 Task: Look for space in Salina, United States from 24th August, 2023 to 10th September, 2023 for 8 adults in price range Rs.12000 to Rs.15000. Place can be entire place or shared room with 4 bedrooms having 8 beds and 4 bathrooms. Property type can be house, flat, guest house. Amenities needed are: wifi, TV, free parkinig on premises, gym, breakfast. Booking option can be shelf check-in. Required host language is English.
Action: Mouse moved to (522, 140)
Screenshot: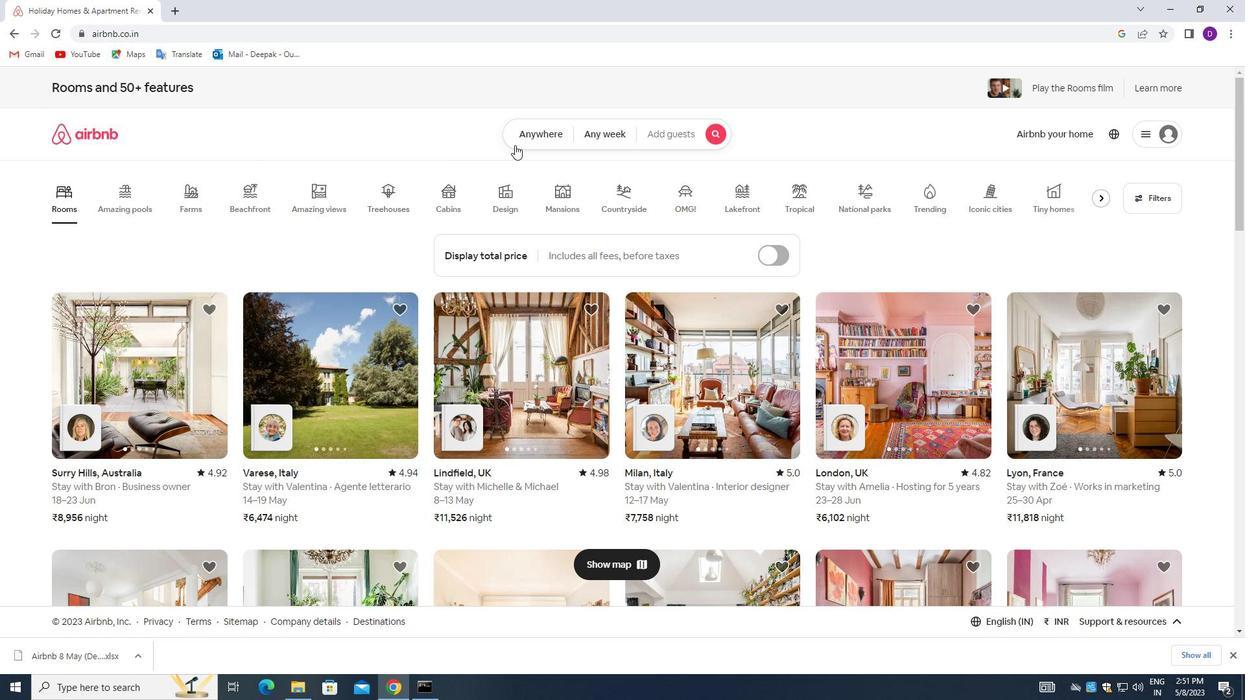 
Action: Mouse pressed left at (522, 140)
Screenshot: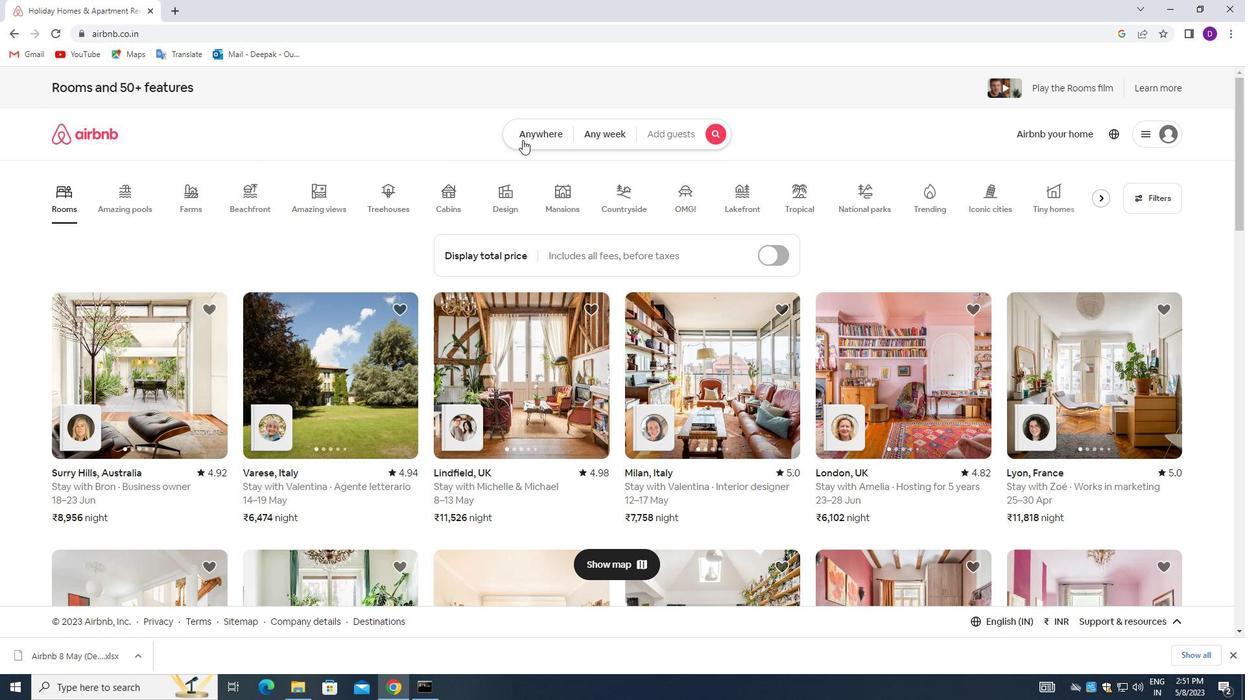 
Action: Mouse moved to (461, 182)
Screenshot: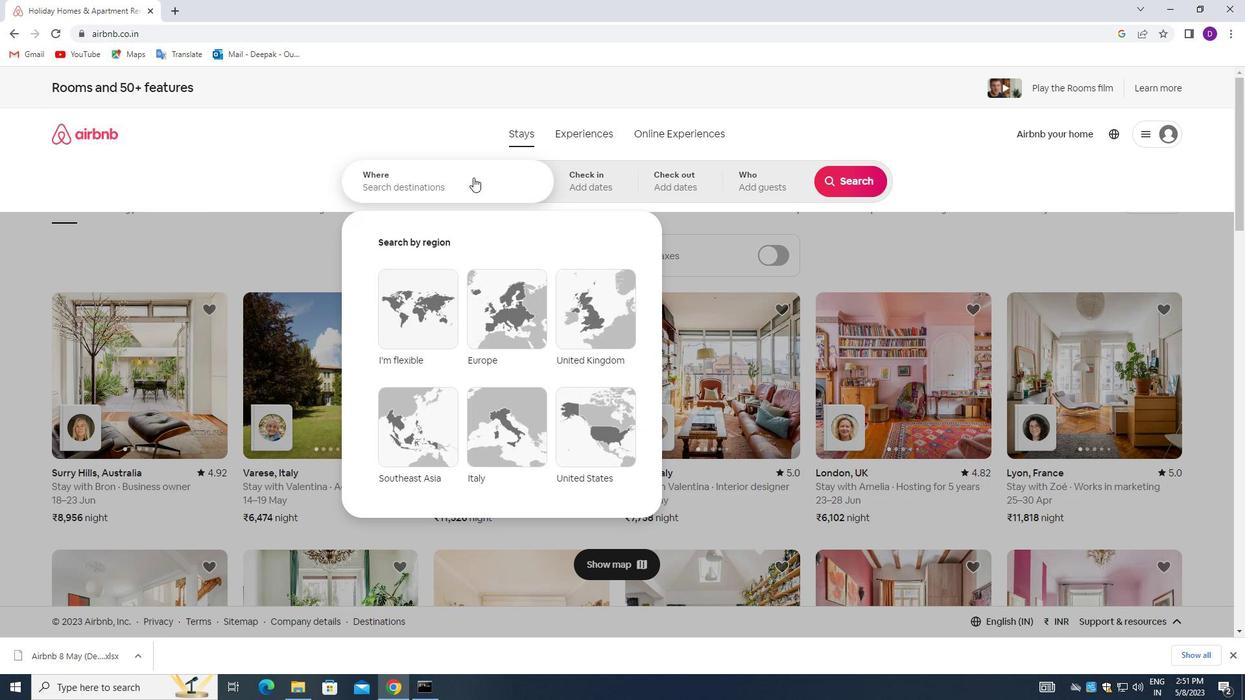 
Action: Mouse pressed left at (461, 182)
Screenshot: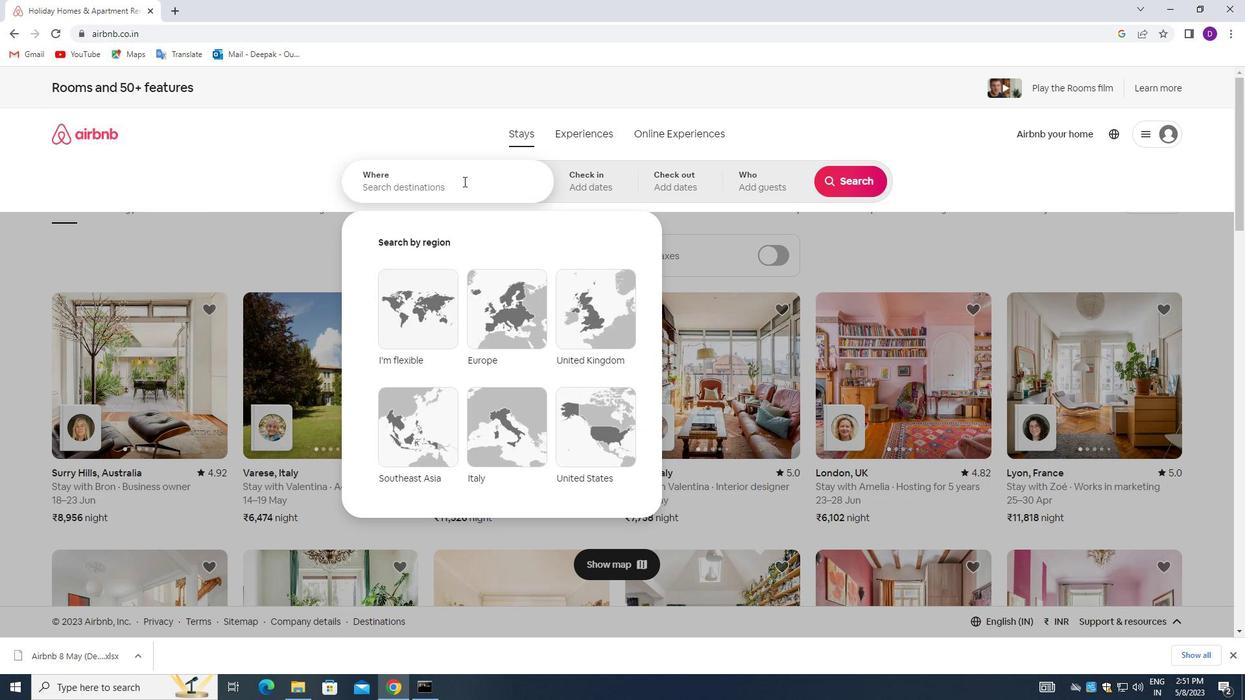 
Action: Mouse moved to (263, 260)
Screenshot: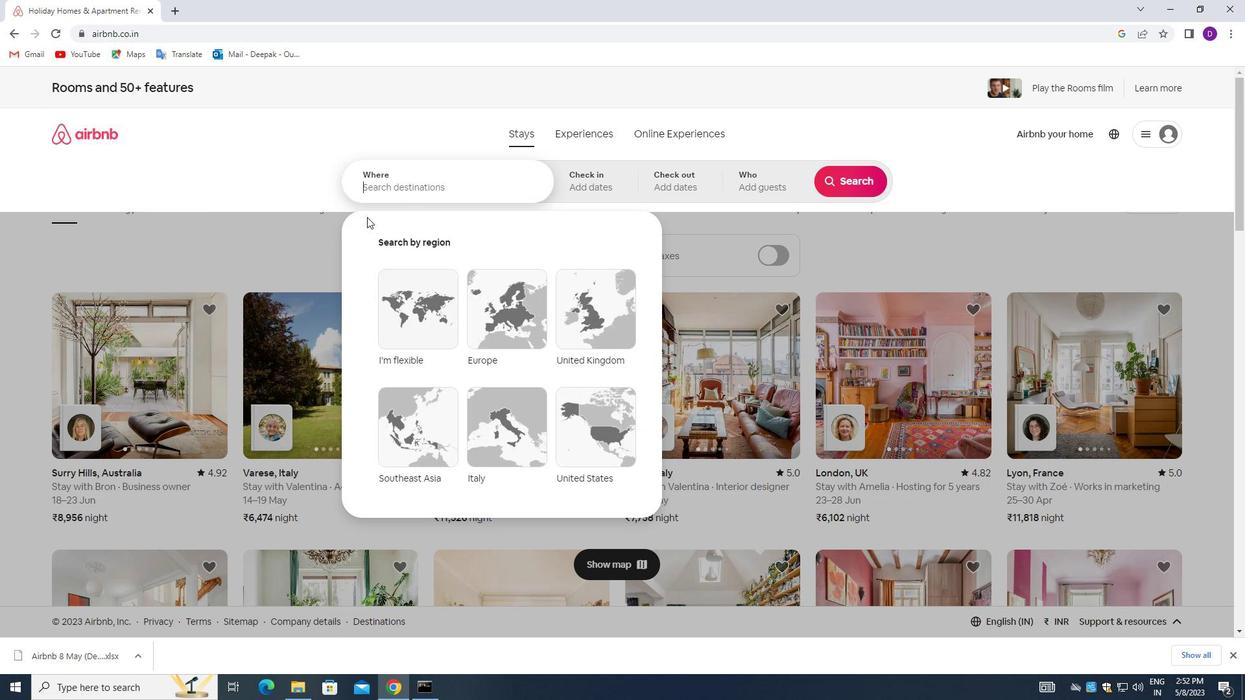 
Action: Key pressed <Key.shift_r>Salina,<Key.space><Key.shift>UNITED<Key.space><Key.shift_r>STATES<Key.enter>
Screenshot: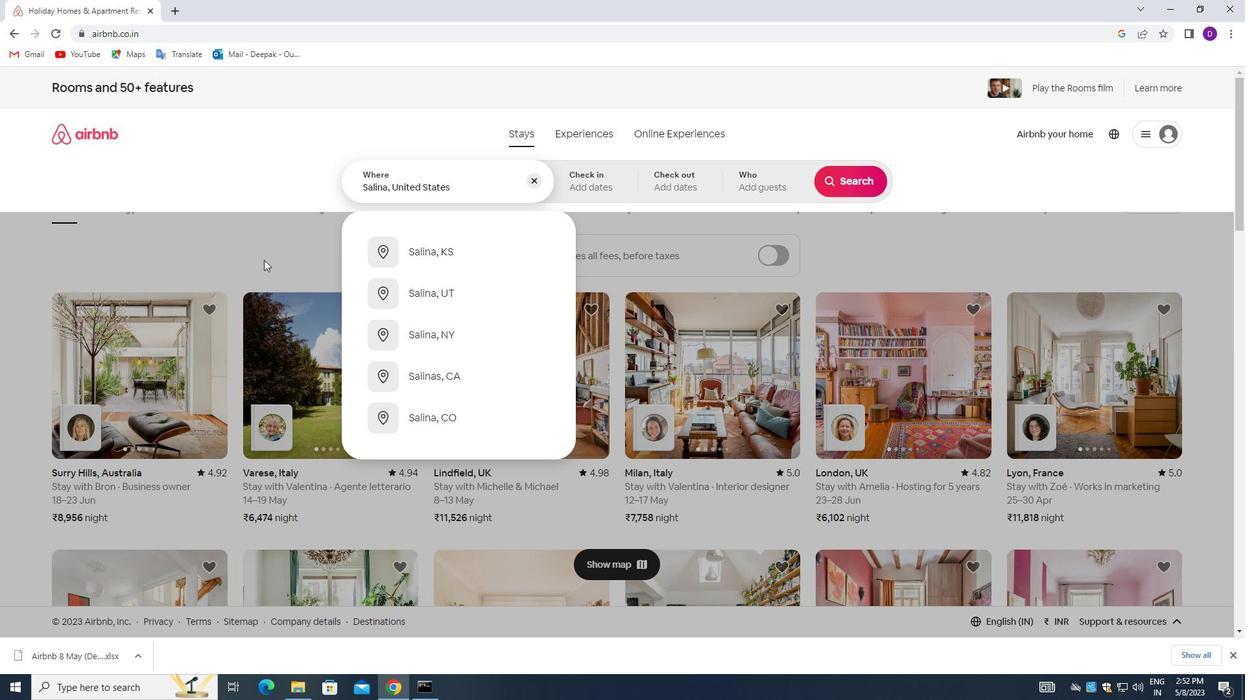 
Action: Mouse moved to (847, 283)
Screenshot: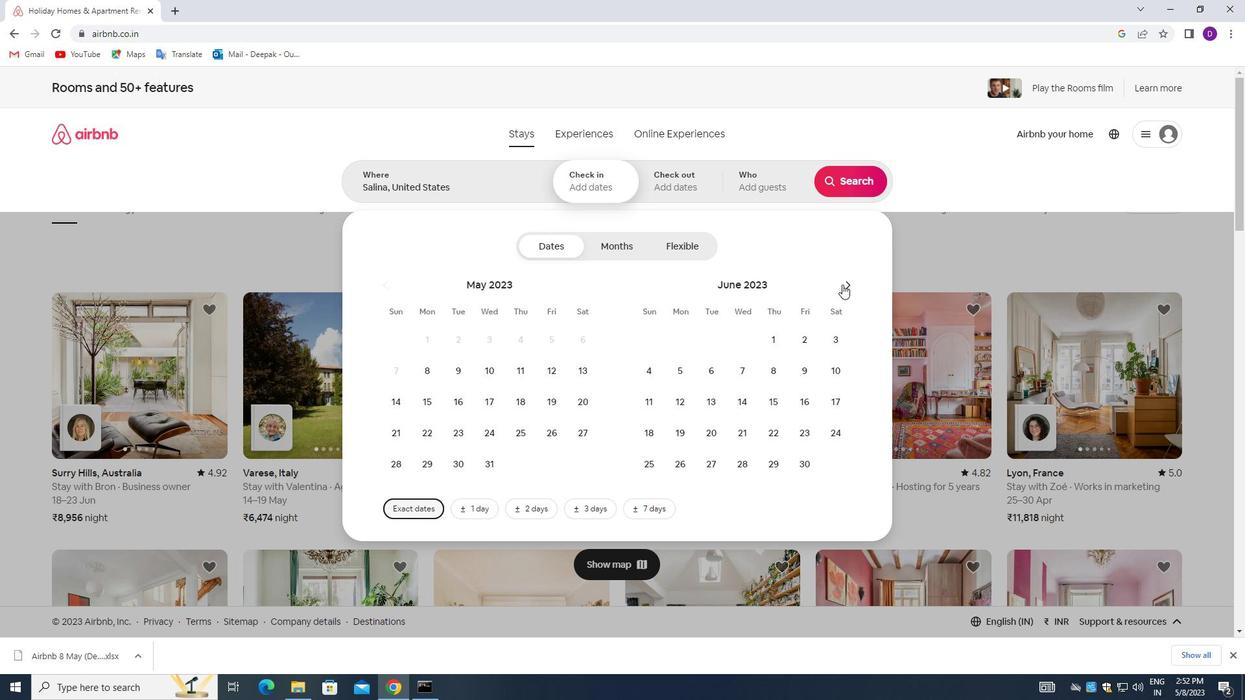 
Action: Mouse pressed left at (847, 283)
Screenshot: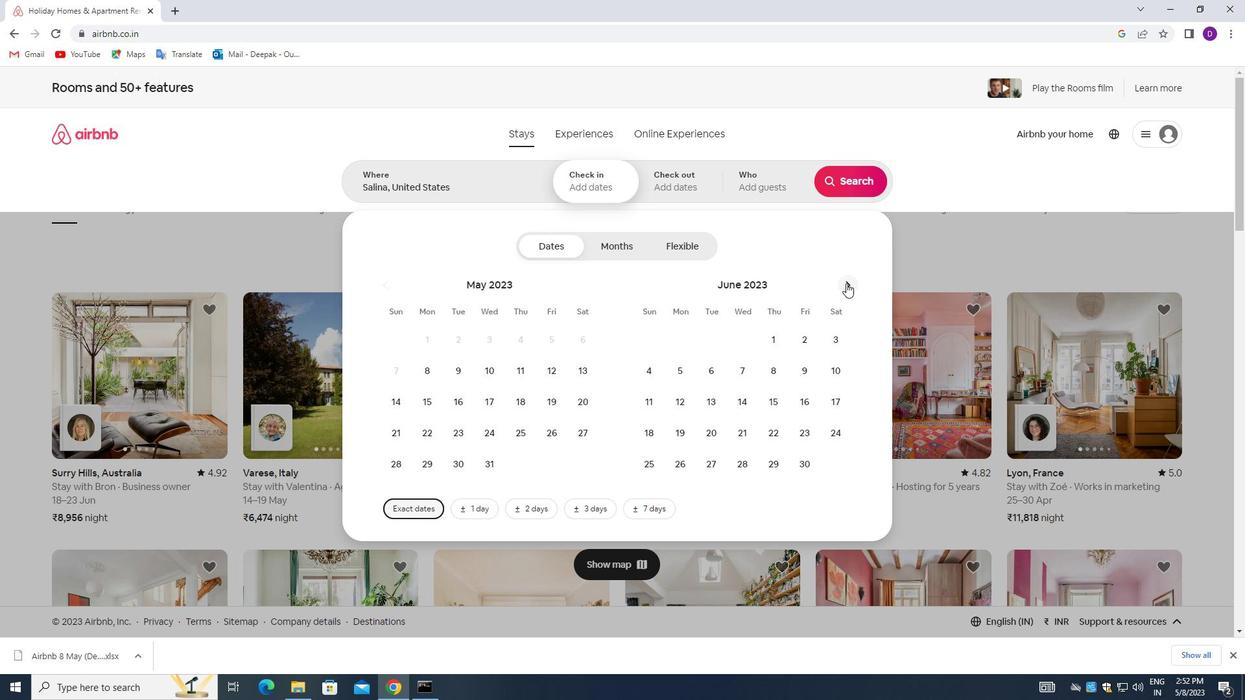 
Action: Mouse pressed left at (847, 283)
Screenshot: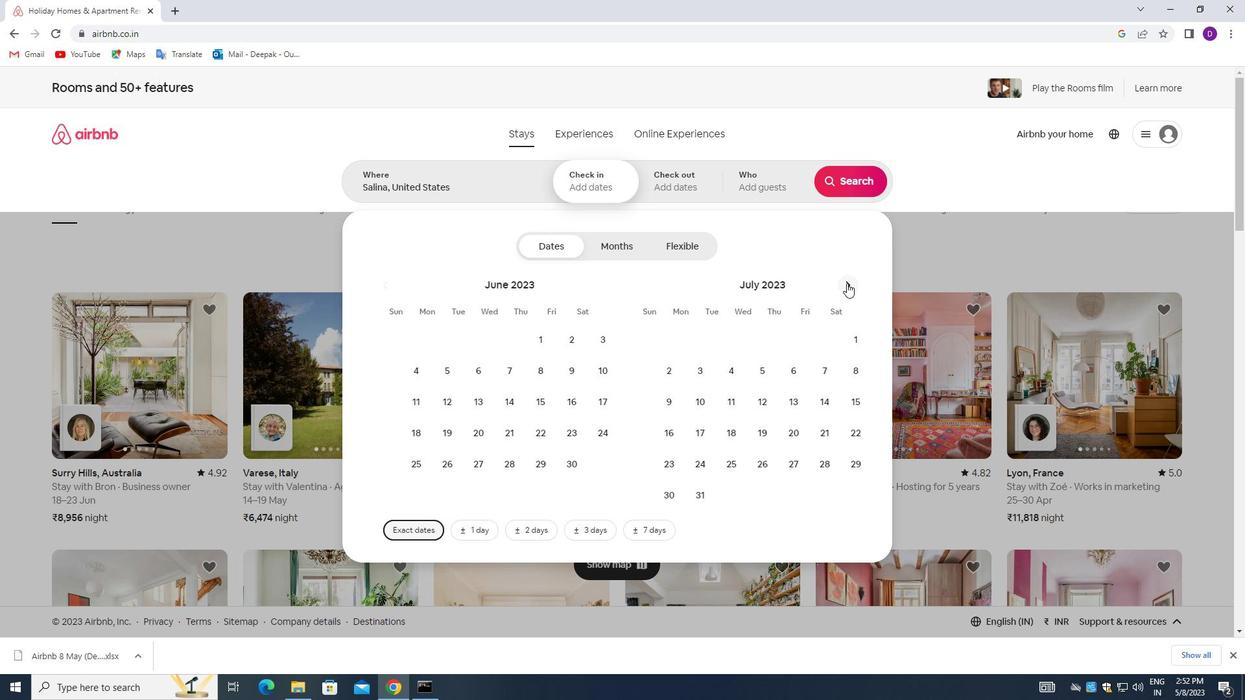 
Action: Mouse pressed left at (847, 283)
Screenshot: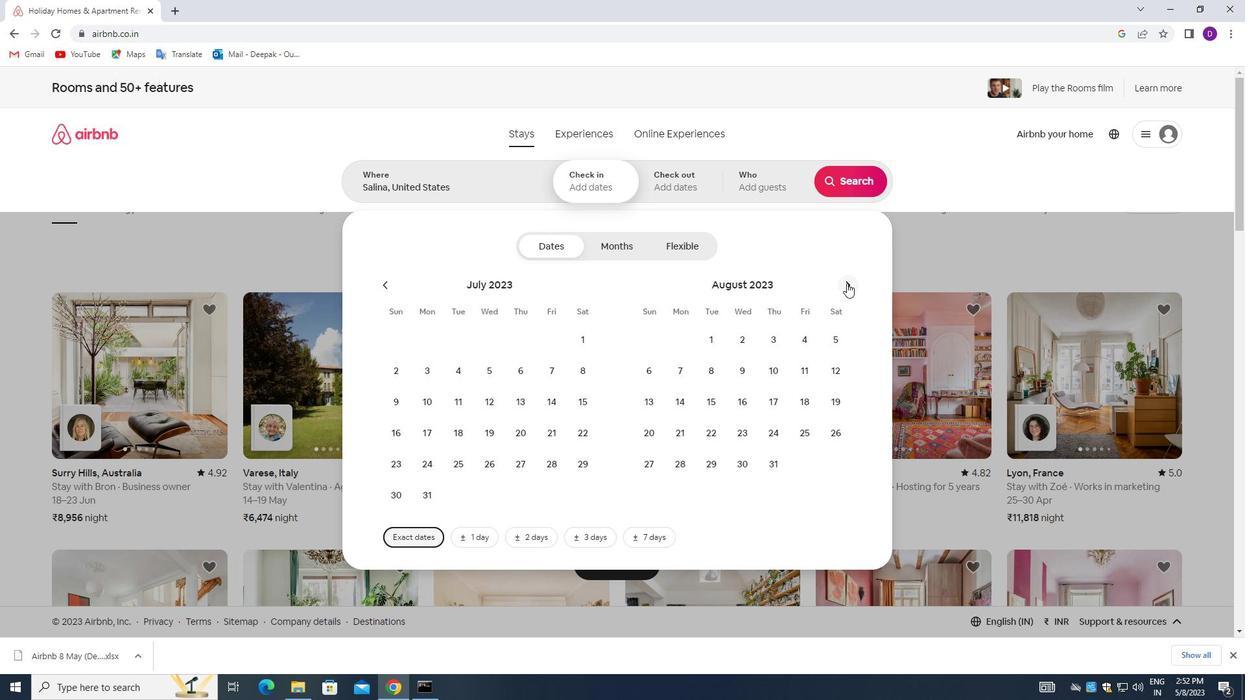 
Action: Mouse moved to (646, 461)
Screenshot: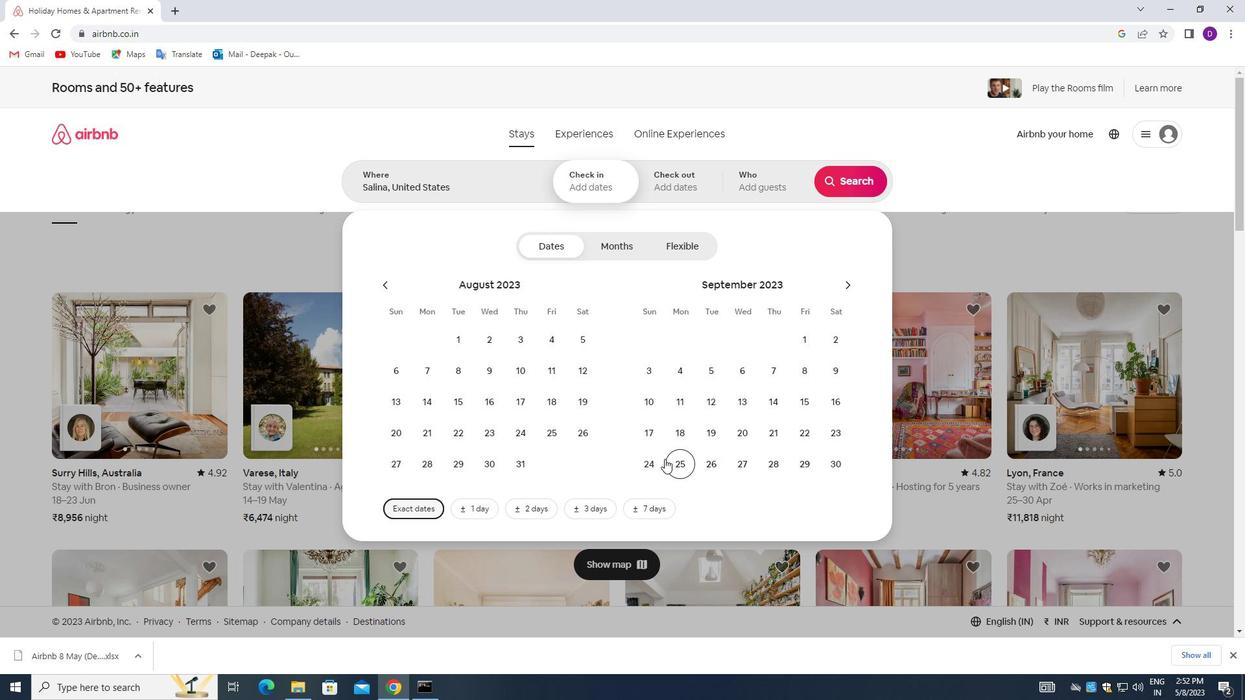 
Action: Mouse pressed left at (646, 461)
Screenshot: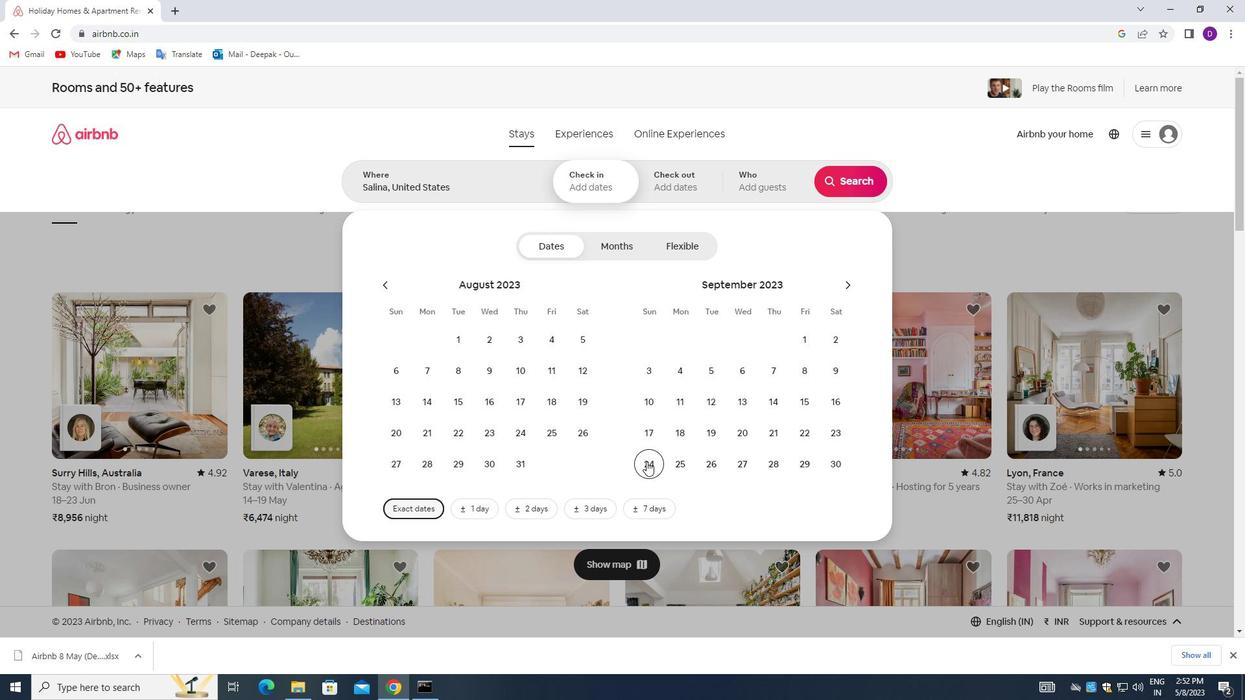 
Action: Mouse moved to (585, 184)
Screenshot: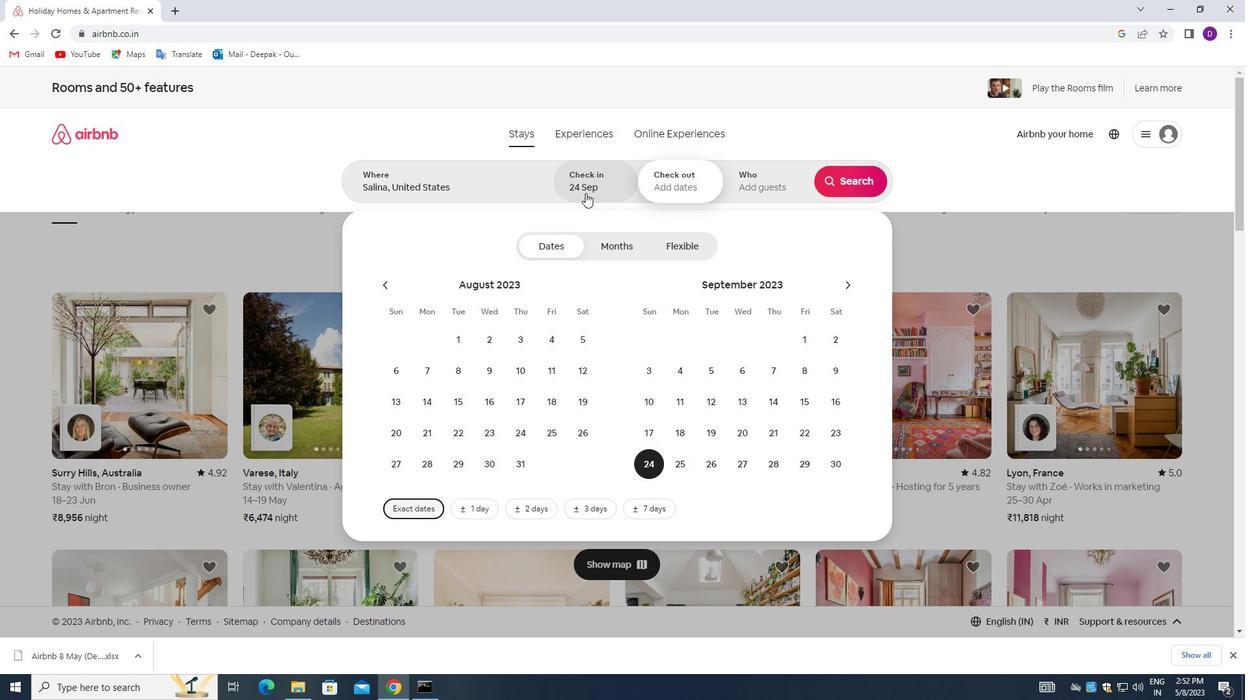 
Action: Mouse pressed left at (585, 184)
Screenshot: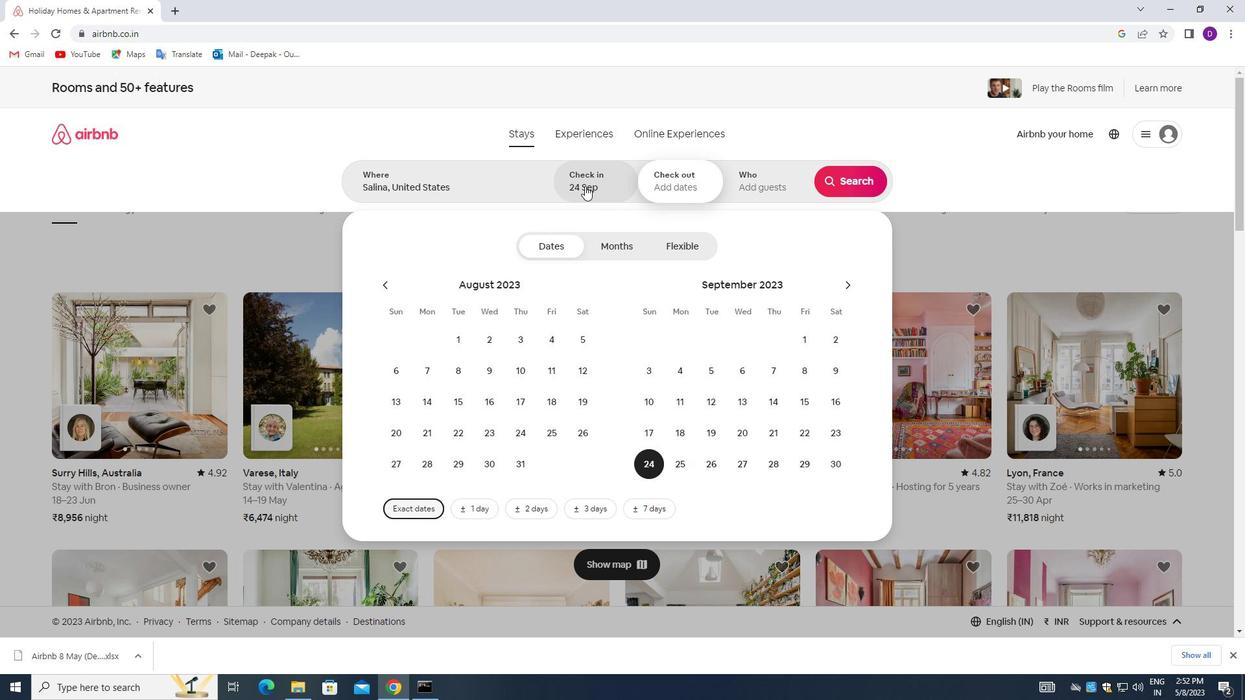 
Action: Mouse moved to (521, 378)
Screenshot: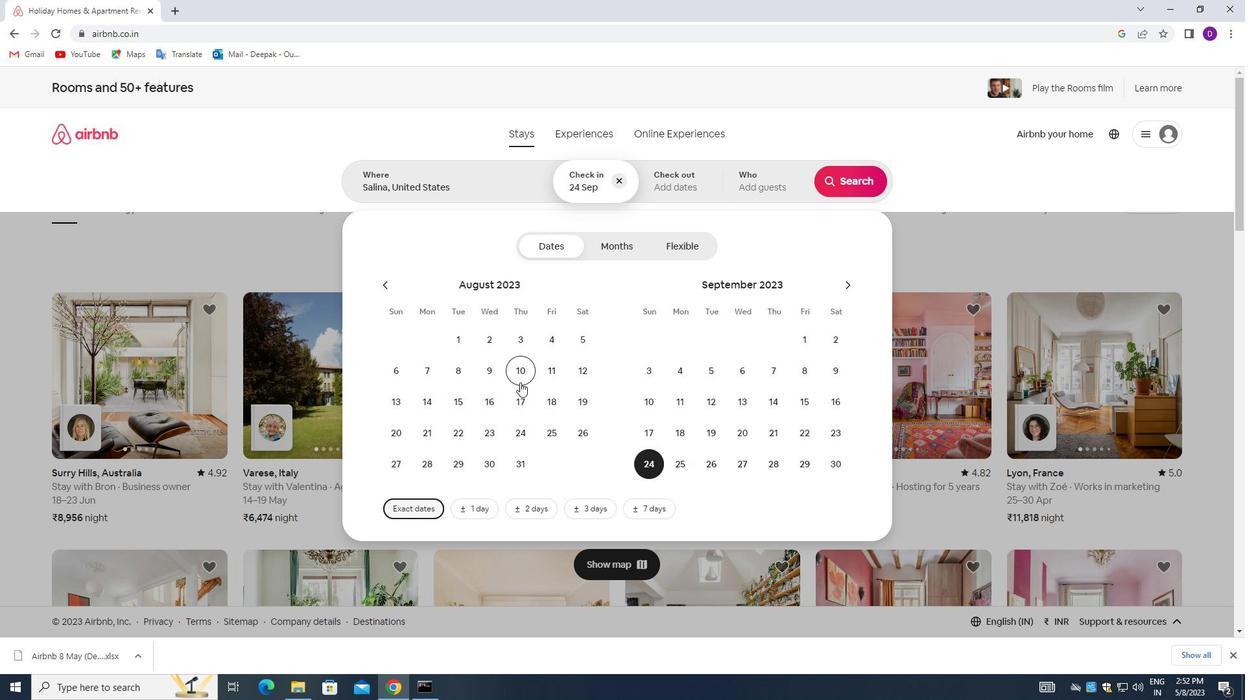 
Action: Mouse pressed left at (521, 378)
Screenshot: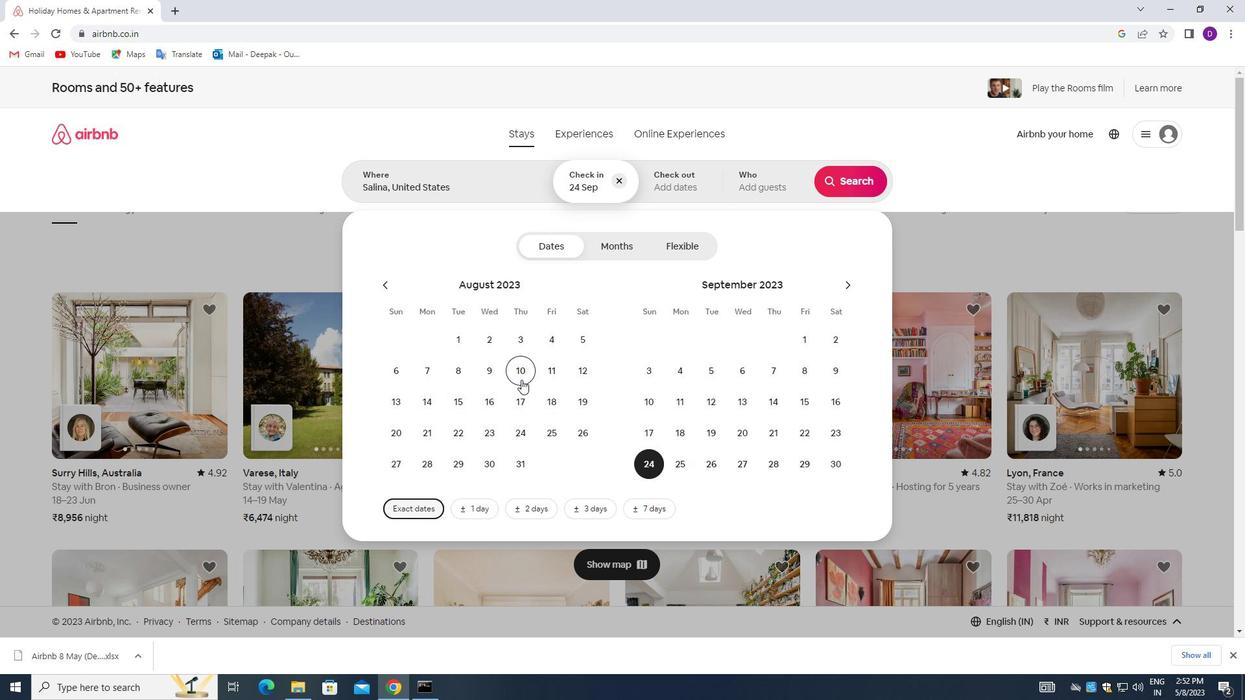 
Action: Mouse moved to (529, 433)
Screenshot: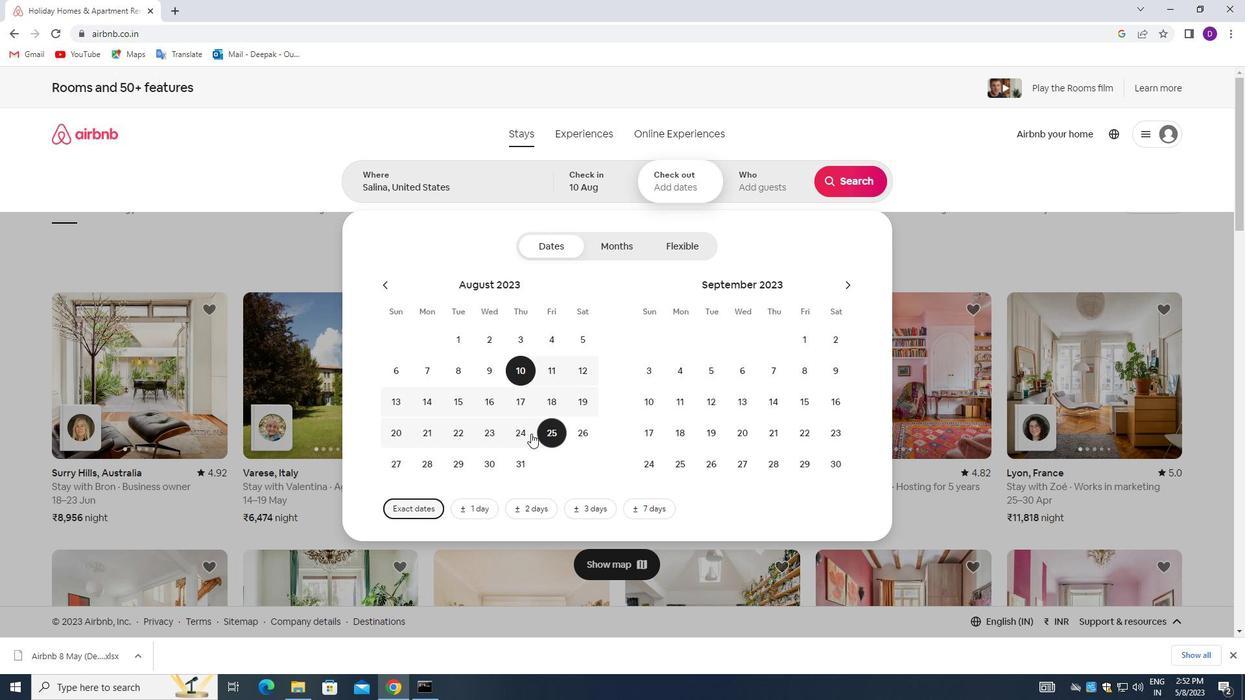 
Action: Mouse pressed left at (529, 433)
Screenshot: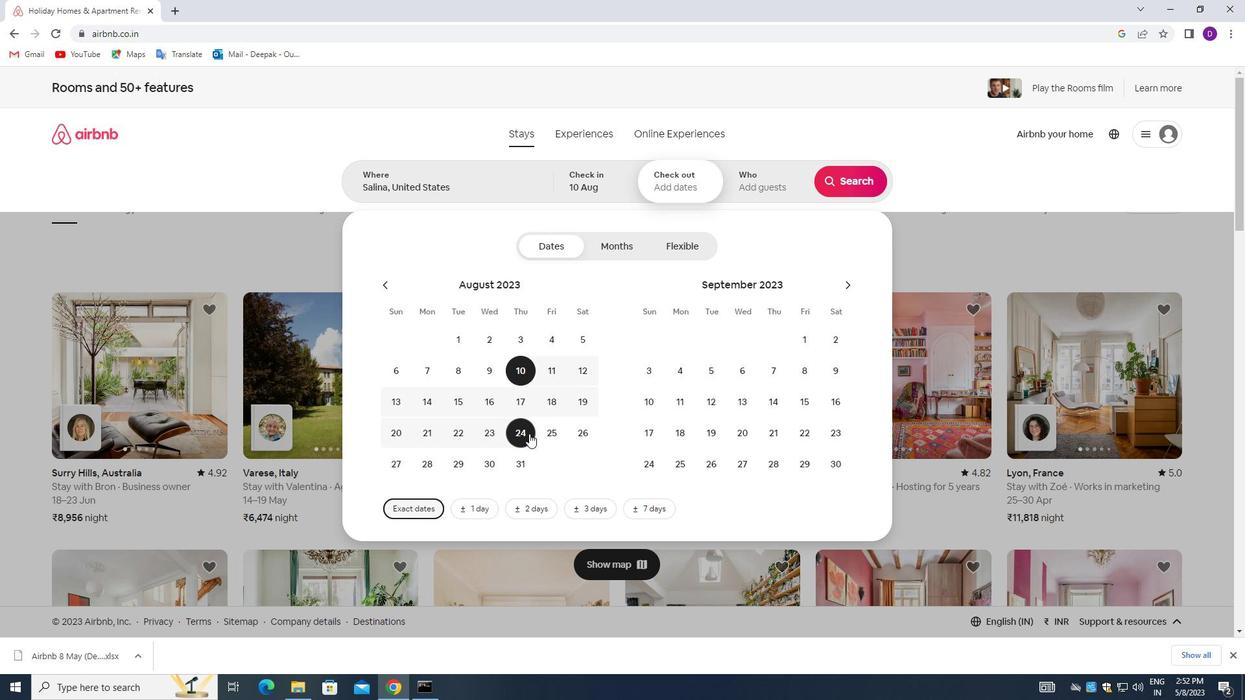 
Action: Mouse moved to (526, 370)
Screenshot: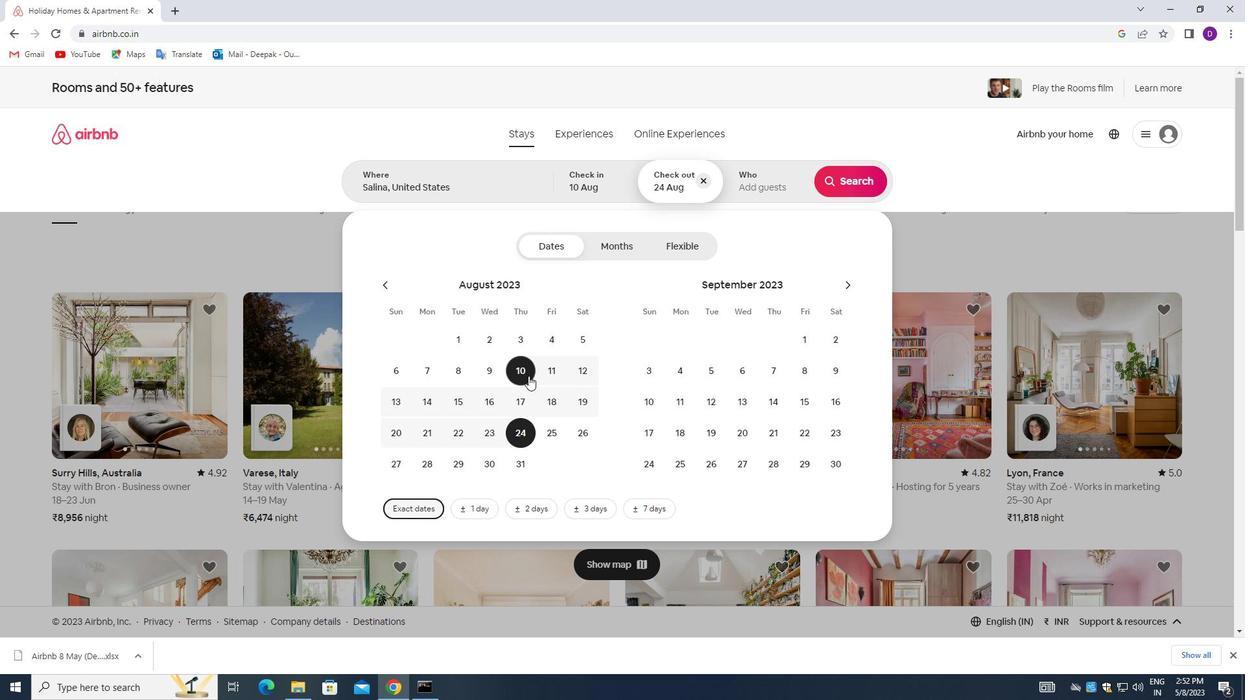 
Action: Mouse pressed left at (526, 370)
Screenshot: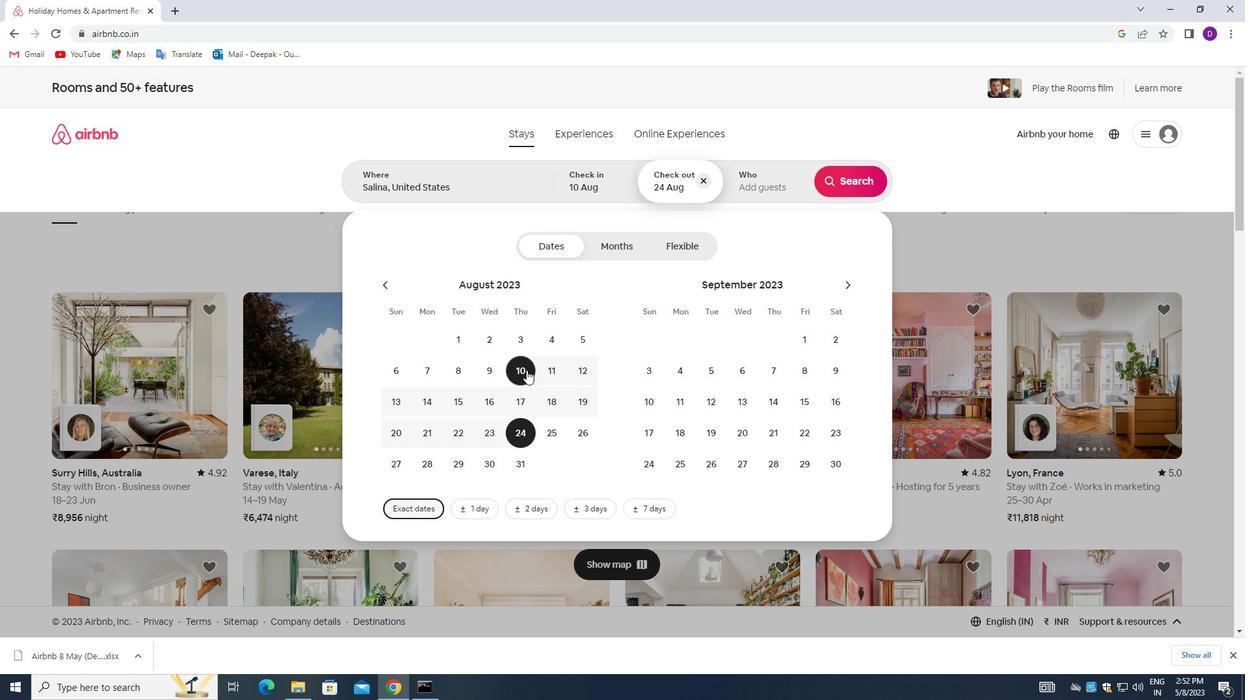 
Action: Mouse moved to (598, 185)
Screenshot: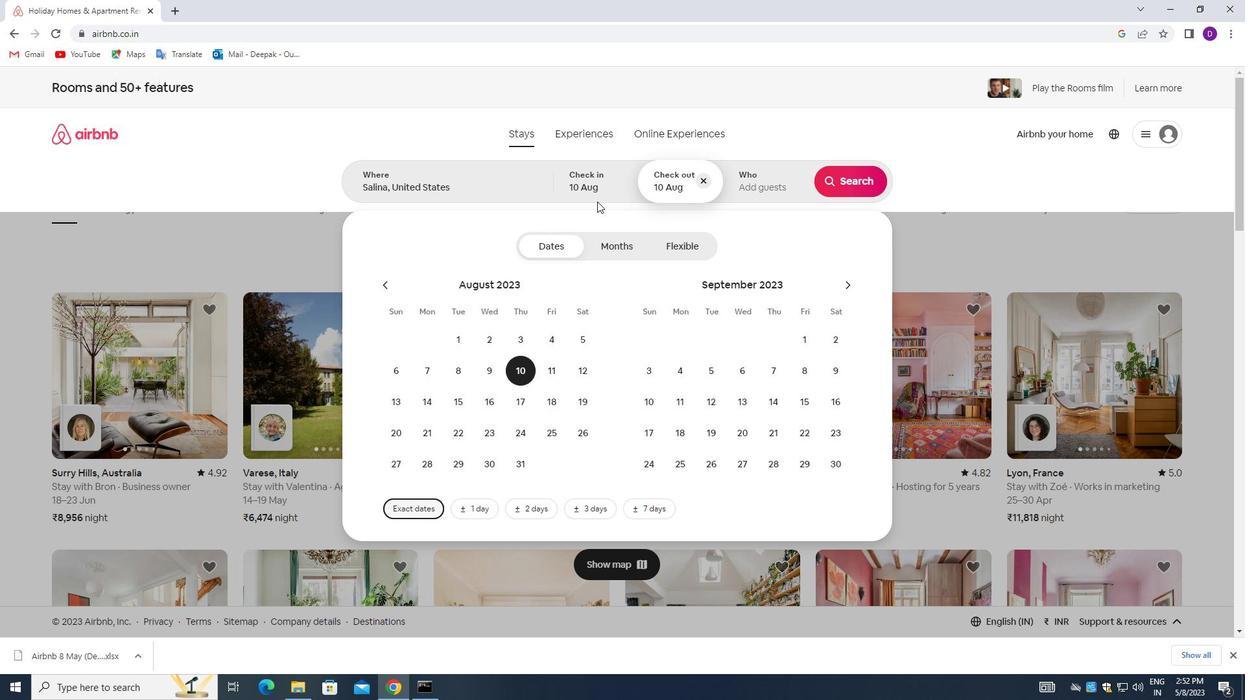 
Action: Mouse pressed left at (598, 185)
Screenshot: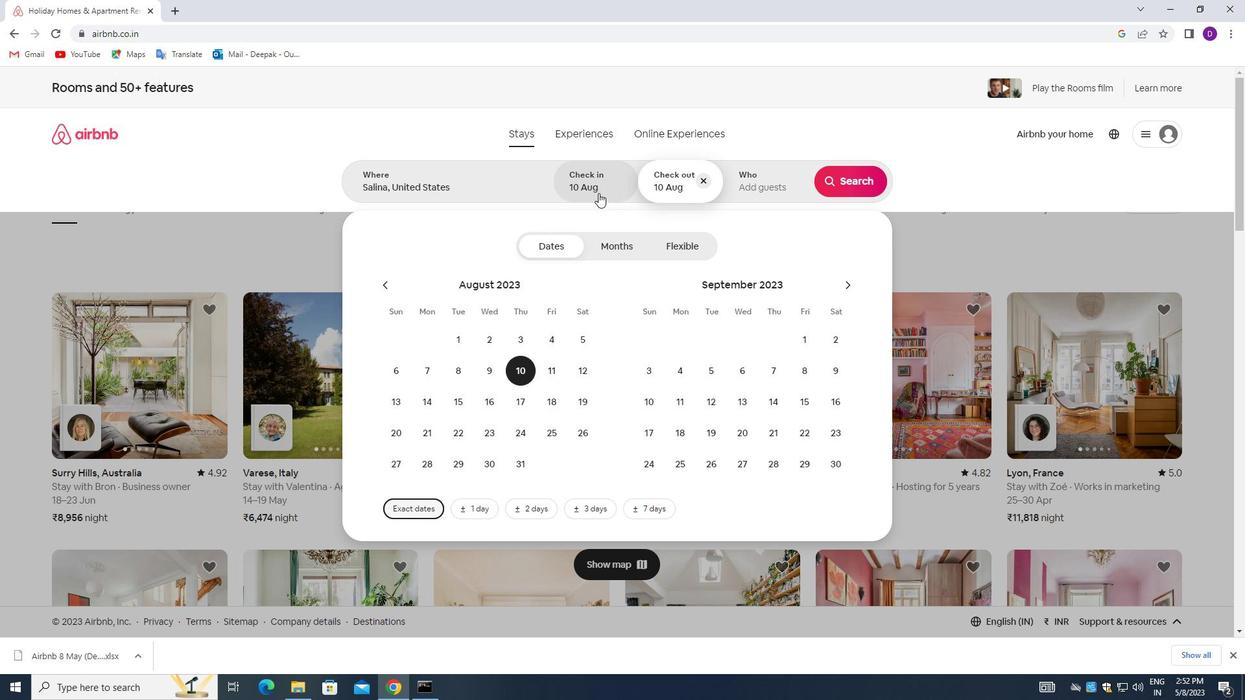 
Action: Mouse moved to (523, 430)
Screenshot: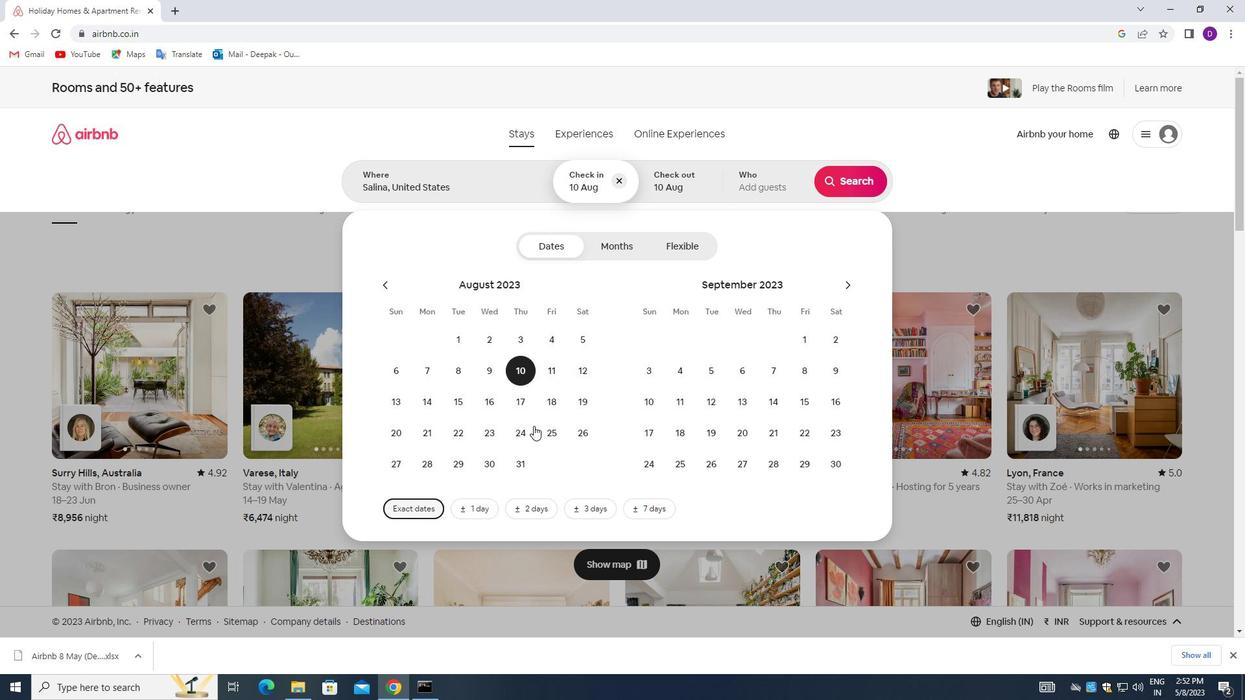 
Action: Mouse pressed left at (523, 430)
Screenshot: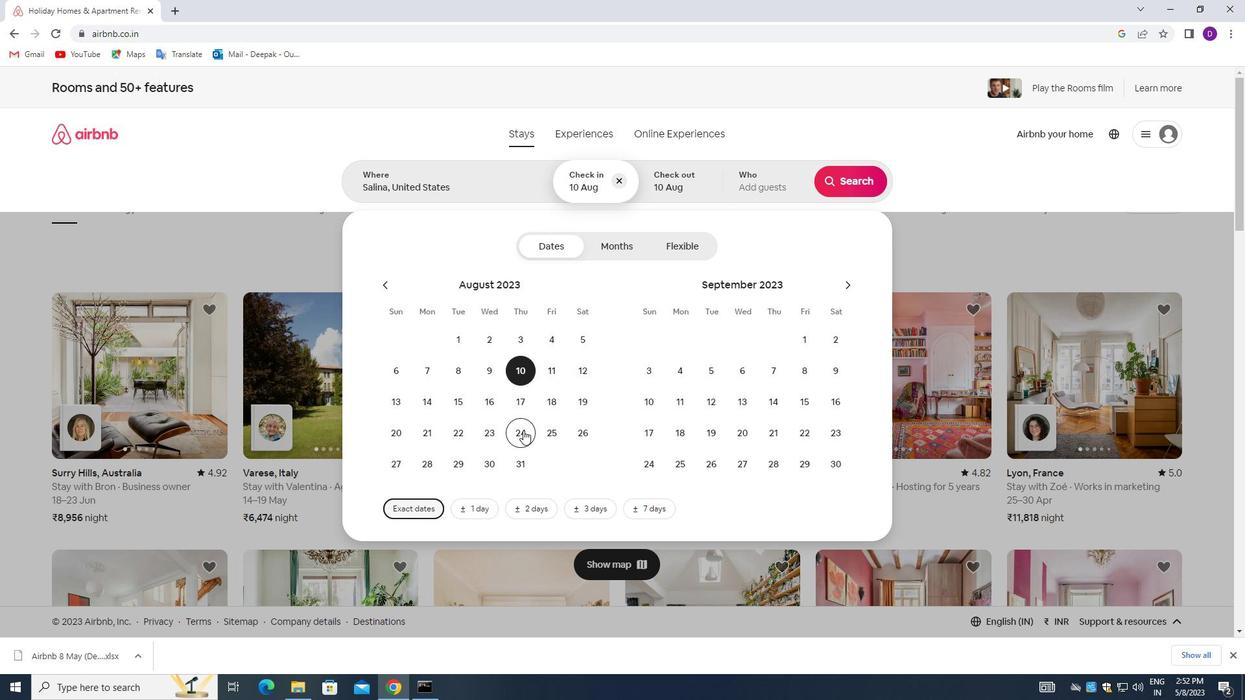 
Action: Mouse moved to (652, 404)
Screenshot: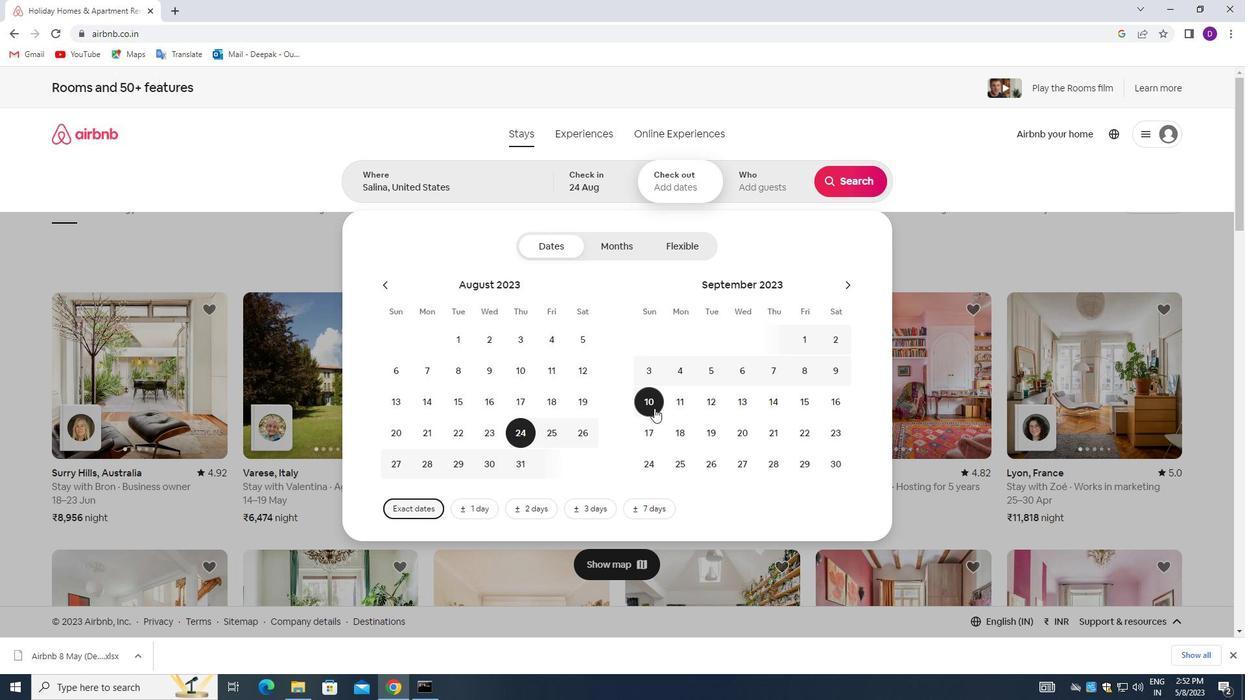 
Action: Mouse pressed left at (652, 404)
Screenshot: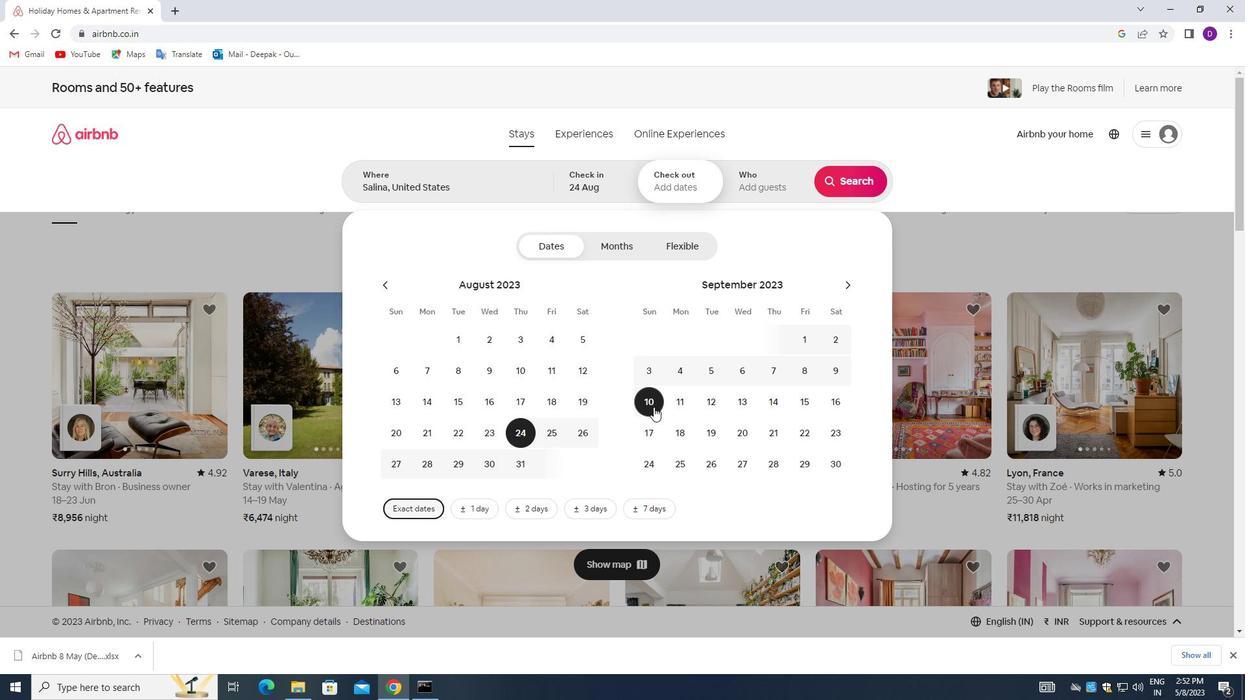
Action: Mouse moved to (756, 179)
Screenshot: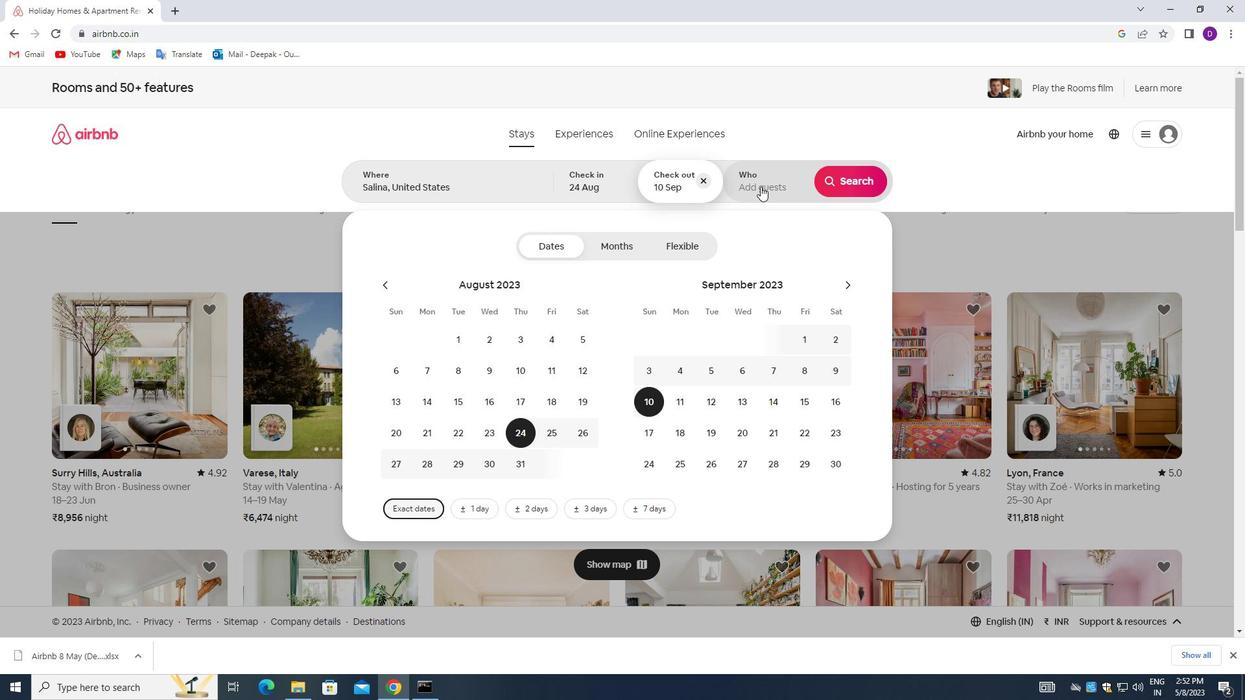 
Action: Mouse pressed left at (756, 179)
Screenshot: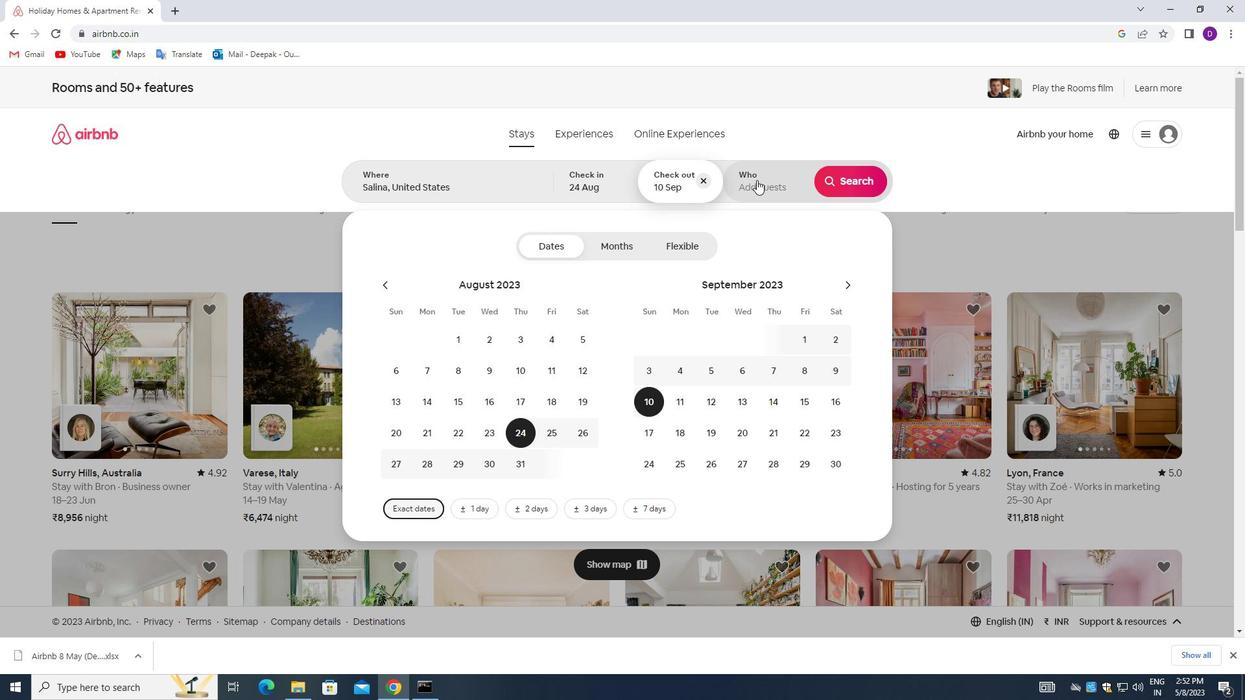 
Action: Mouse moved to (856, 249)
Screenshot: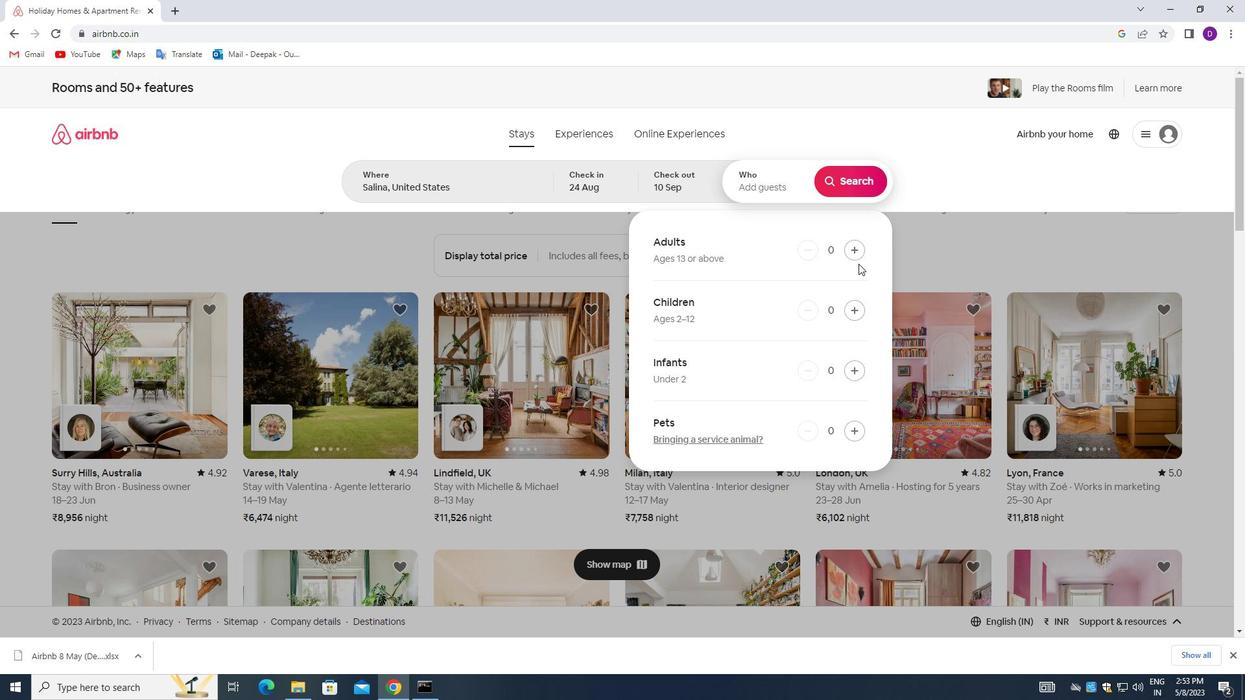 
Action: Mouse pressed left at (856, 249)
Screenshot: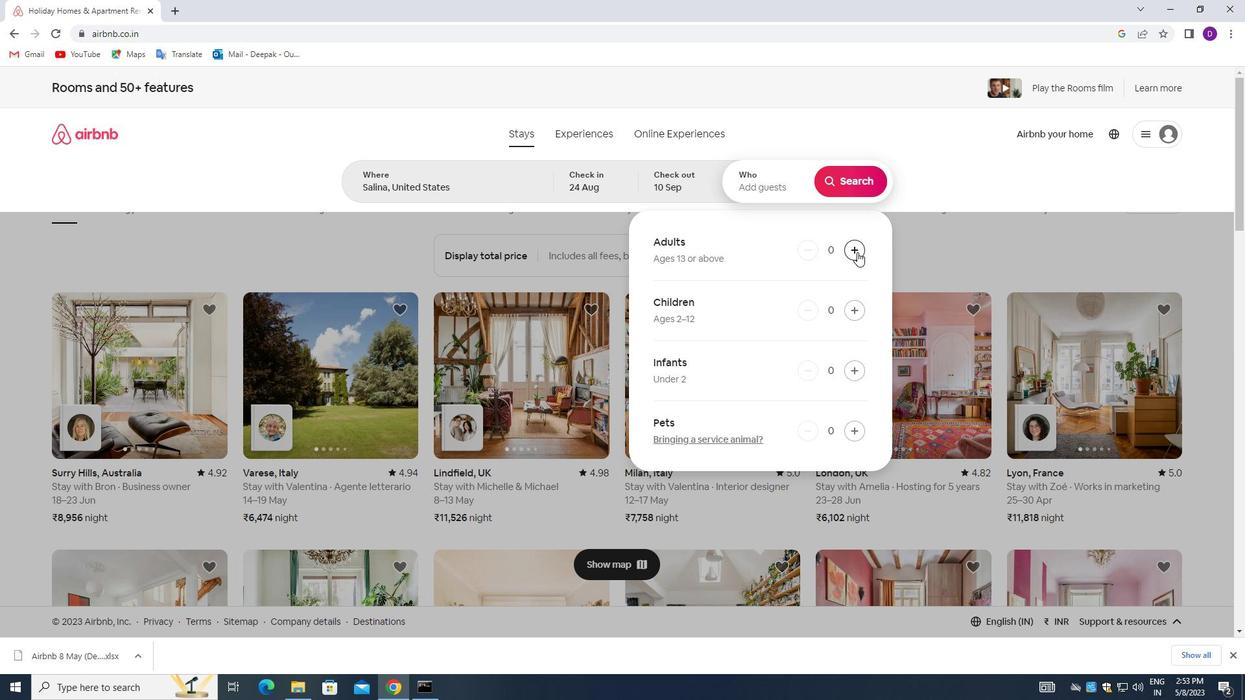 
Action: Mouse pressed left at (856, 249)
Screenshot: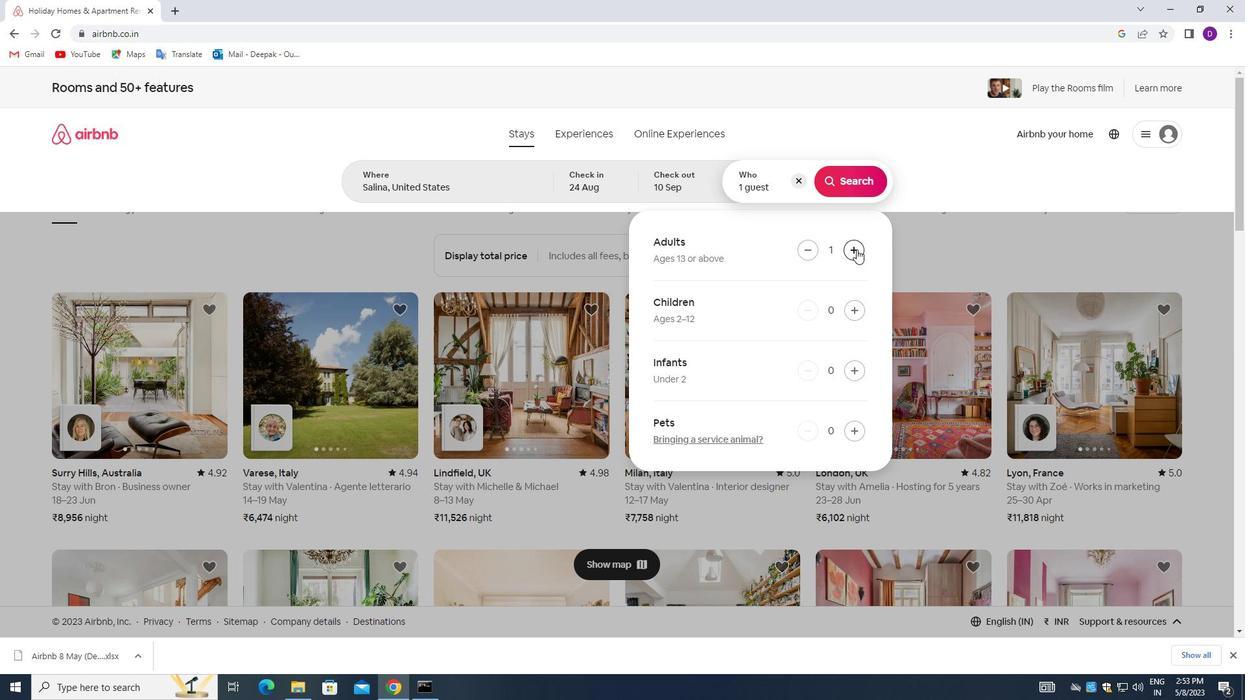 
Action: Mouse pressed left at (856, 249)
Screenshot: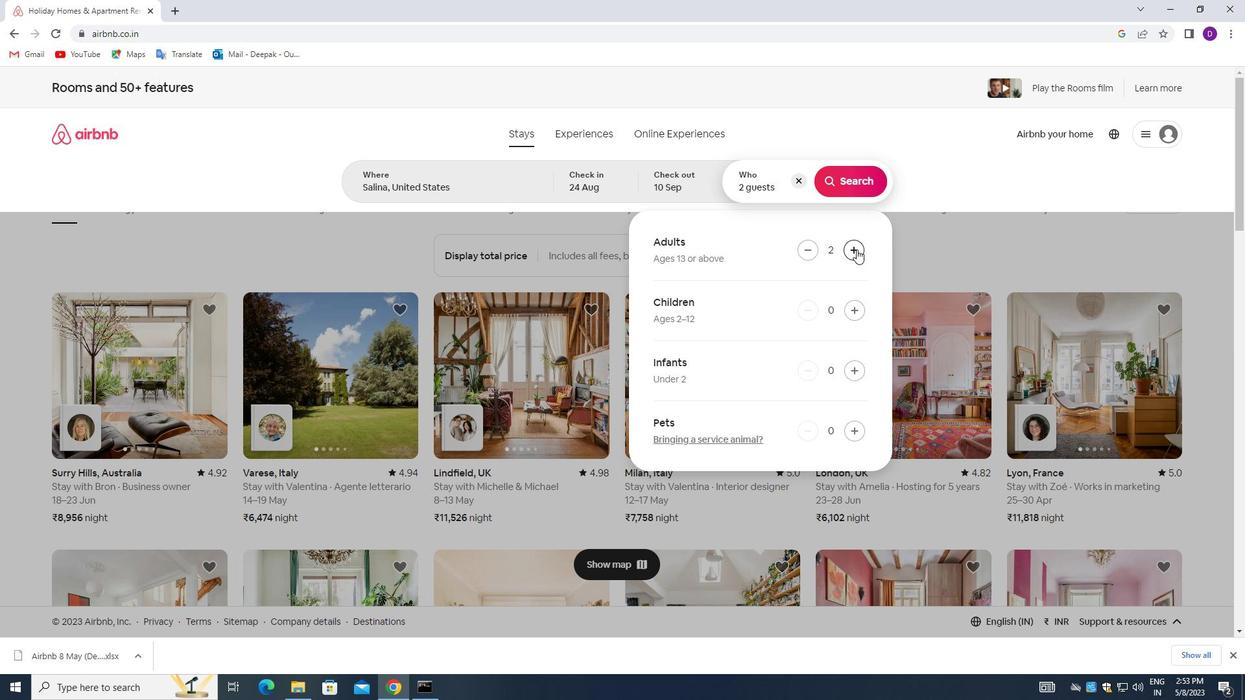 
Action: Mouse pressed left at (856, 249)
Screenshot: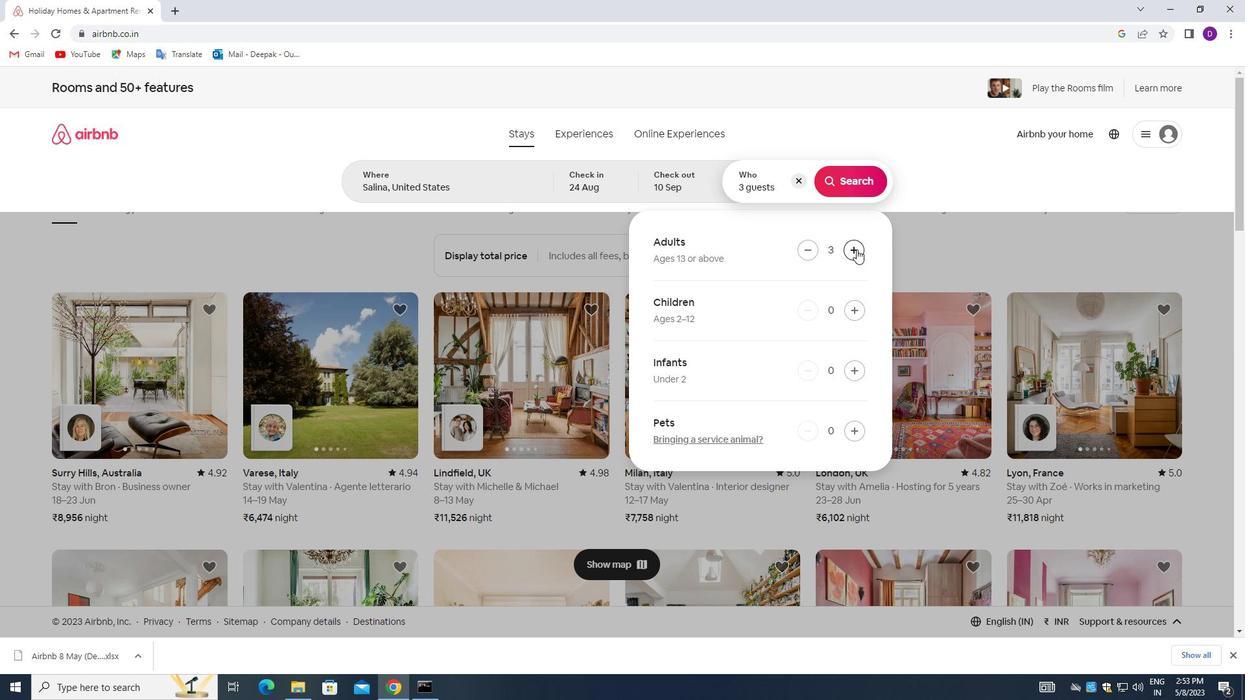 
Action: Mouse pressed left at (856, 249)
Screenshot: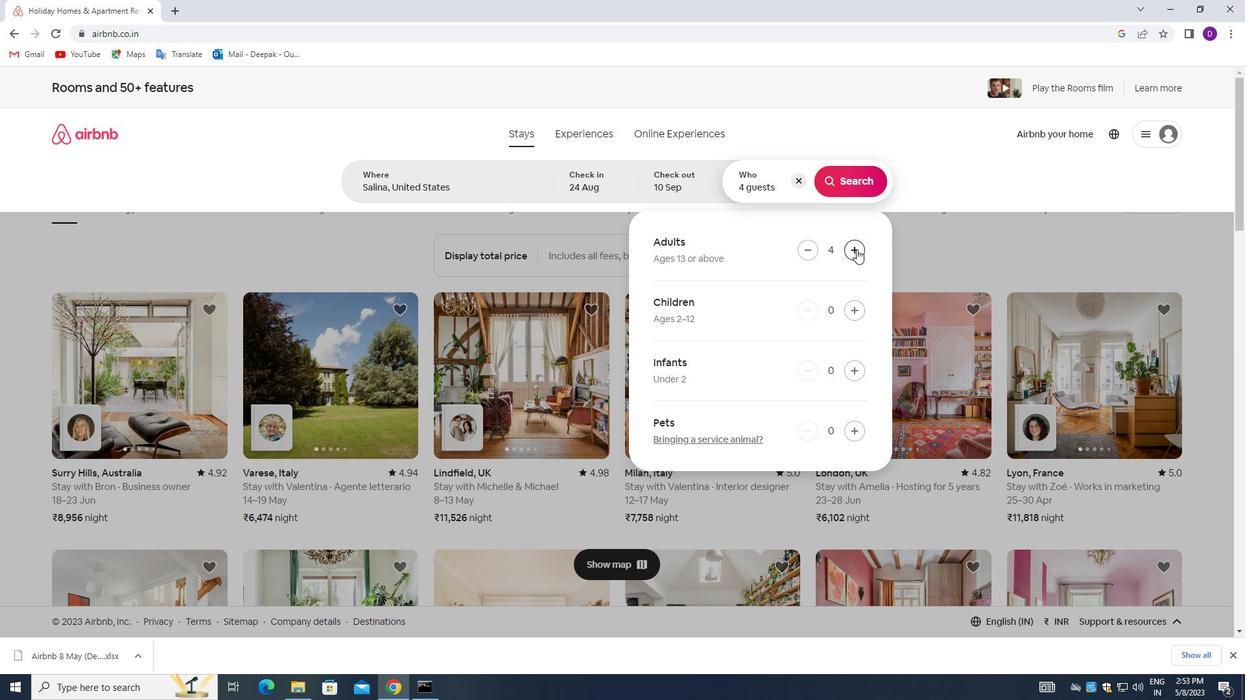
Action: Mouse pressed left at (856, 249)
Screenshot: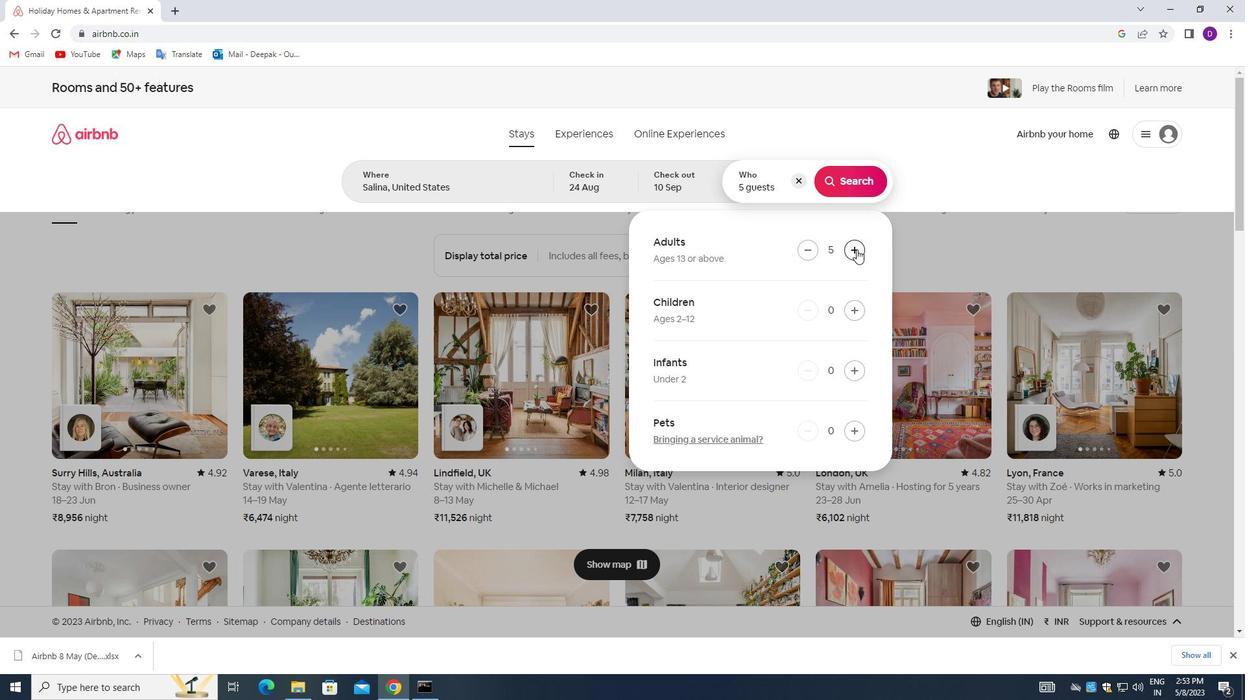 
Action: Mouse pressed left at (856, 249)
Screenshot: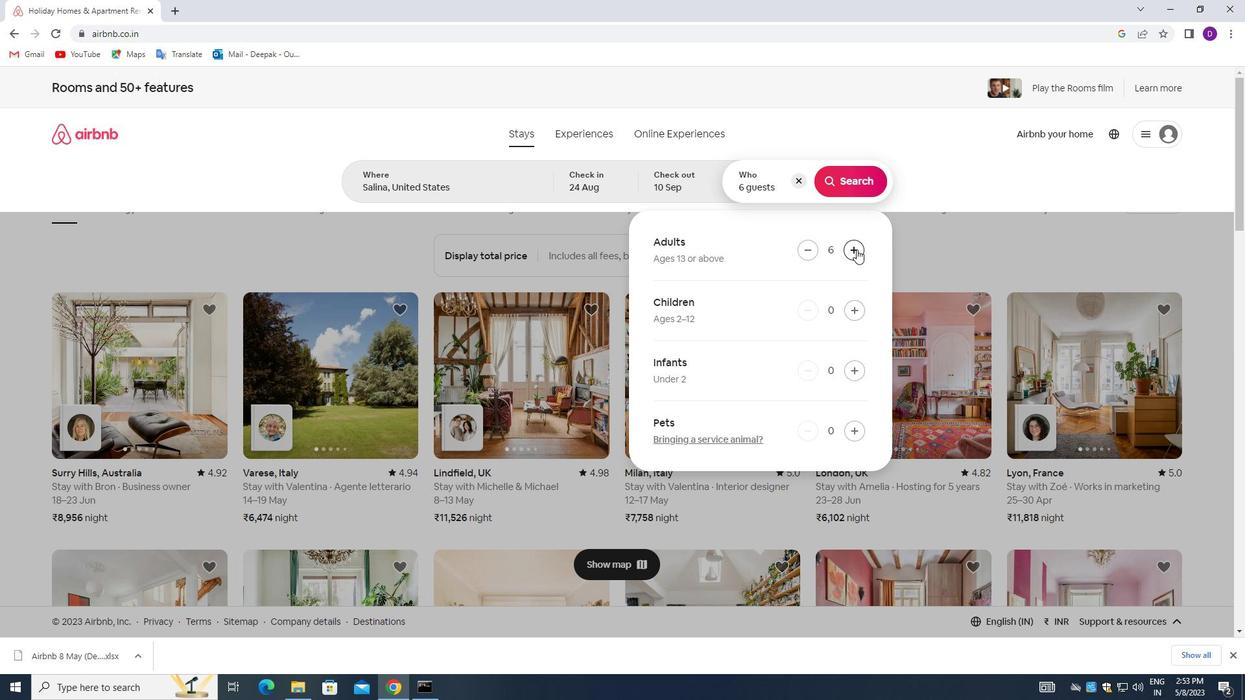 
Action: Mouse pressed left at (856, 249)
Screenshot: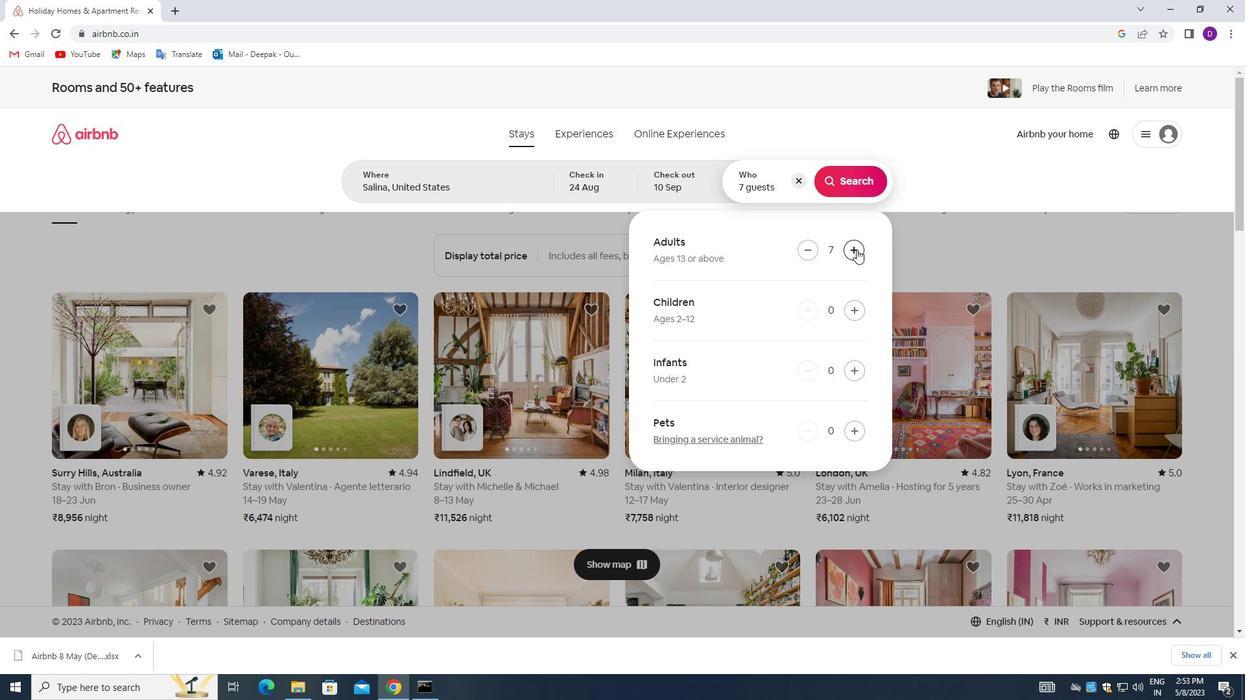 
Action: Mouse moved to (851, 182)
Screenshot: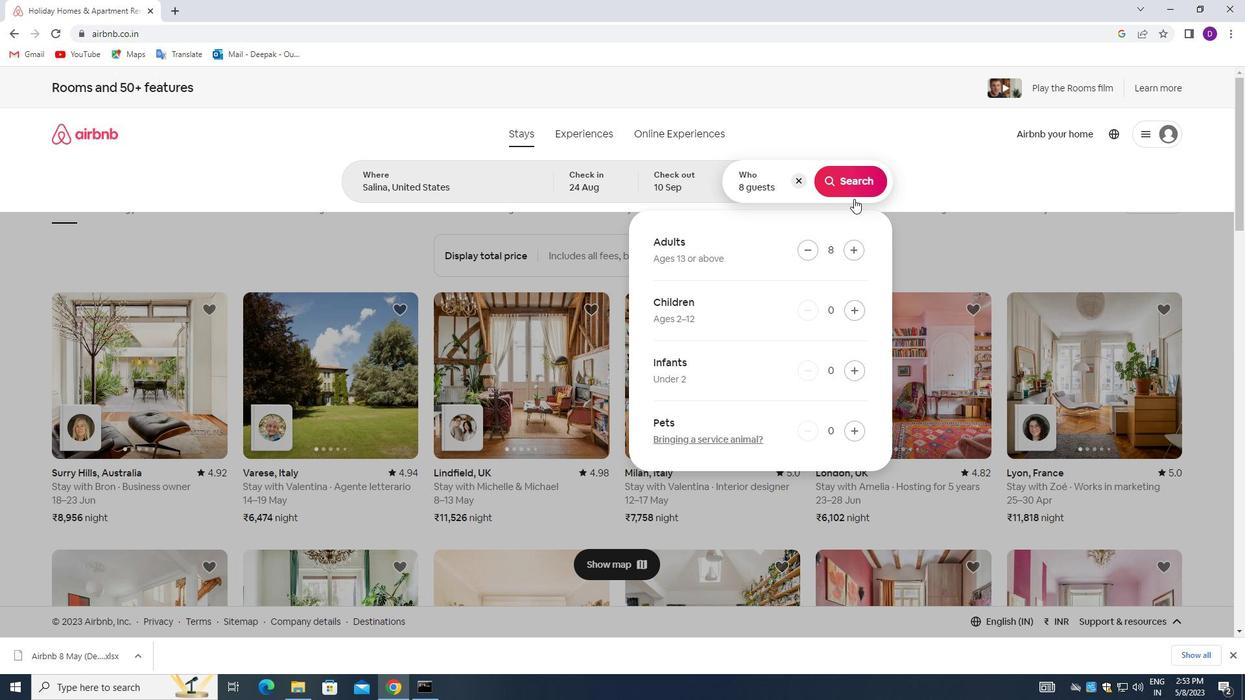 
Action: Mouse pressed left at (851, 182)
Screenshot: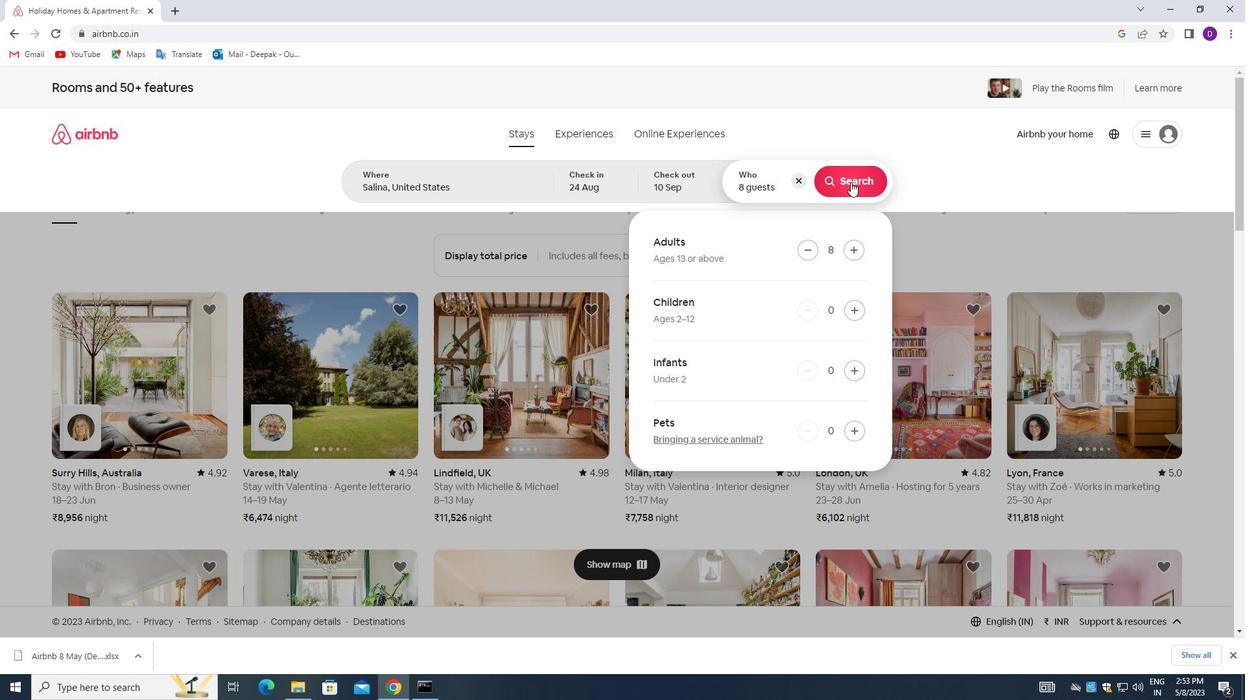 
Action: Mouse moved to (1176, 142)
Screenshot: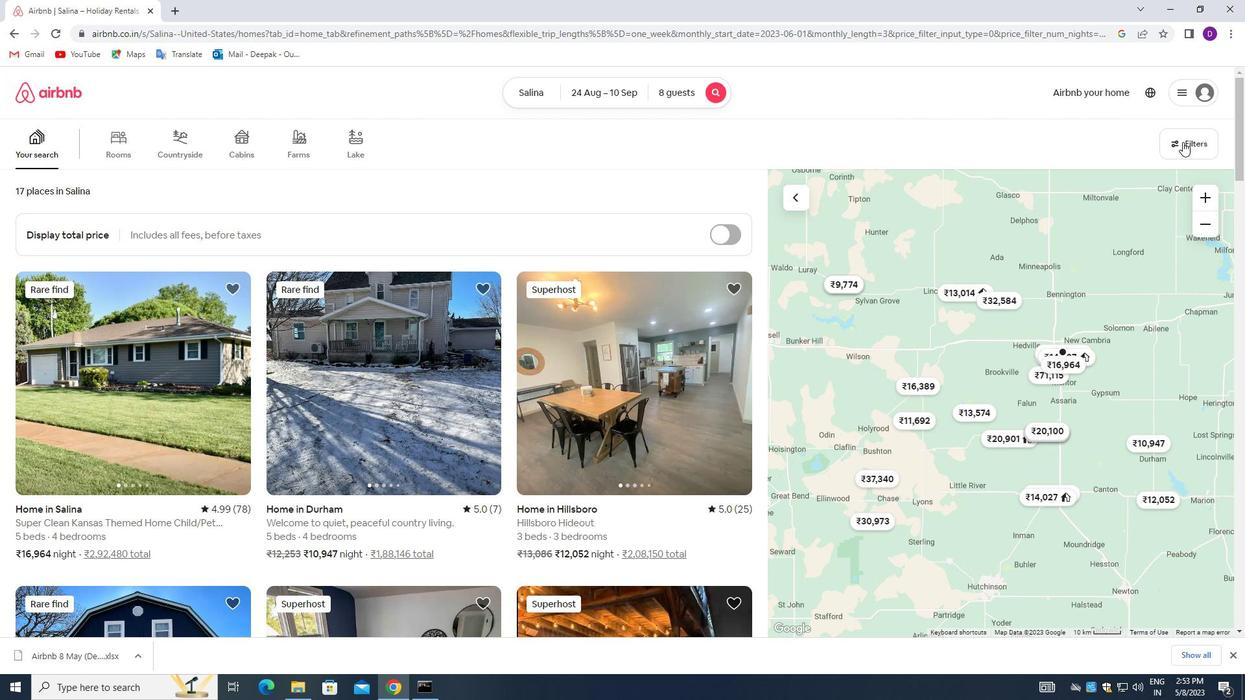 
Action: Mouse pressed left at (1176, 142)
Screenshot: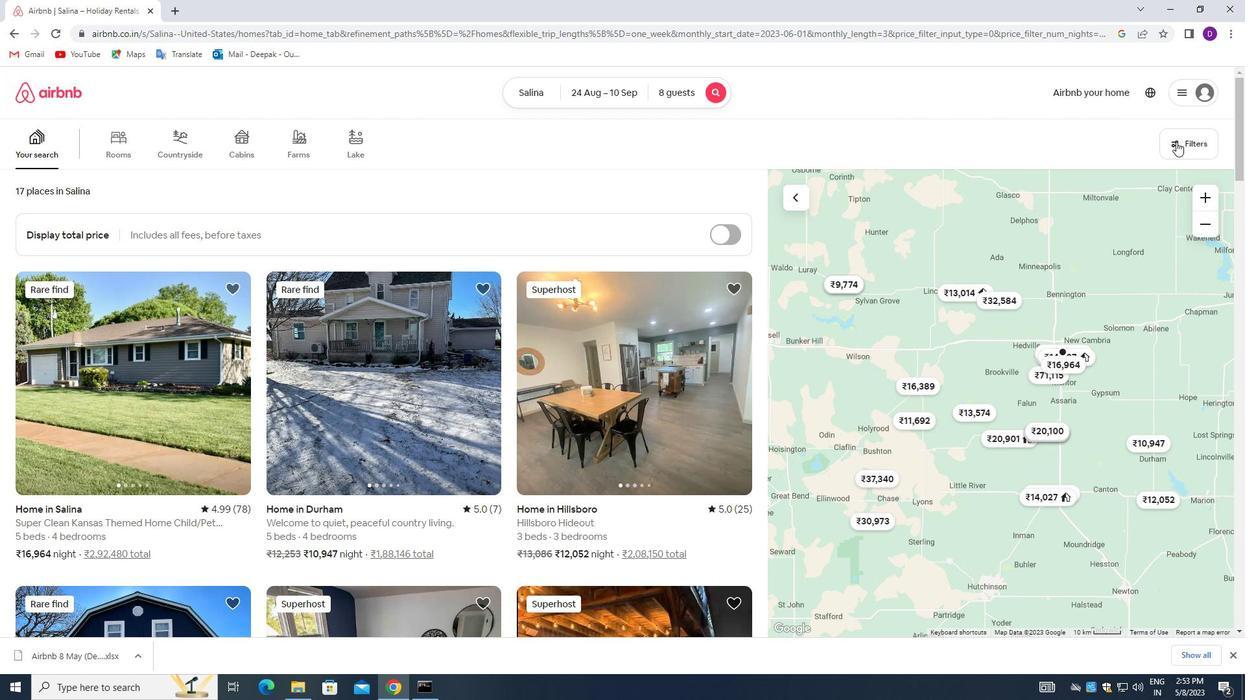 
Action: Mouse moved to (452, 467)
Screenshot: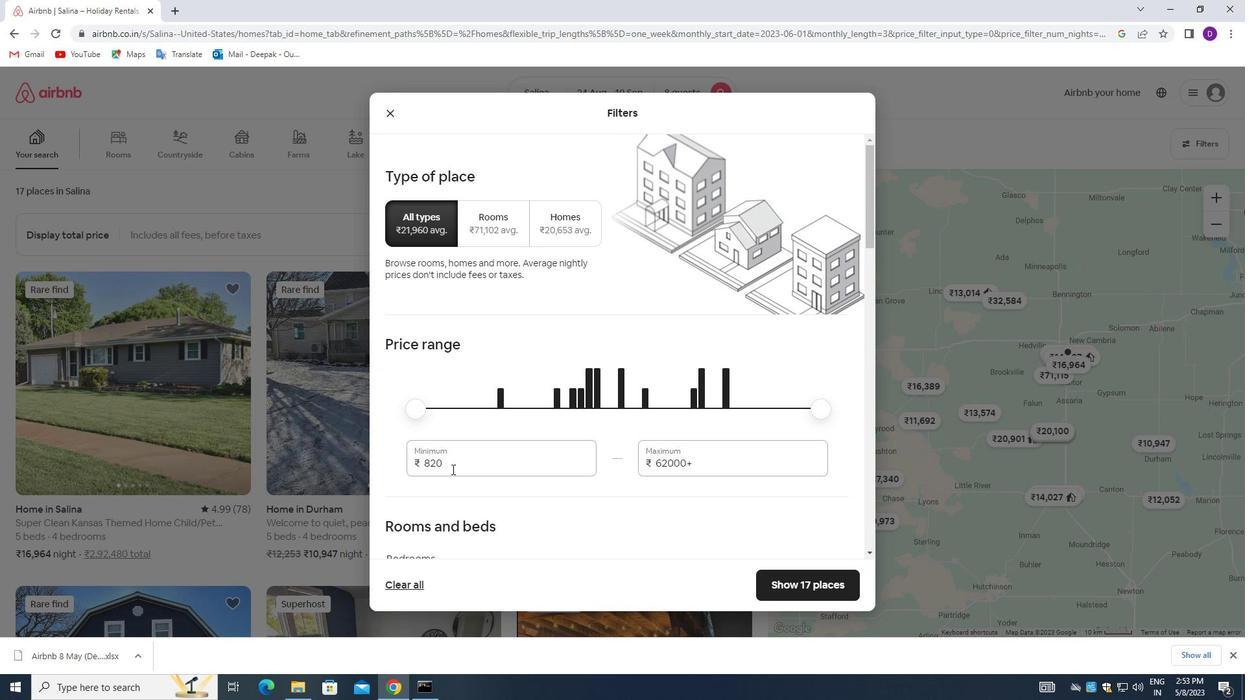 
Action: Mouse pressed left at (452, 467)
Screenshot: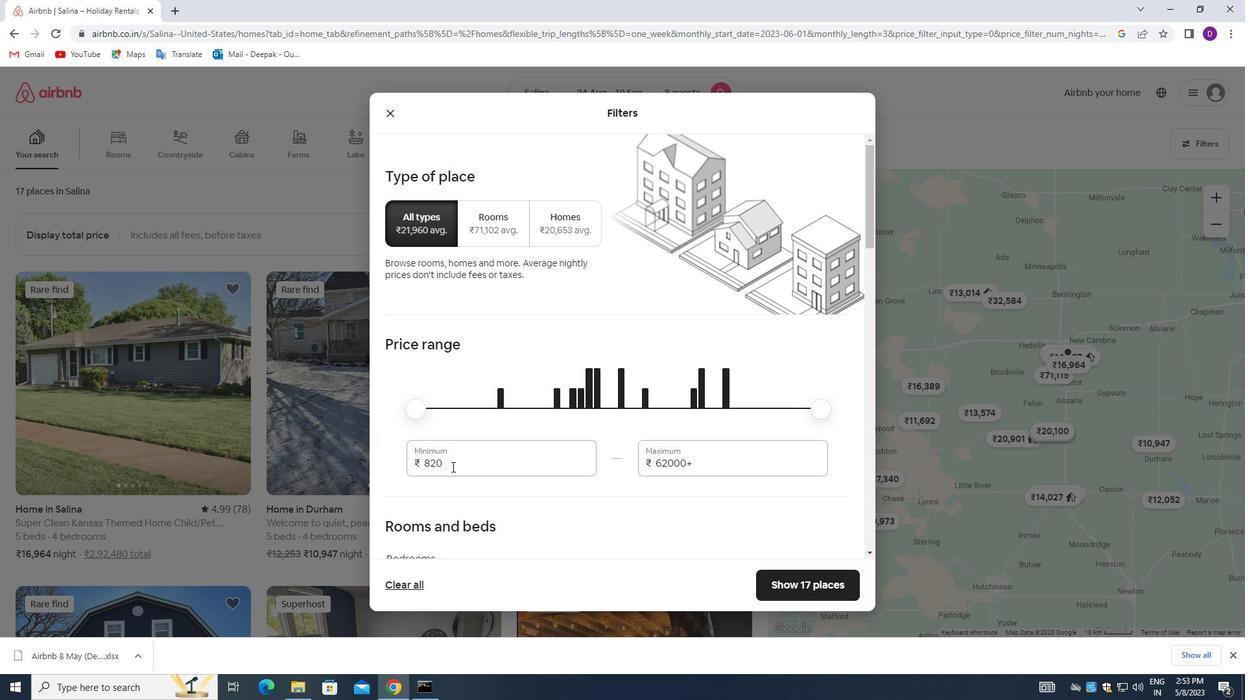 
Action: Mouse pressed left at (452, 467)
Screenshot: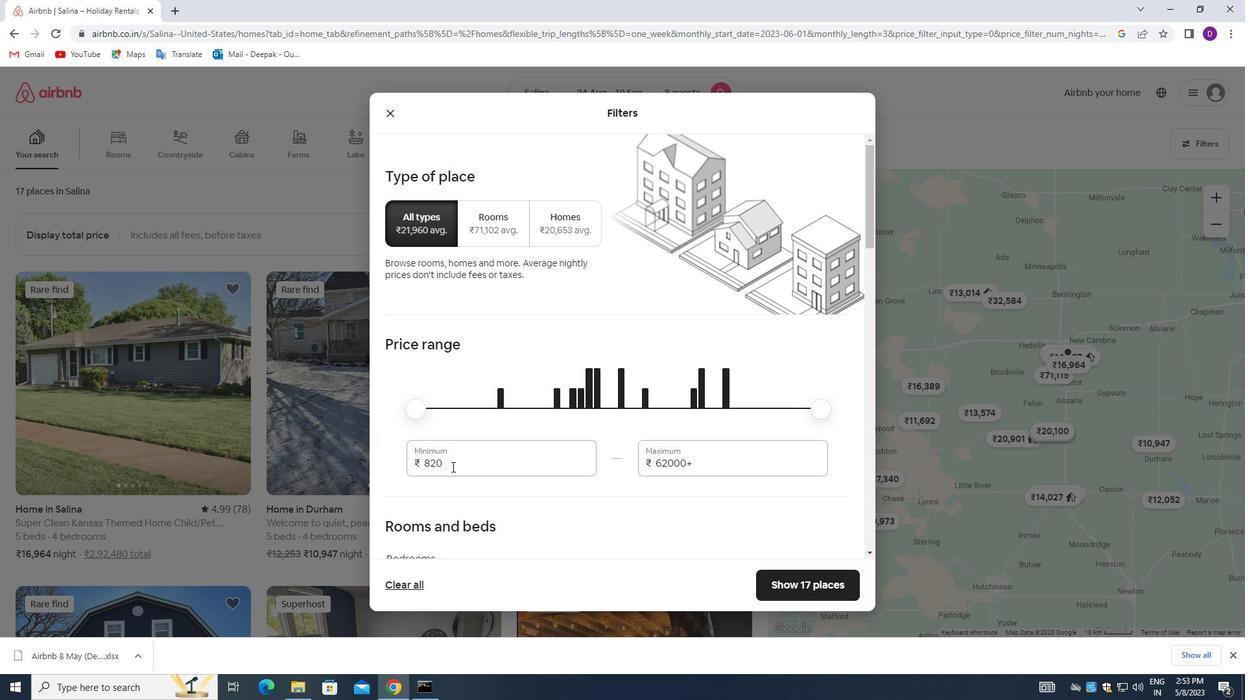 
Action: Mouse pressed left at (452, 467)
Screenshot: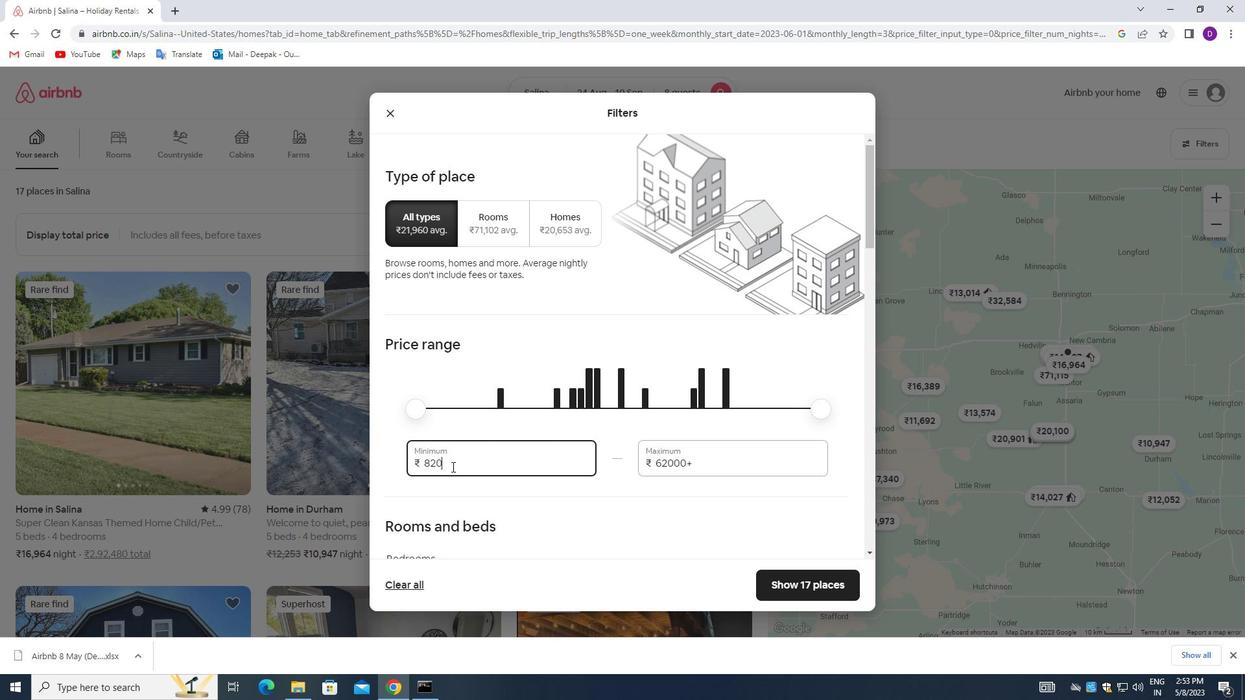 
Action: Key pressed 12000
Screenshot: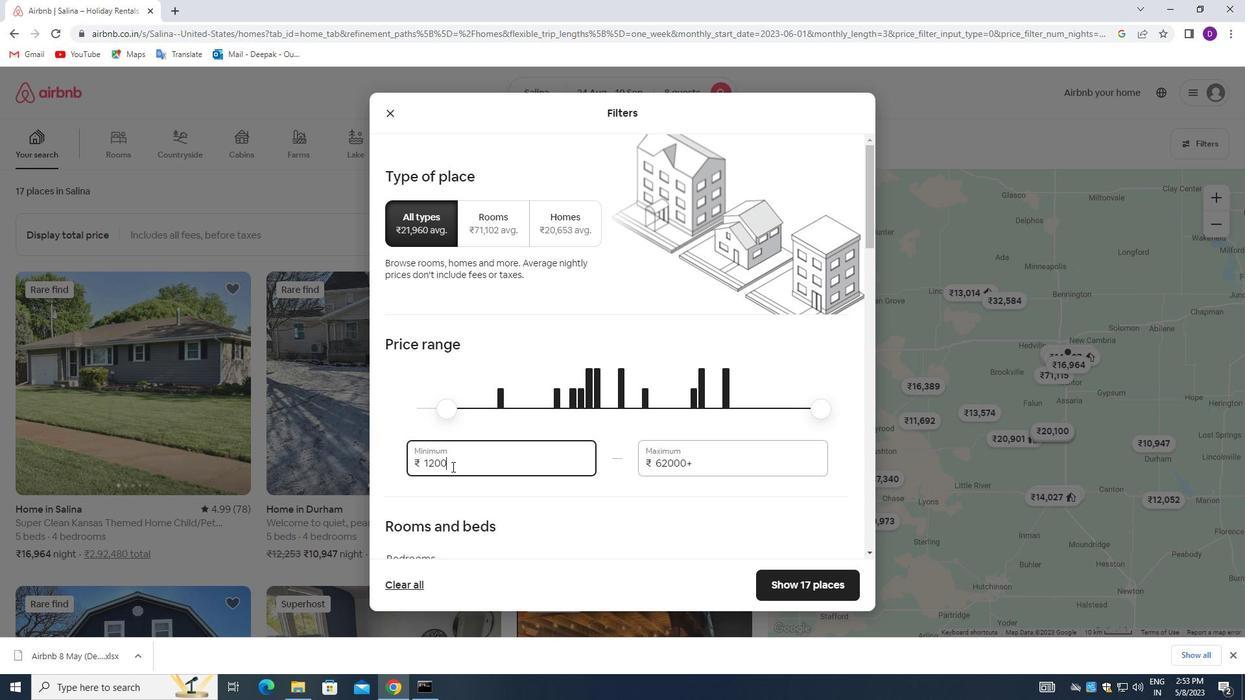 
Action: Mouse moved to (701, 461)
Screenshot: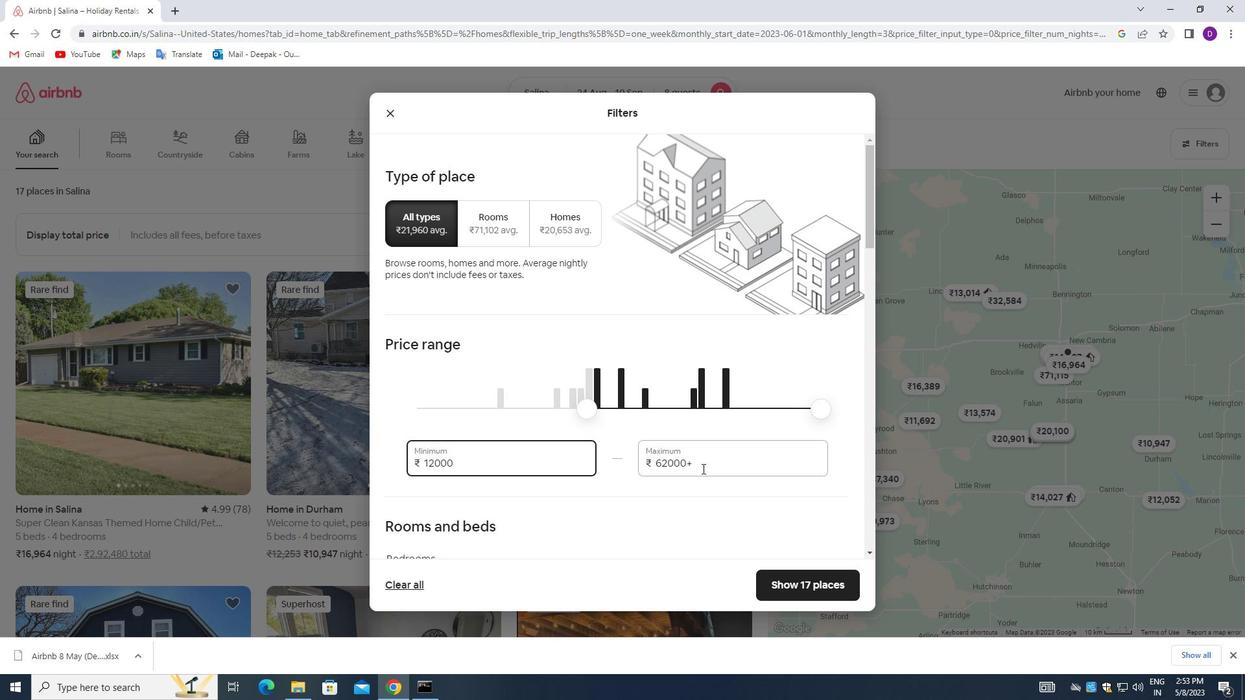 
Action: Mouse pressed left at (701, 461)
Screenshot: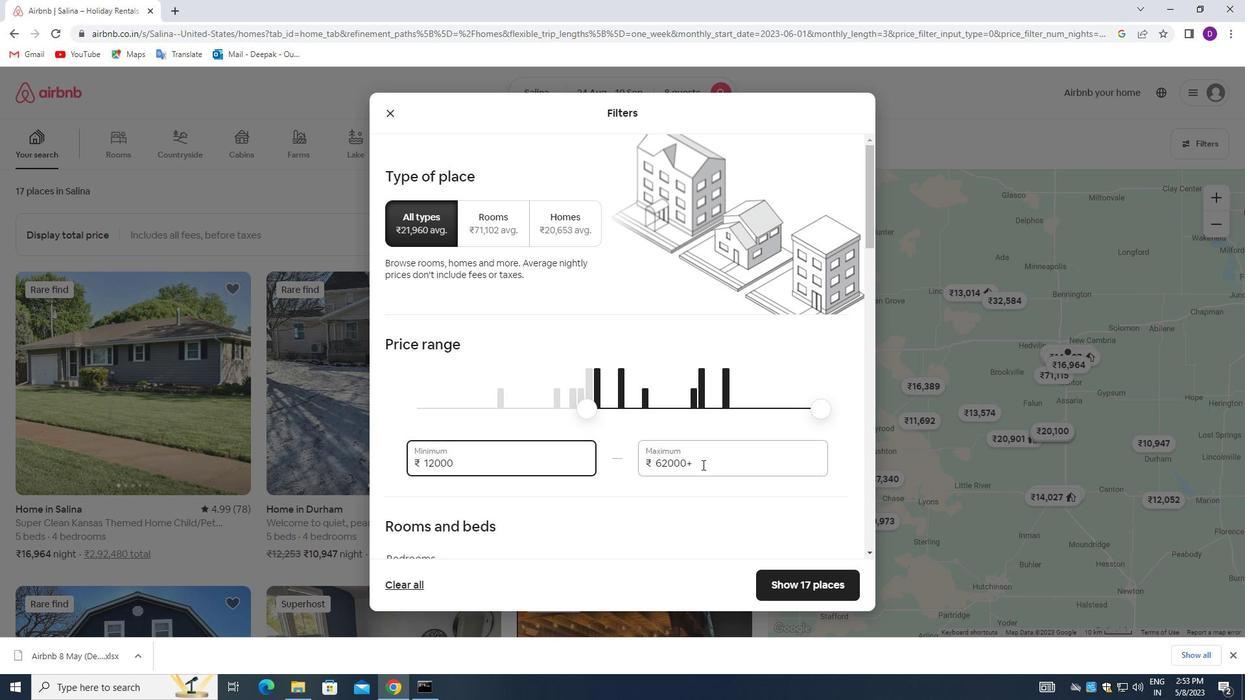 
Action: Mouse pressed left at (701, 461)
Screenshot: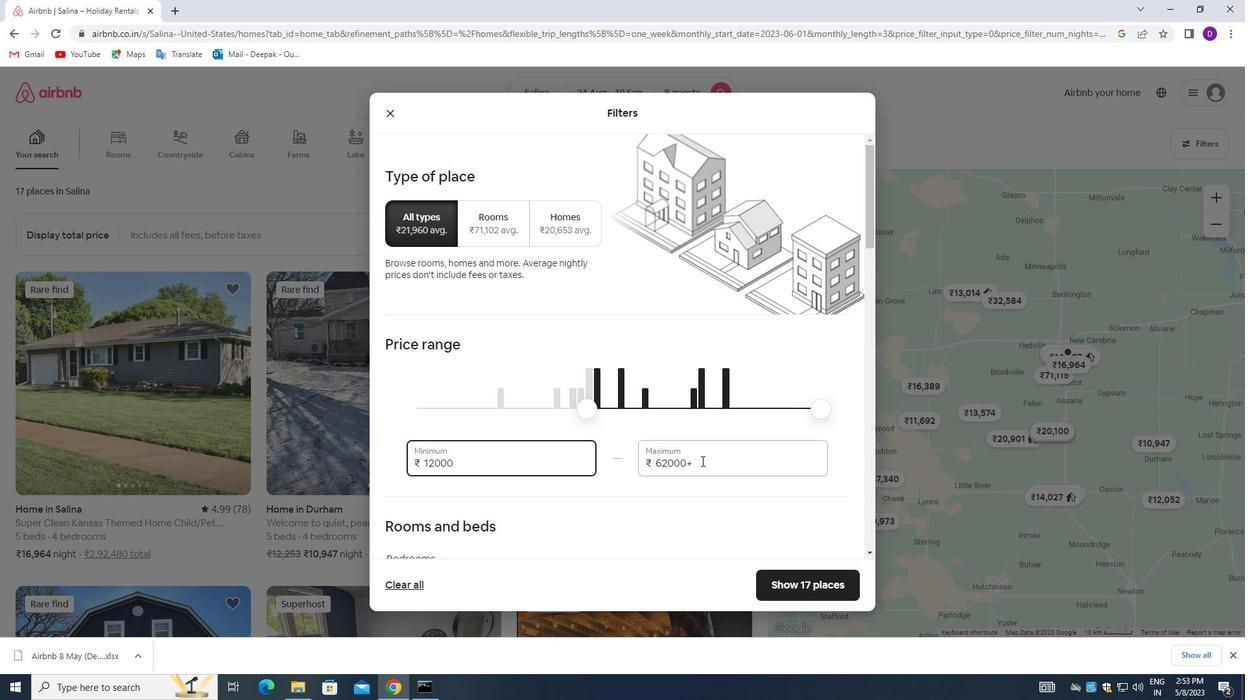 
Action: Mouse pressed left at (701, 461)
Screenshot: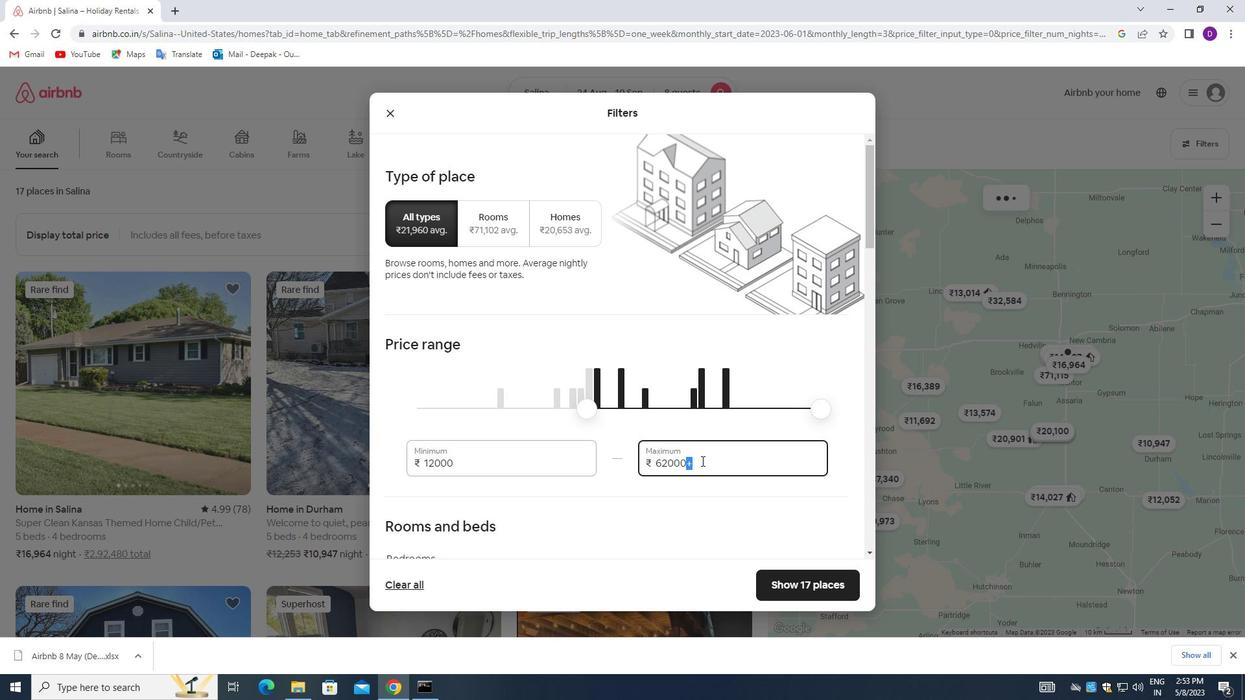 
Action: Mouse moved to (701, 460)
Screenshot: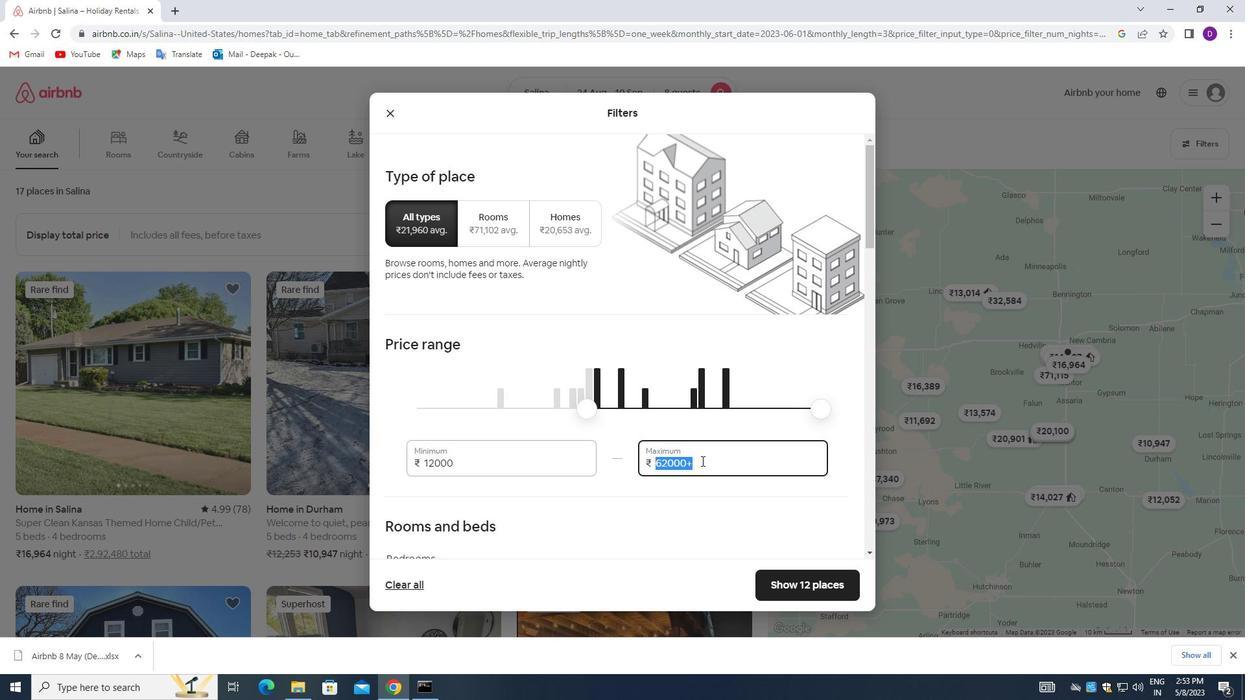 
Action: Key pressed 15000
Screenshot: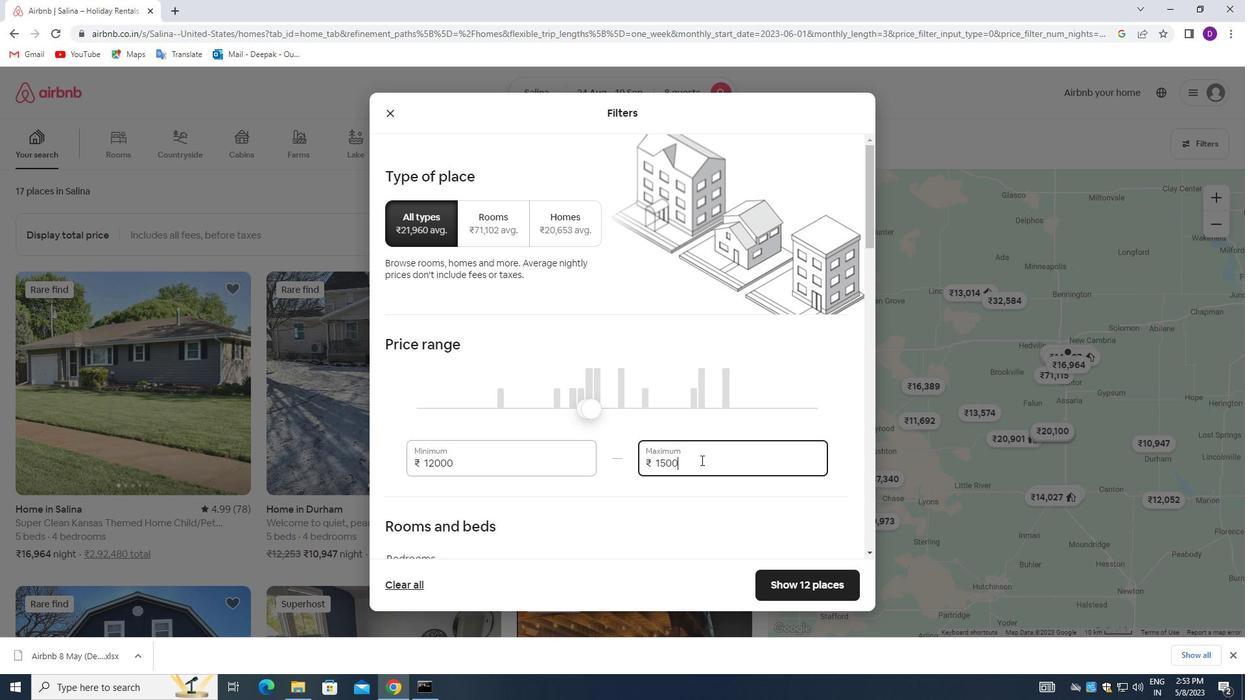 
Action: Mouse moved to (709, 455)
Screenshot: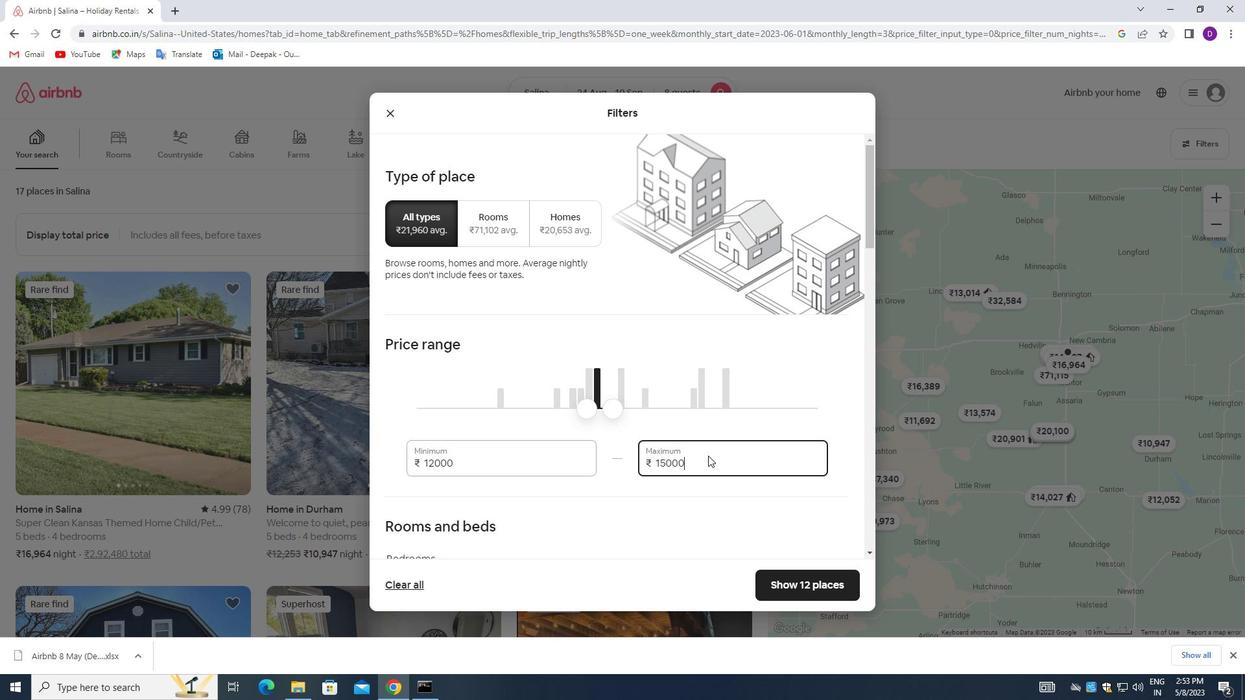 
Action: Mouse scrolled (709, 455) with delta (0, 0)
Screenshot: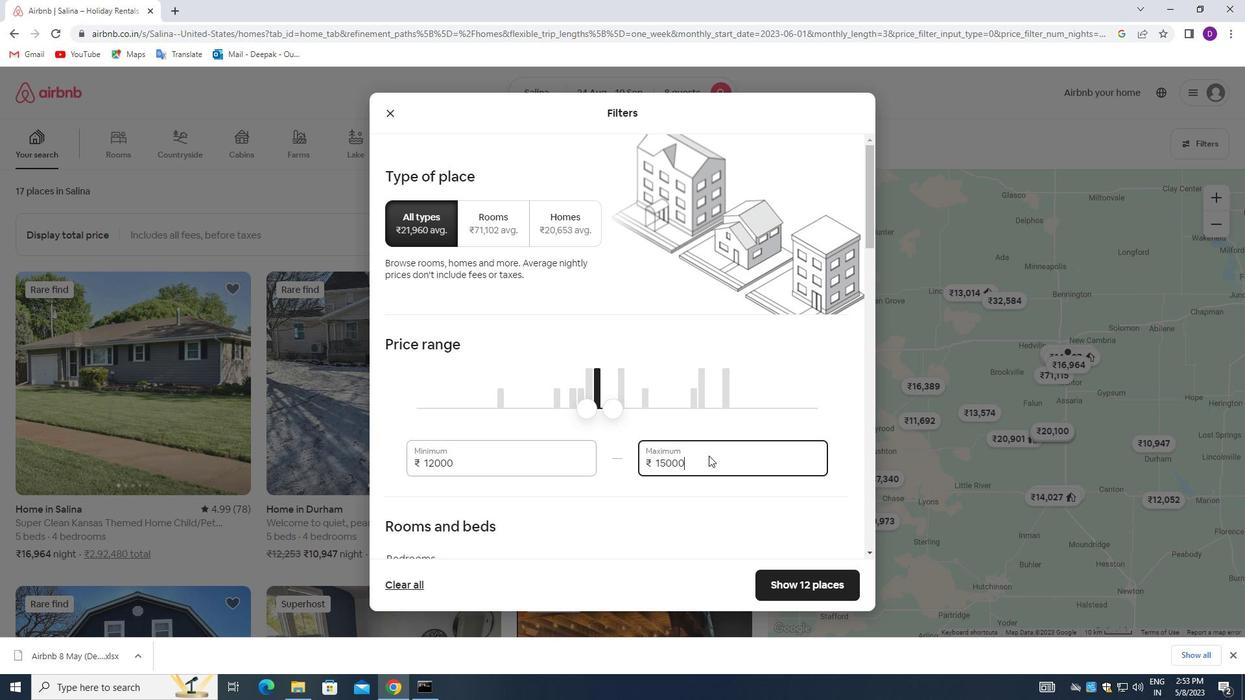 
Action: Mouse moved to (709, 456)
Screenshot: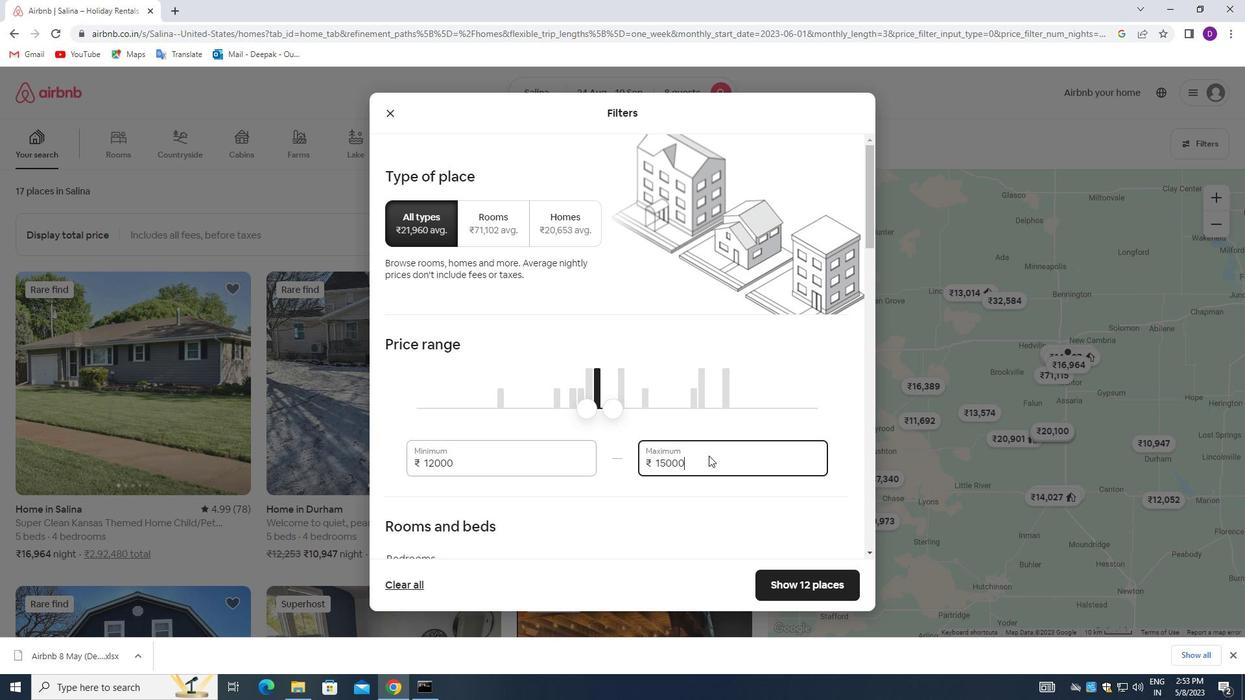 
Action: Mouse scrolled (709, 455) with delta (0, 0)
Screenshot: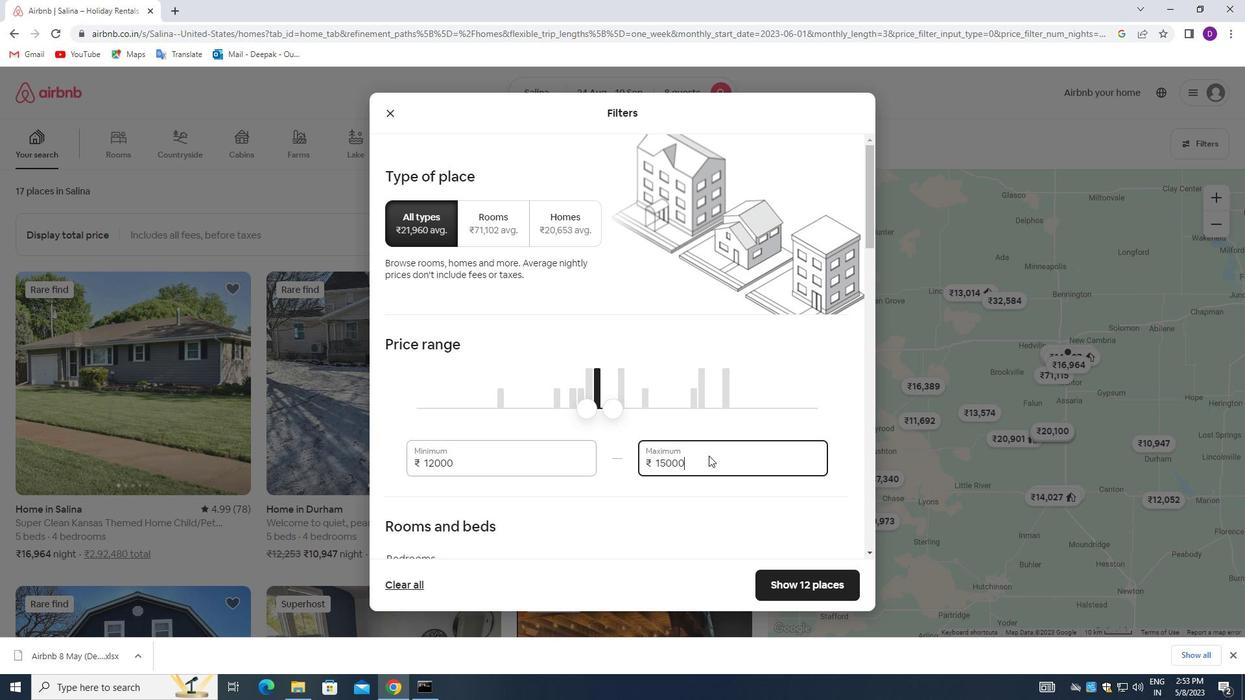 
Action: Mouse scrolled (709, 455) with delta (0, 0)
Screenshot: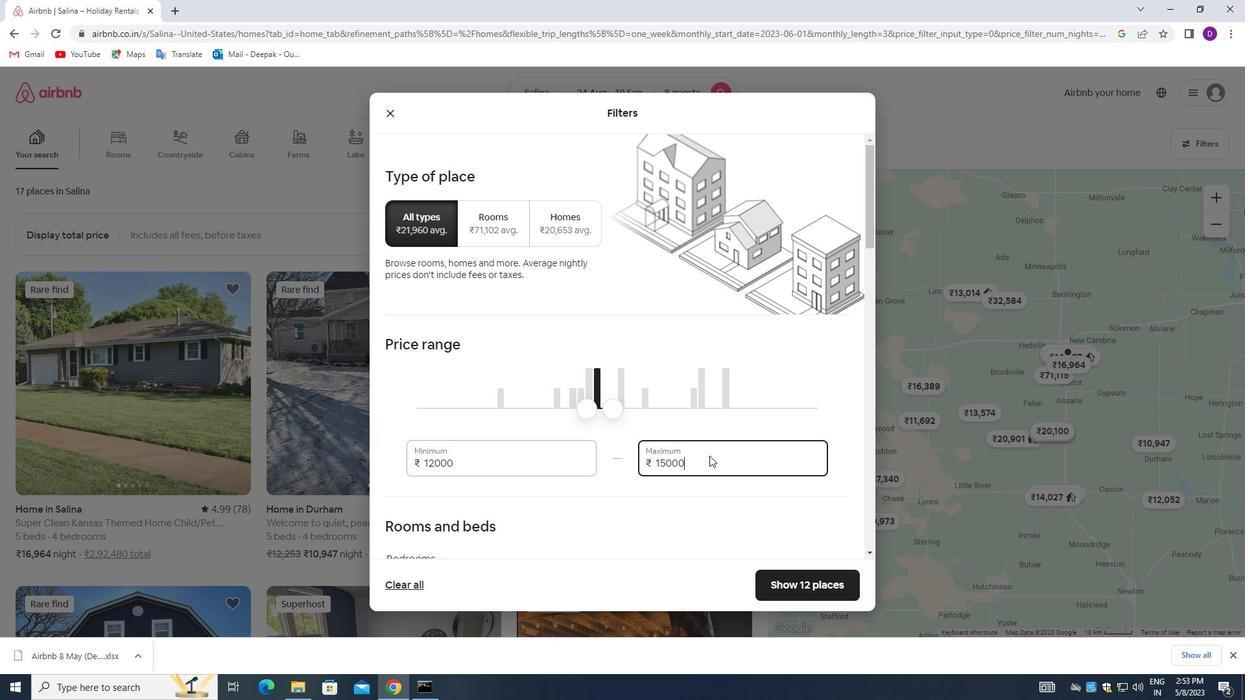 
Action: Mouse moved to (688, 452)
Screenshot: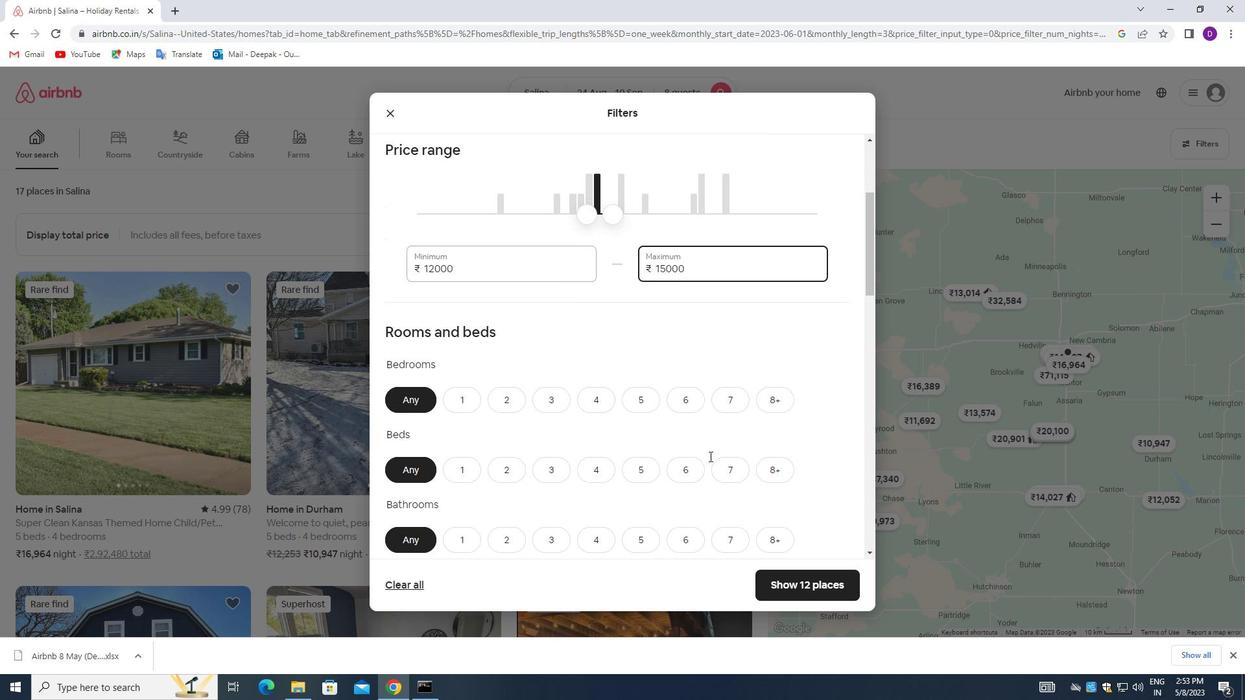 
Action: Mouse scrolled (688, 452) with delta (0, 0)
Screenshot: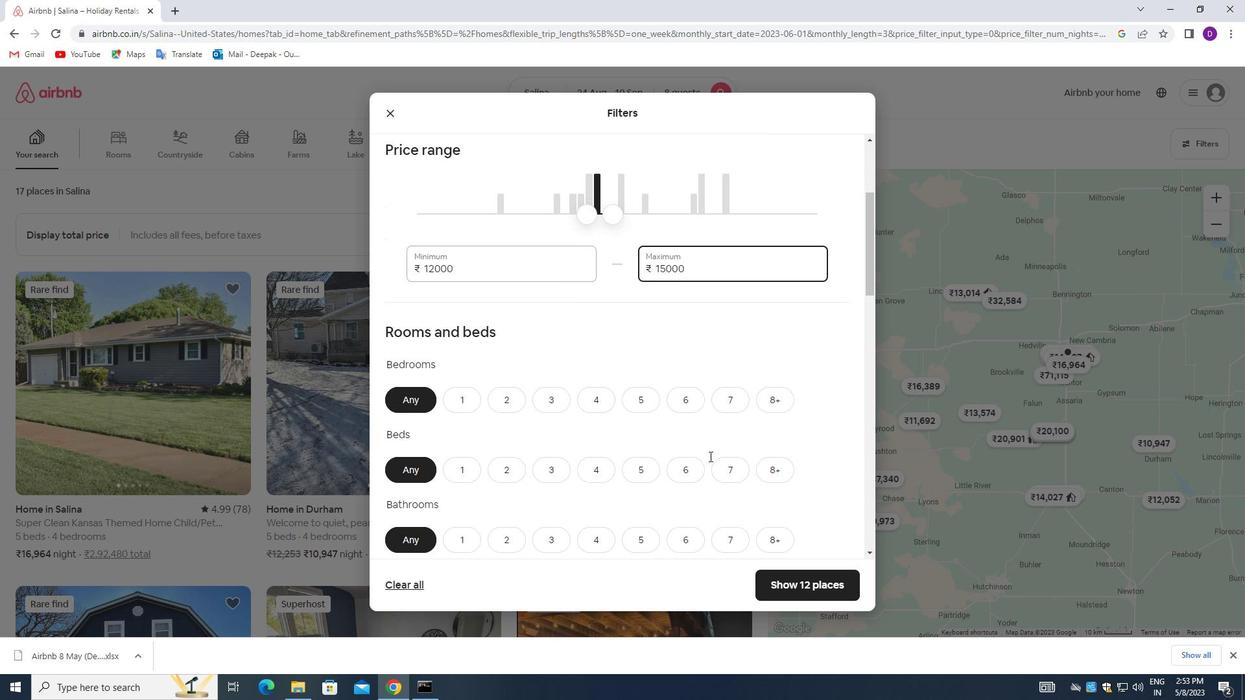 
Action: Mouse moved to (681, 450)
Screenshot: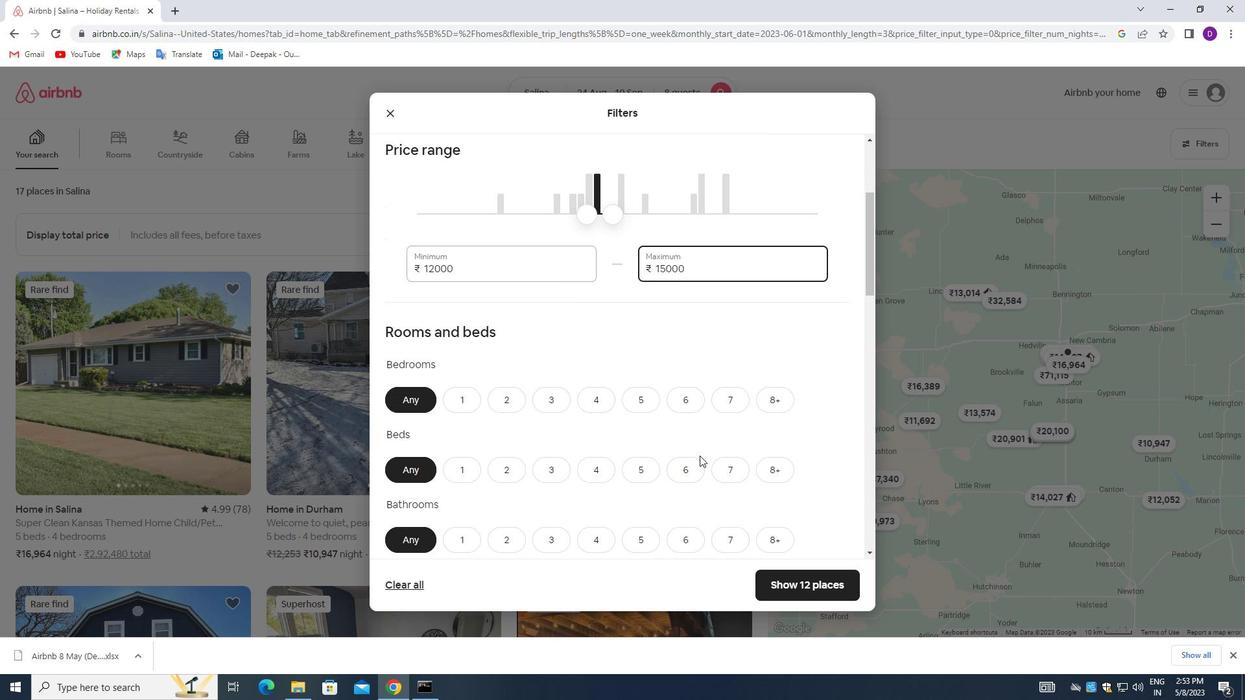 
Action: Mouse scrolled (681, 450) with delta (0, 0)
Screenshot: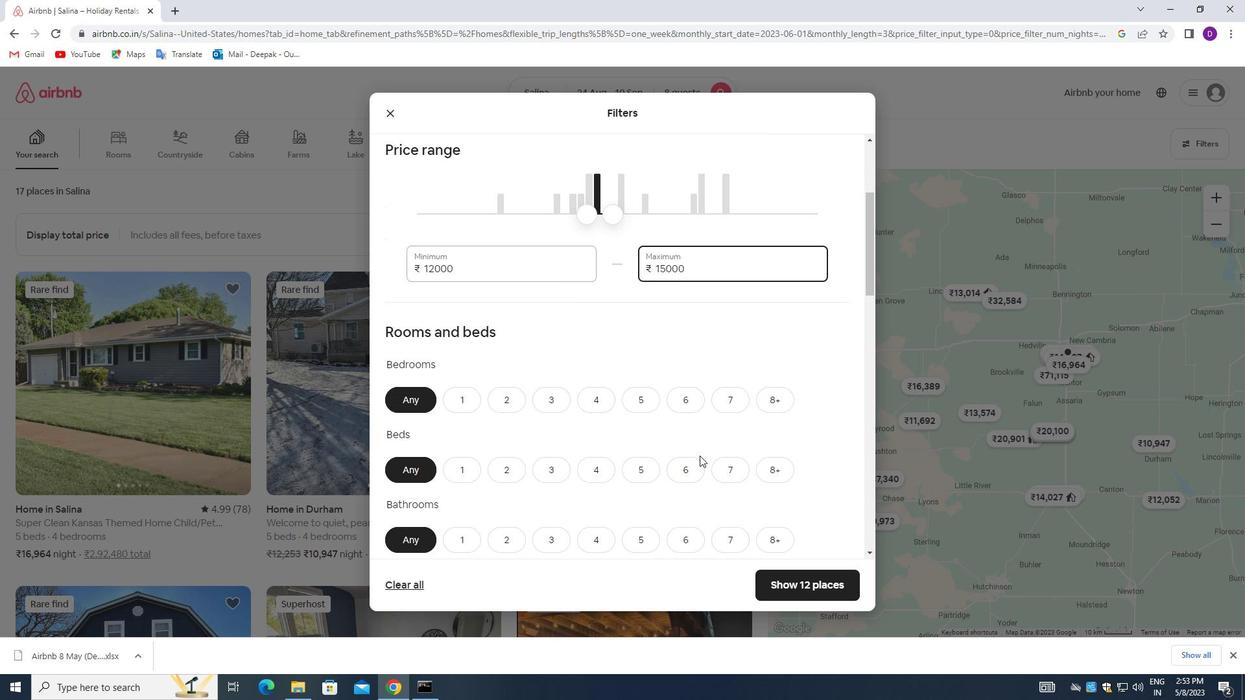 
Action: Mouse moved to (587, 275)
Screenshot: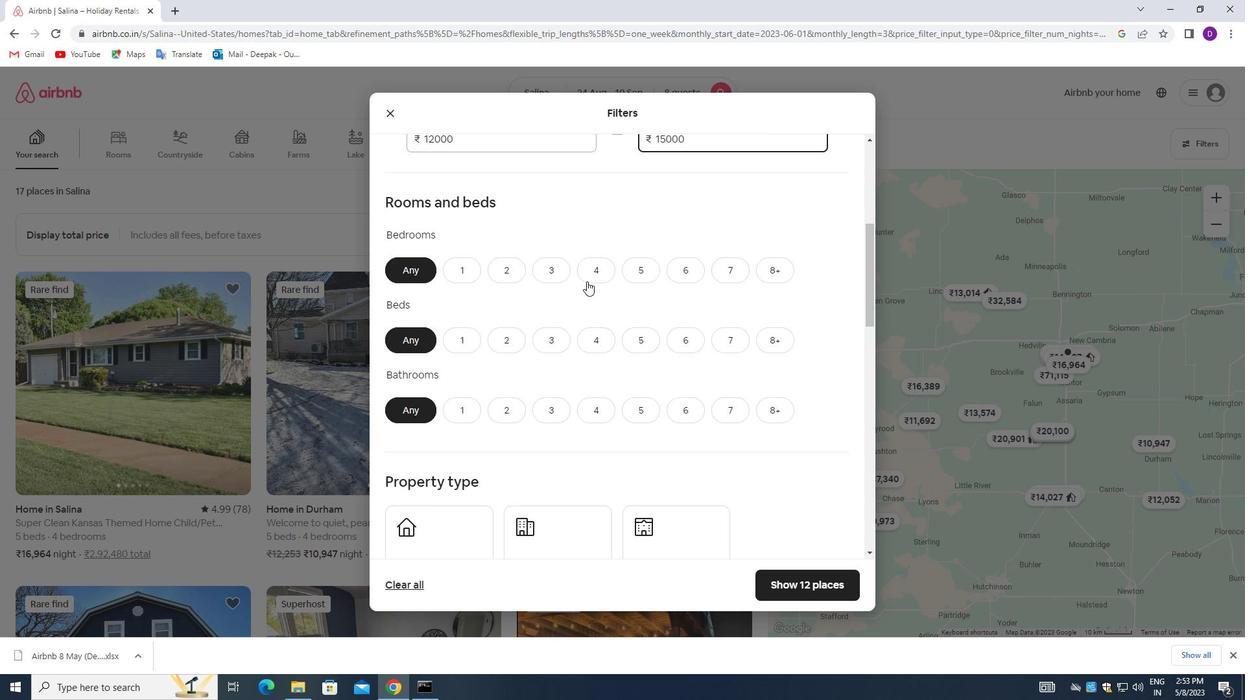 
Action: Mouse pressed left at (587, 275)
Screenshot: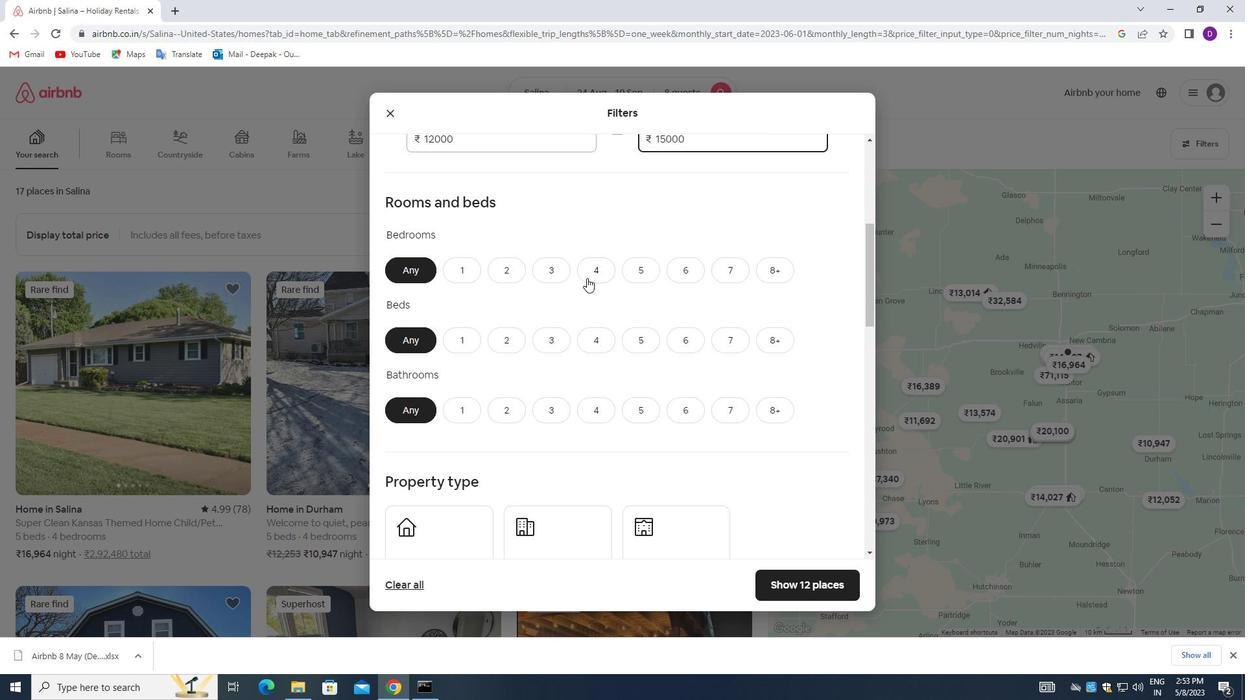 
Action: Mouse moved to (764, 337)
Screenshot: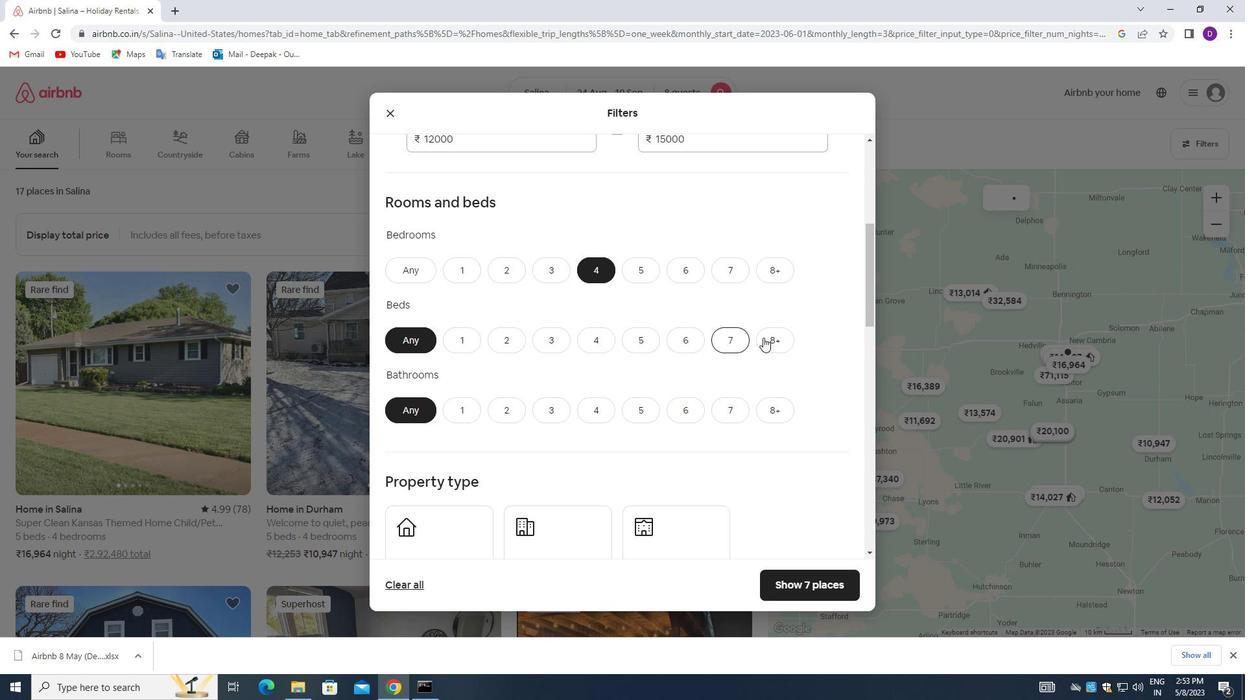 
Action: Mouse pressed left at (764, 337)
Screenshot: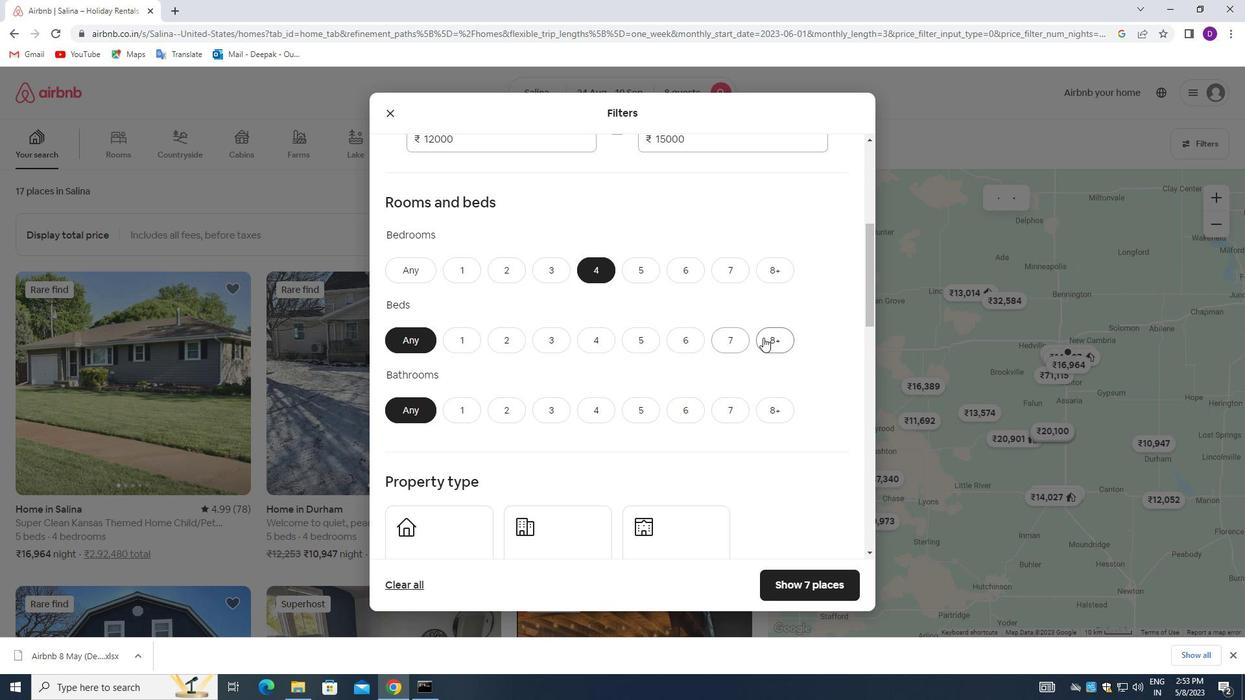 
Action: Mouse moved to (594, 403)
Screenshot: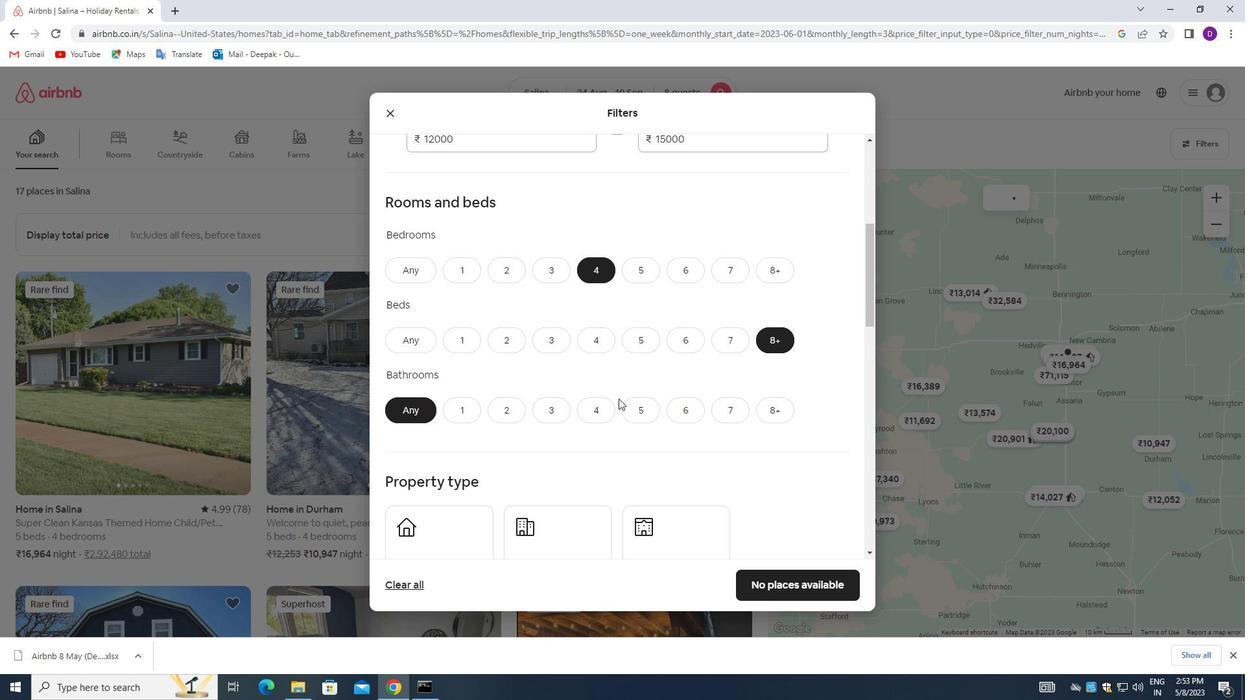 
Action: Mouse pressed left at (594, 403)
Screenshot: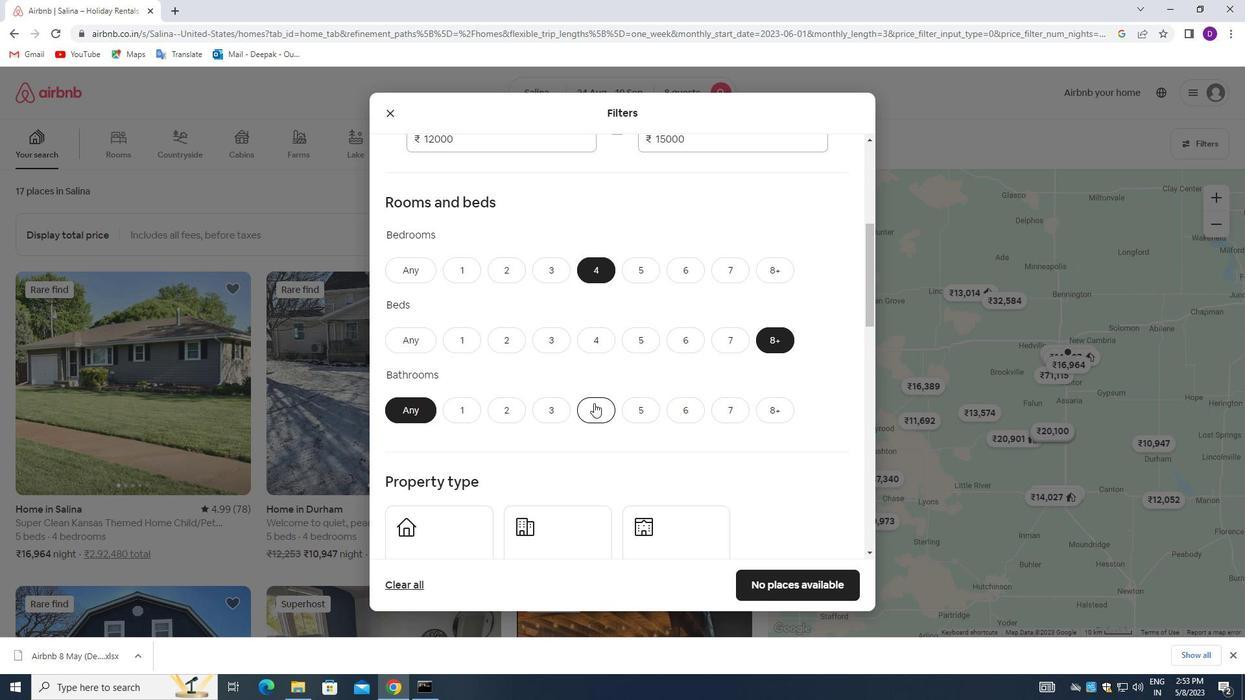 
Action: Mouse moved to (649, 386)
Screenshot: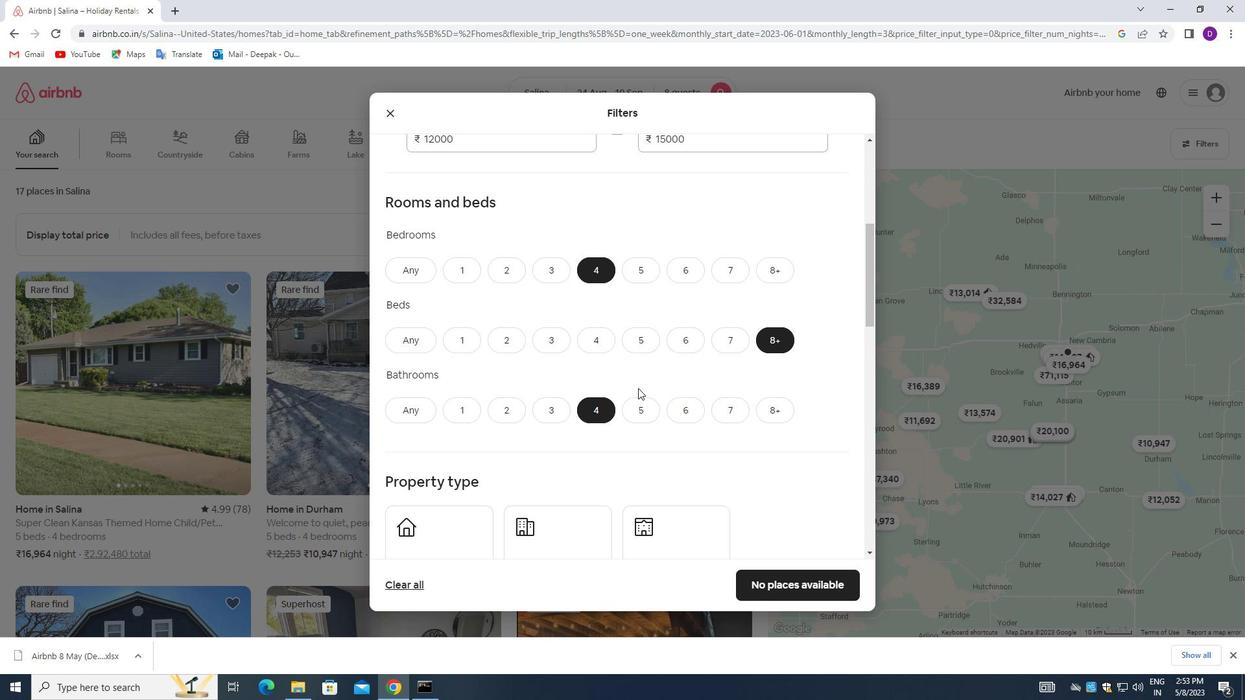 
Action: Mouse scrolled (649, 385) with delta (0, 0)
Screenshot: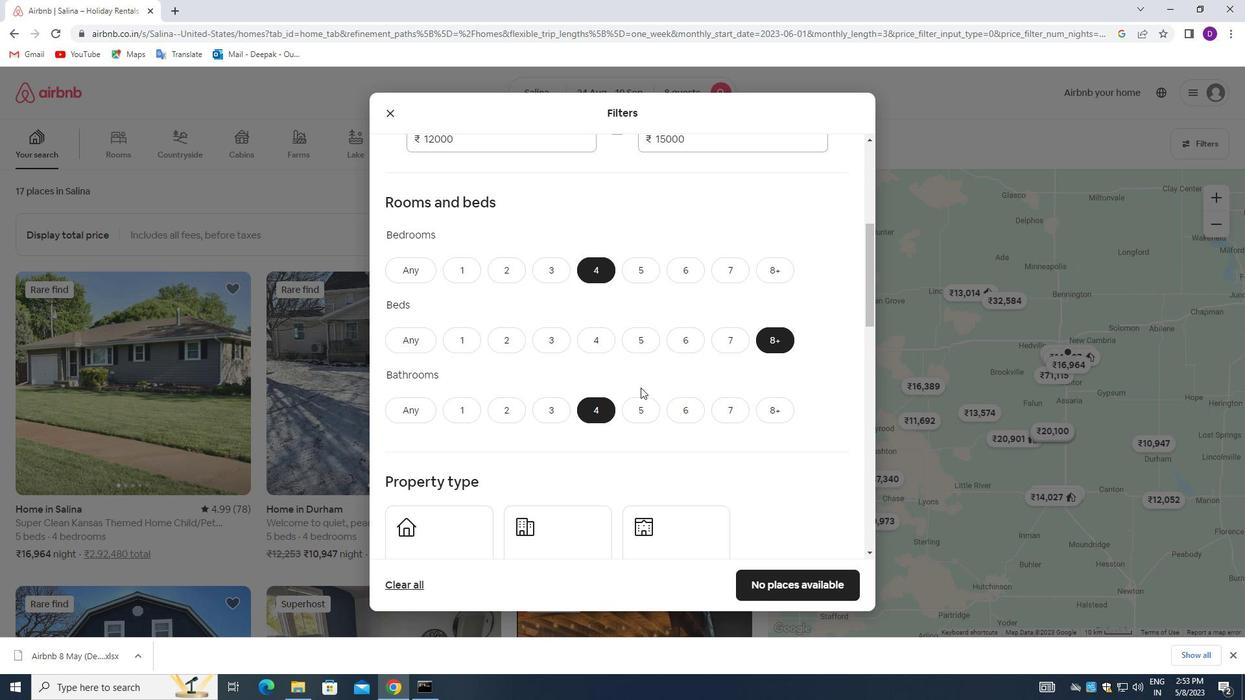 
Action: Mouse scrolled (649, 385) with delta (0, 0)
Screenshot: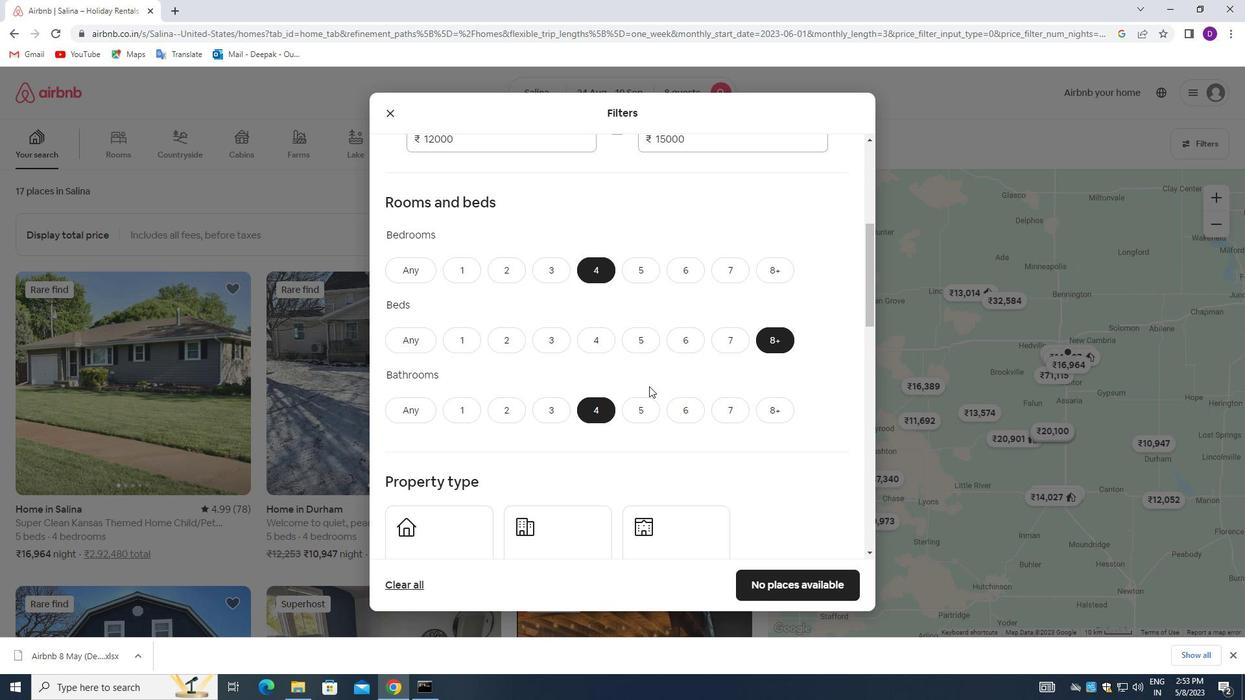 
Action: Mouse moved to (466, 402)
Screenshot: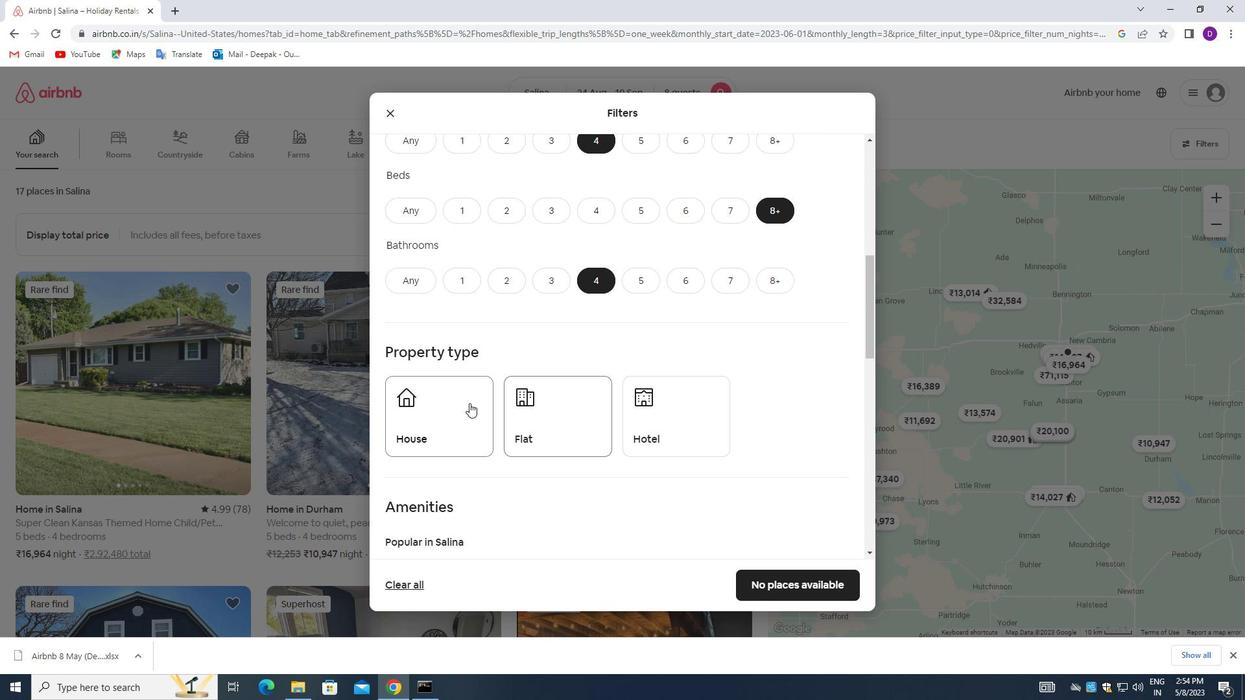 
Action: Mouse pressed left at (466, 402)
Screenshot: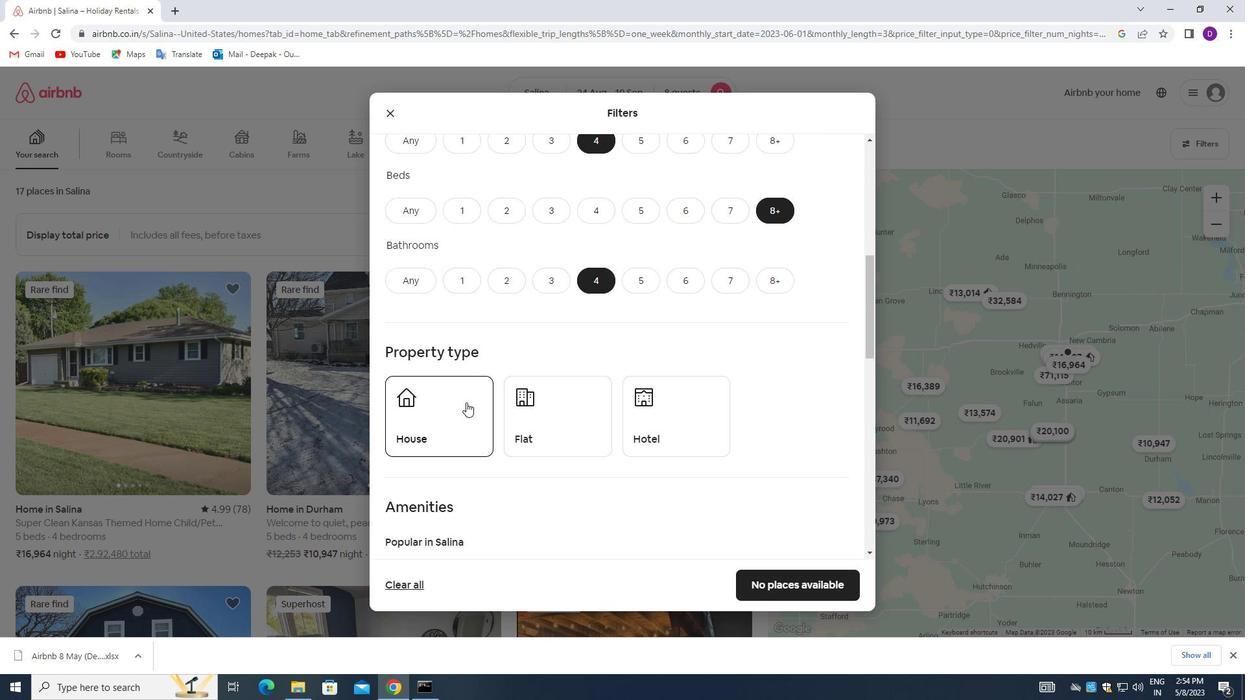 
Action: Mouse moved to (553, 421)
Screenshot: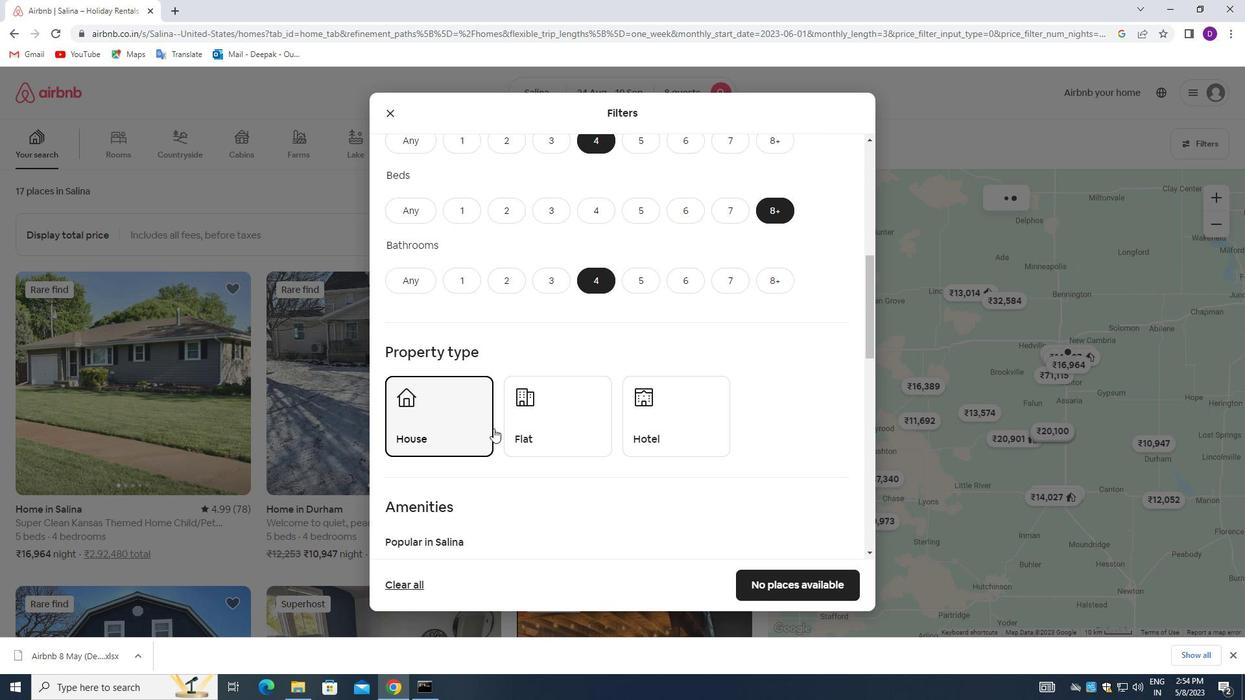 
Action: Mouse pressed left at (553, 421)
Screenshot: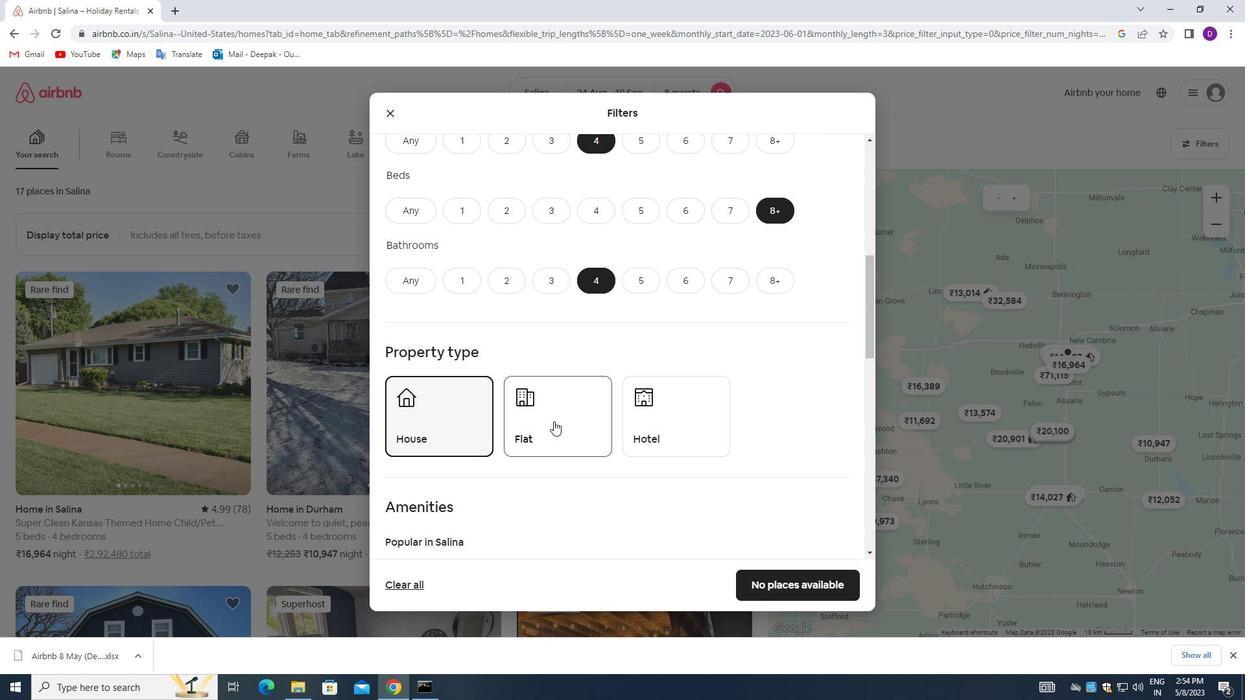 
Action: Mouse moved to (637, 421)
Screenshot: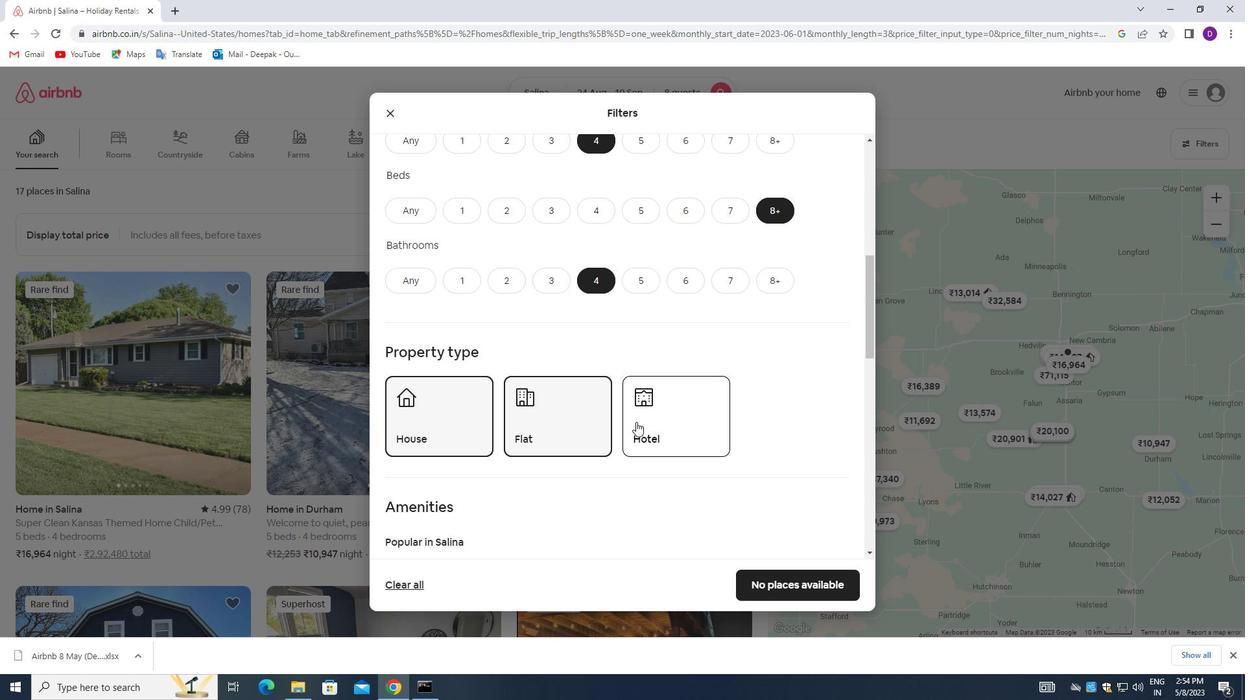 
Action: Mouse scrolled (637, 420) with delta (0, 0)
Screenshot: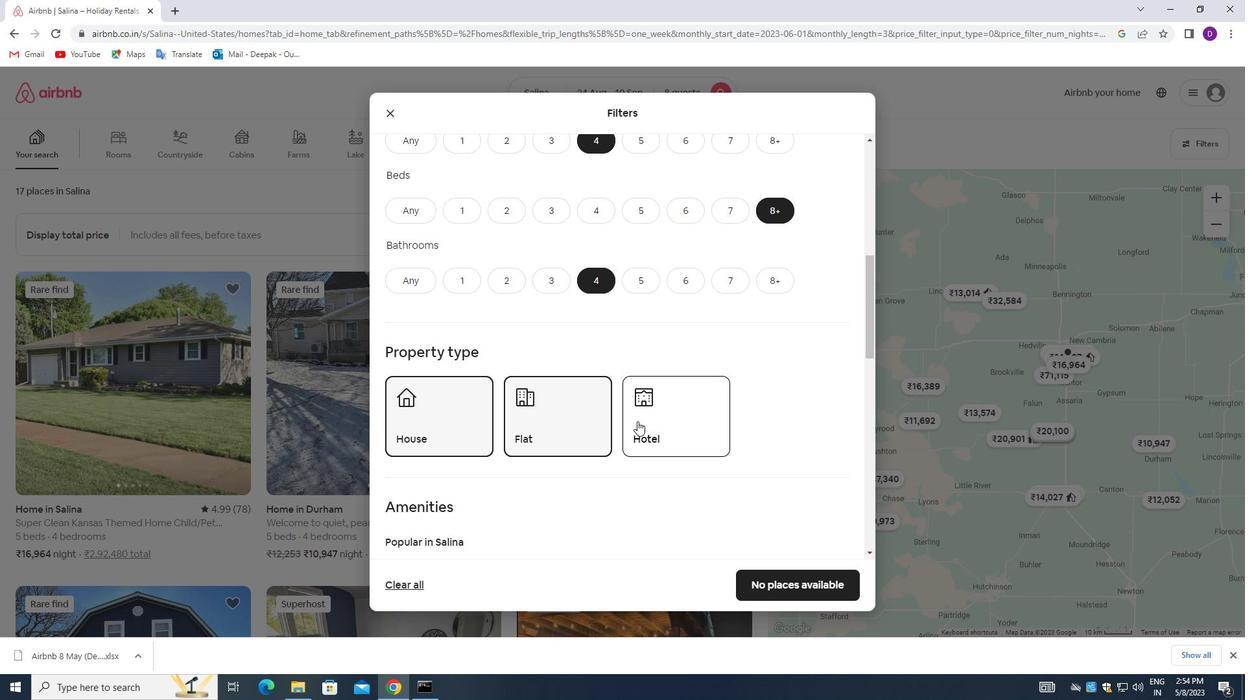 
Action: Mouse scrolled (637, 420) with delta (0, 0)
Screenshot: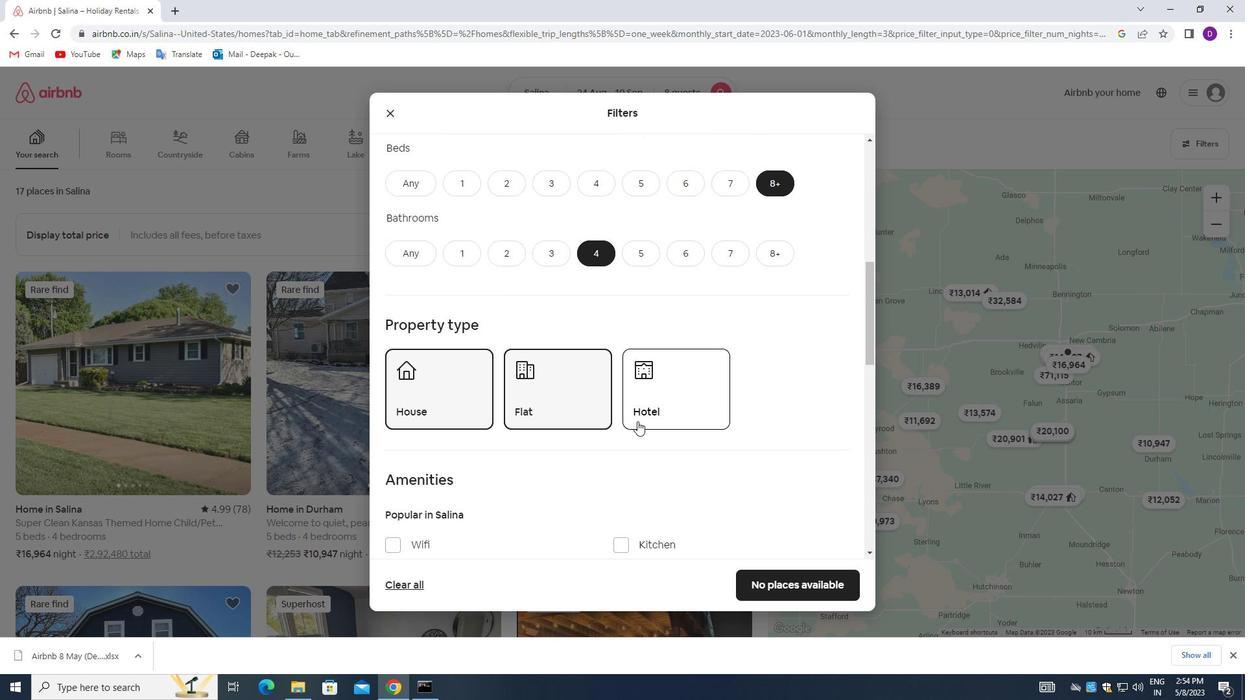 
Action: Mouse moved to (393, 443)
Screenshot: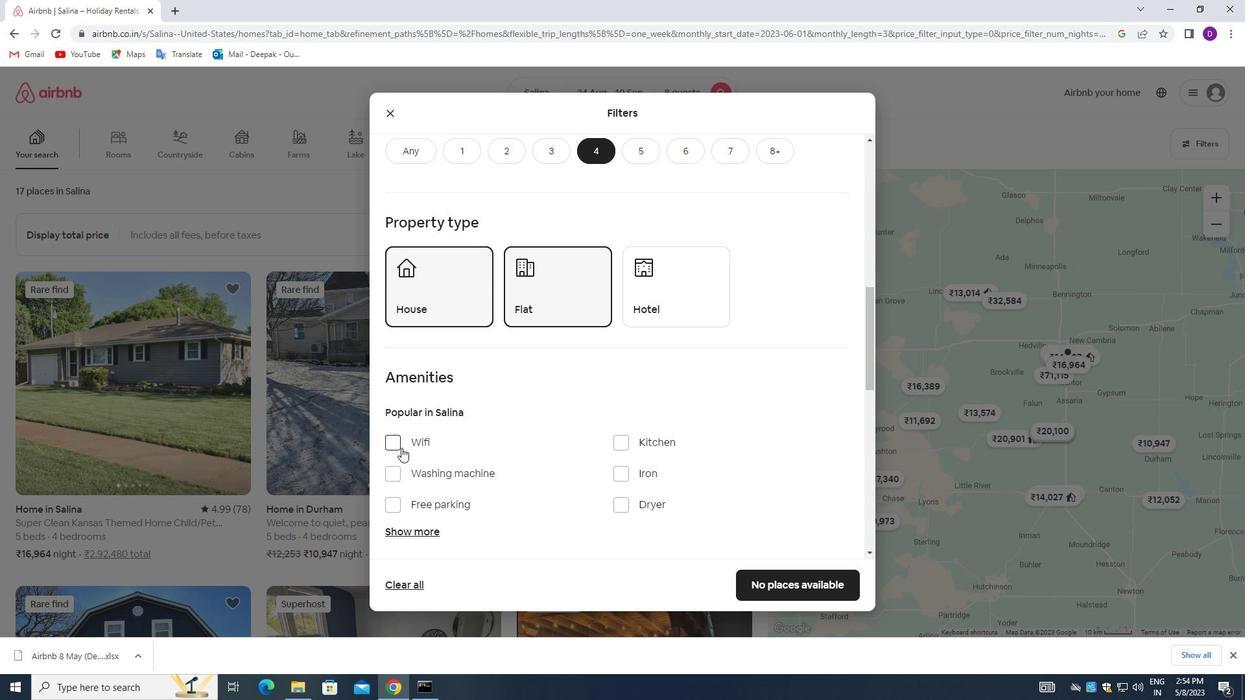 
Action: Mouse pressed left at (393, 443)
Screenshot: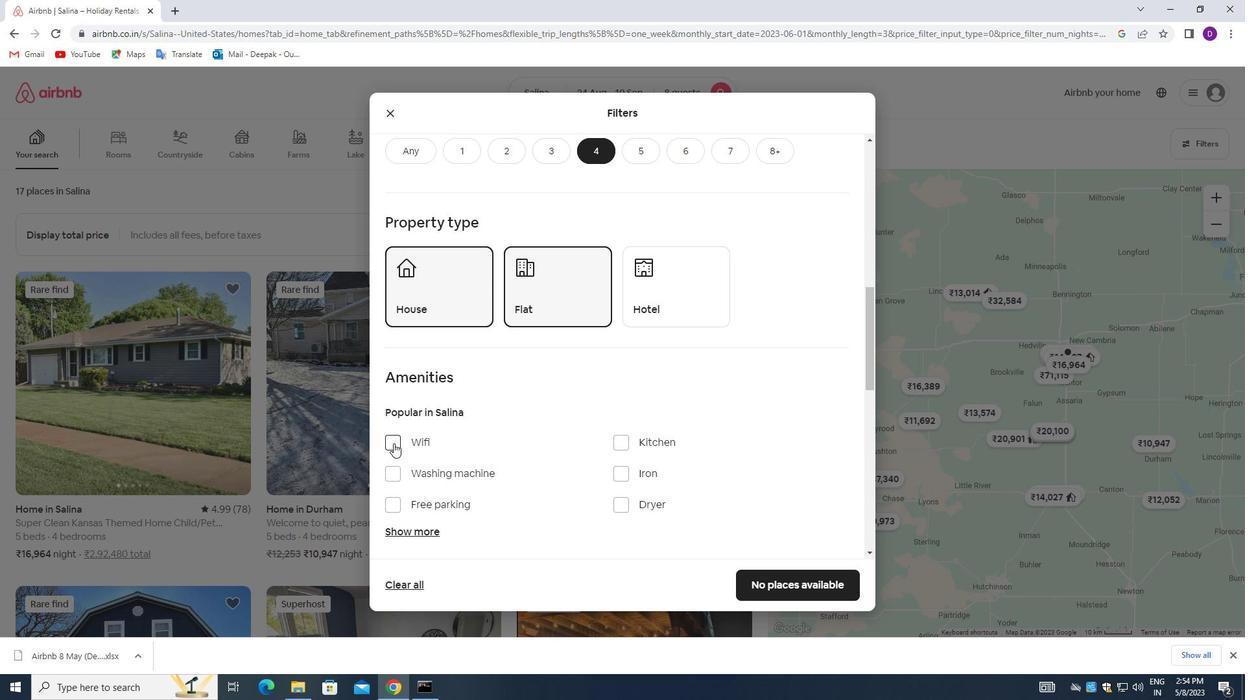 
Action: Mouse moved to (539, 431)
Screenshot: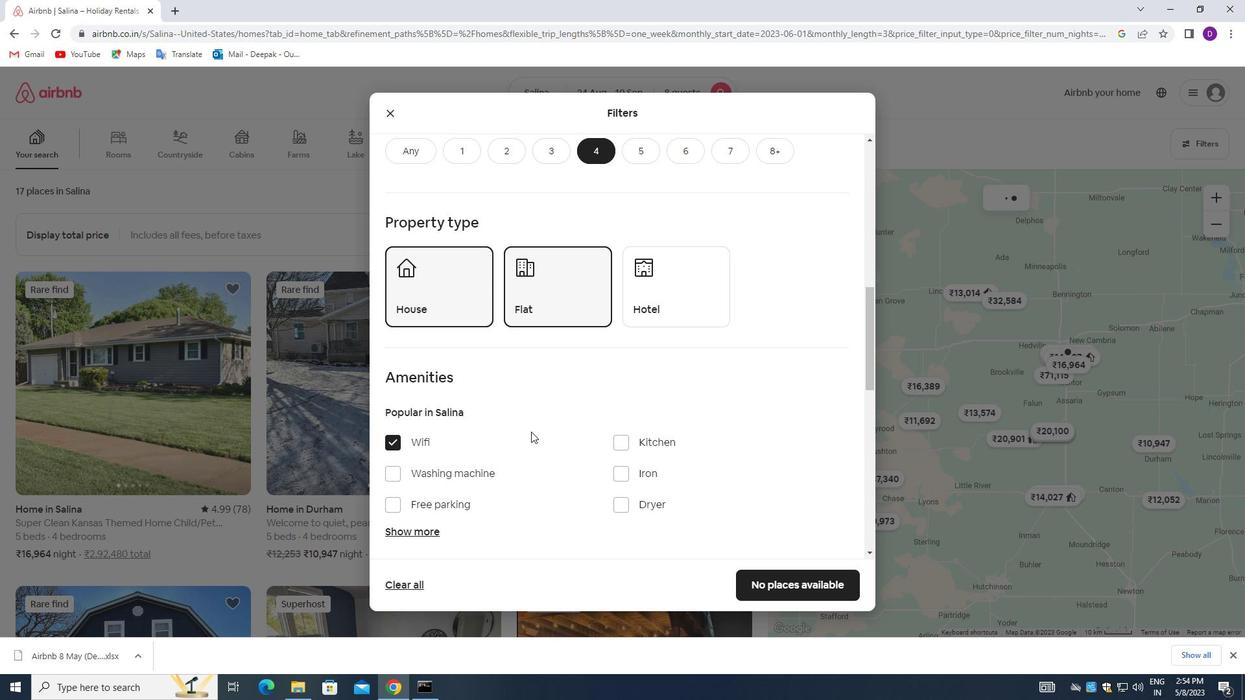 
Action: Mouse scrolled (539, 431) with delta (0, 0)
Screenshot: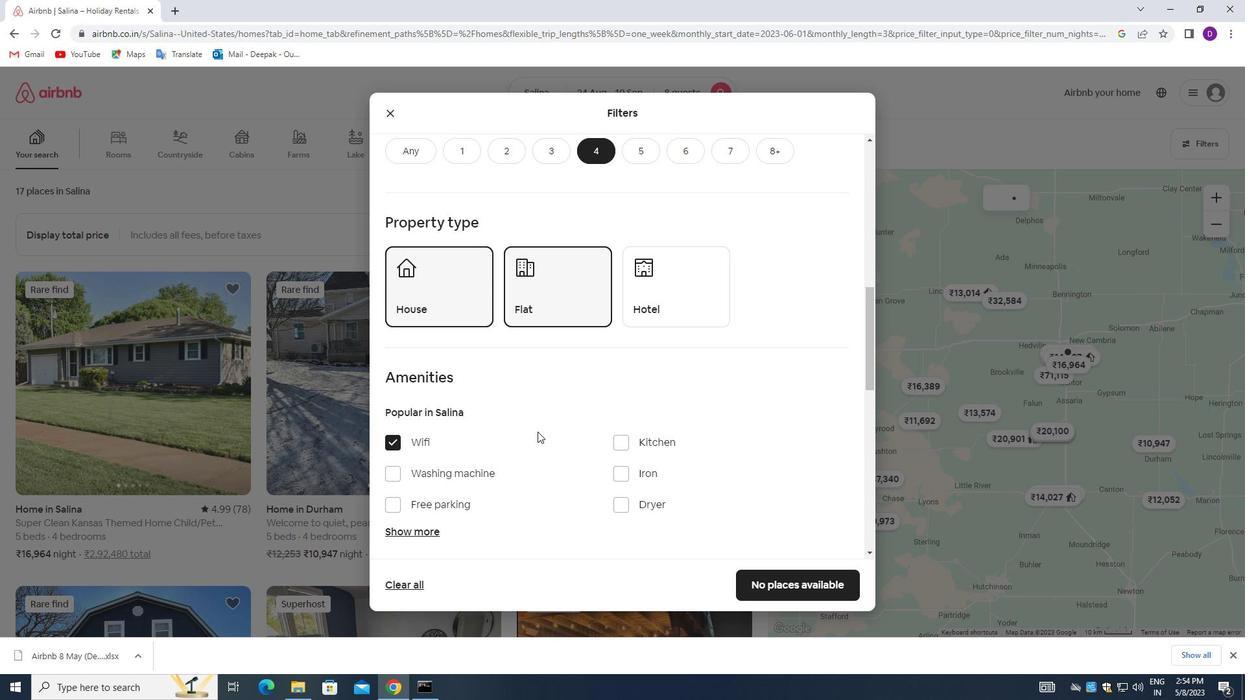 
Action: Mouse moved to (409, 469)
Screenshot: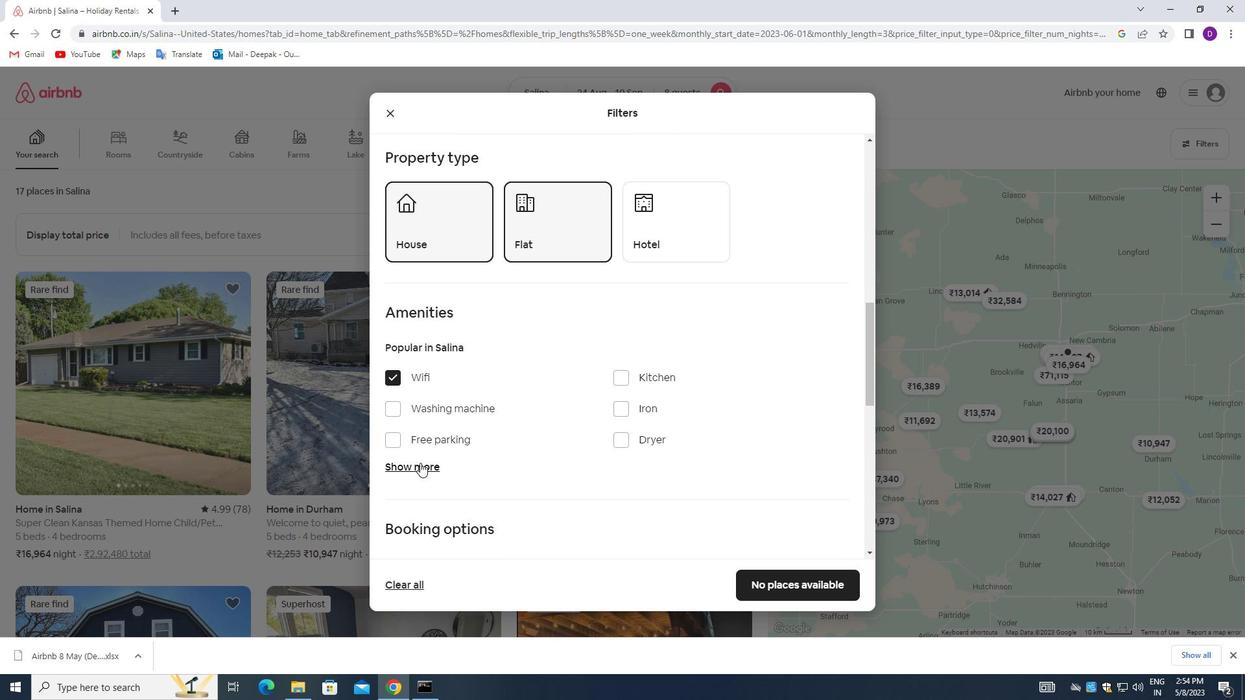 
Action: Mouse pressed left at (409, 469)
Screenshot: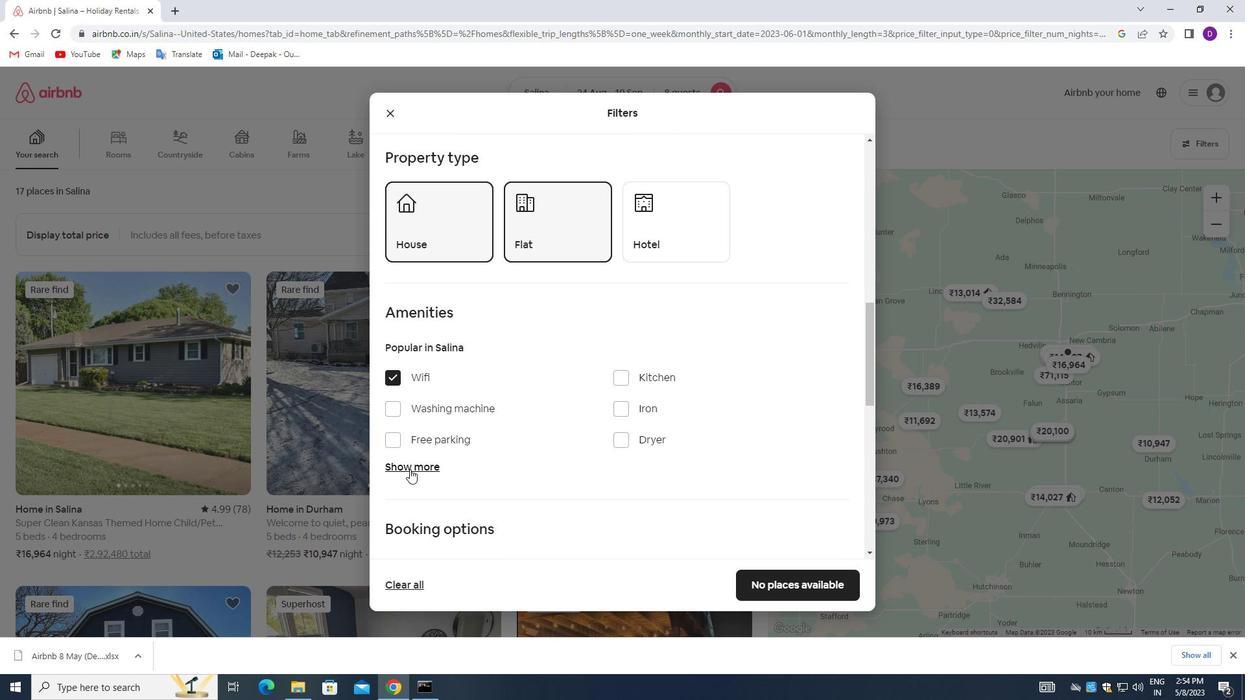 
Action: Mouse moved to (623, 544)
Screenshot: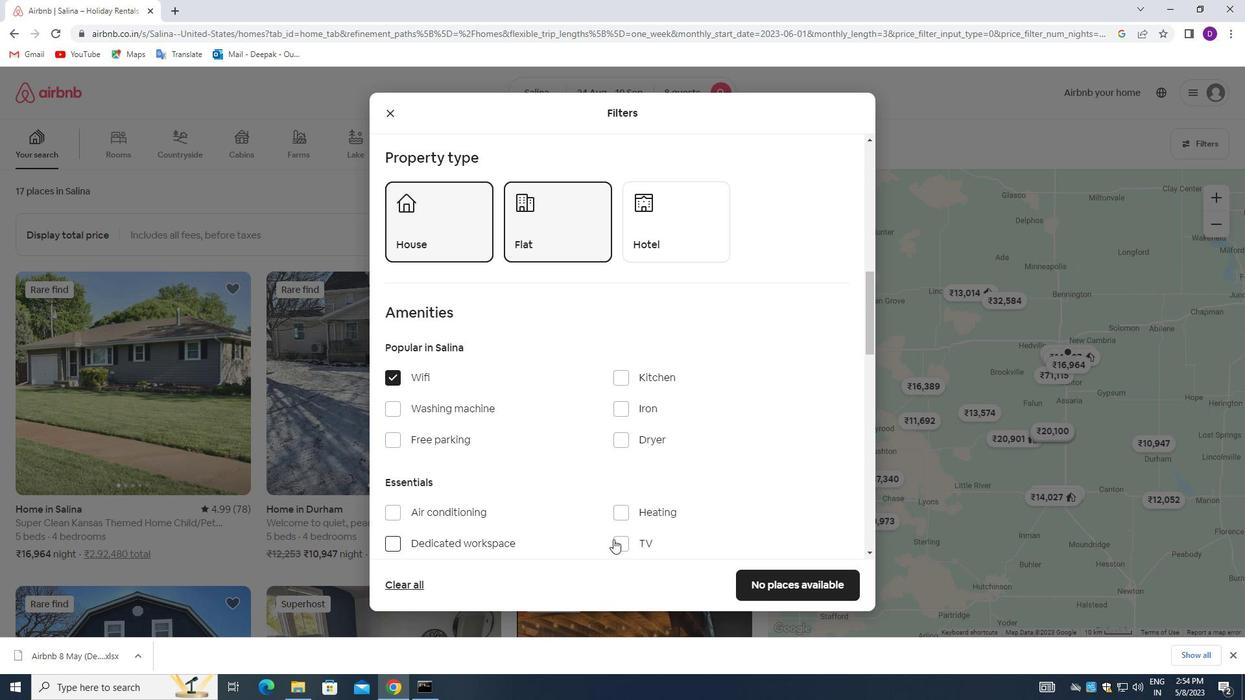 
Action: Mouse pressed left at (623, 544)
Screenshot: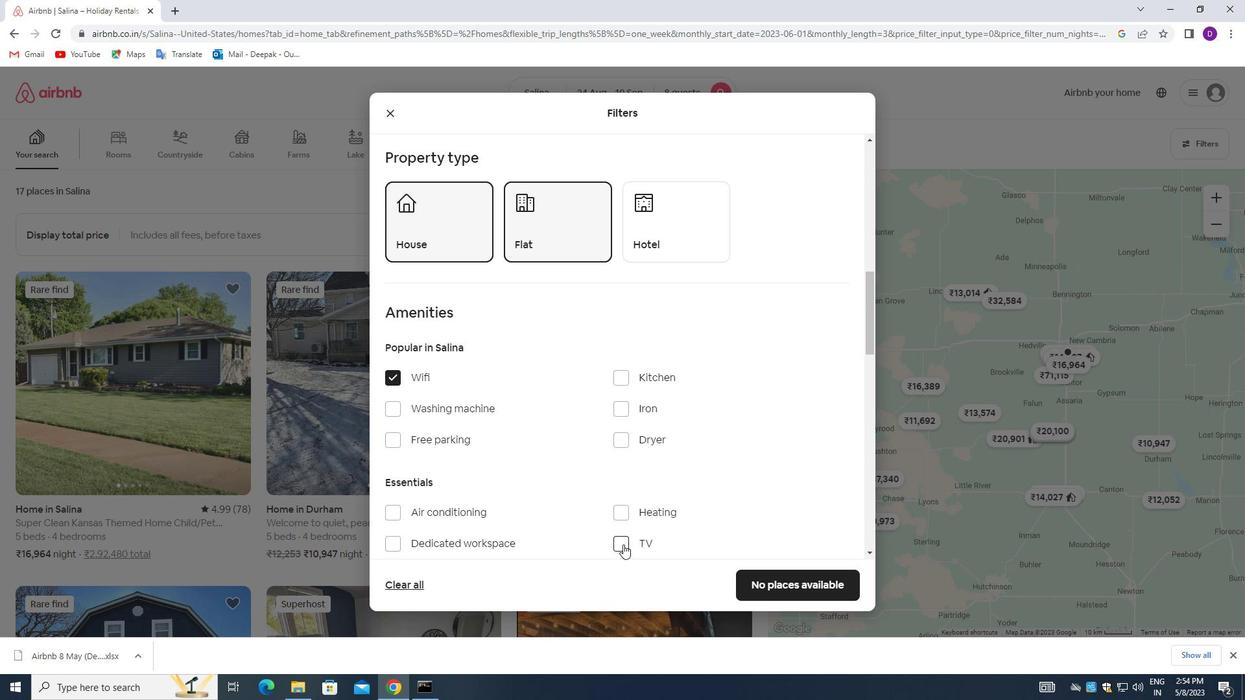 
Action: Mouse moved to (533, 411)
Screenshot: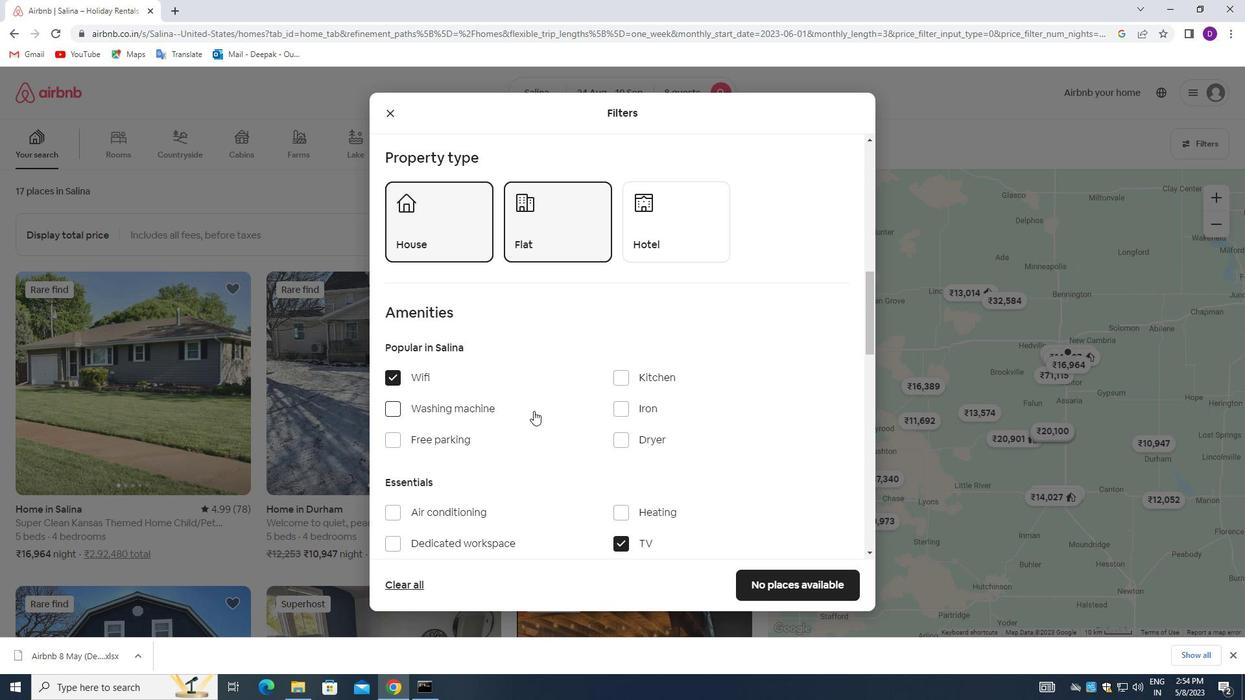 
Action: Mouse scrolled (533, 410) with delta (0, 0)
Screenshot: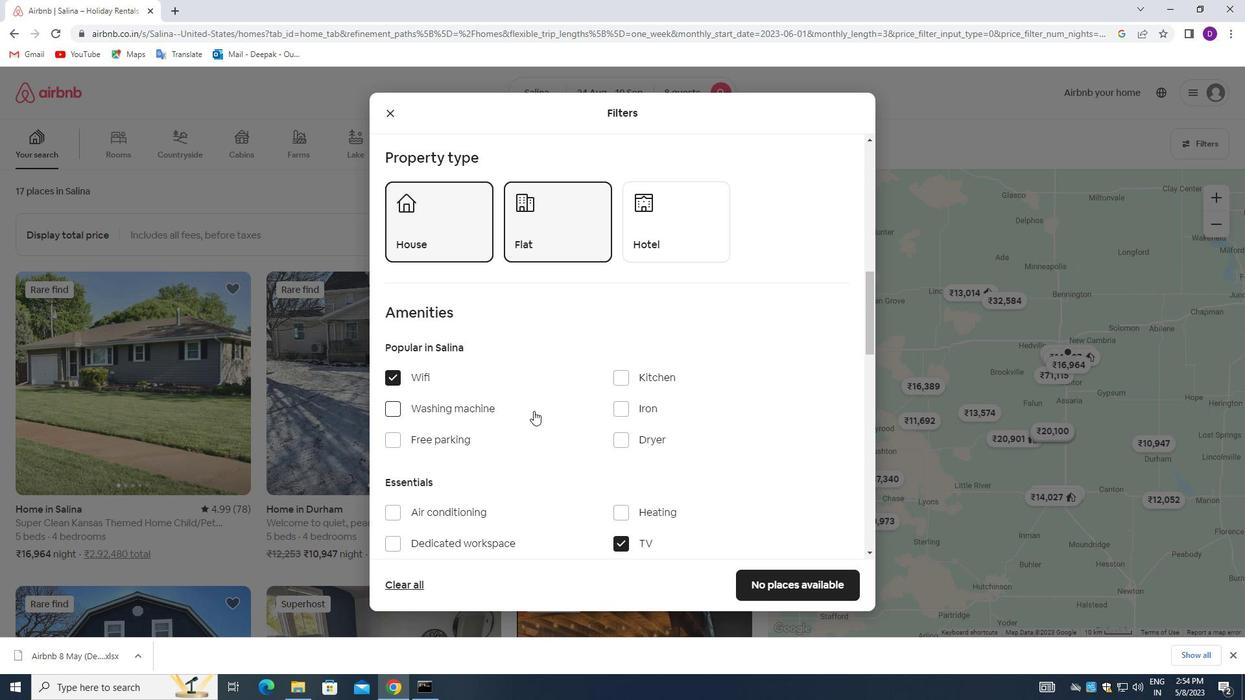 
Action: Mouse moved to (533, 411)
Screenshot: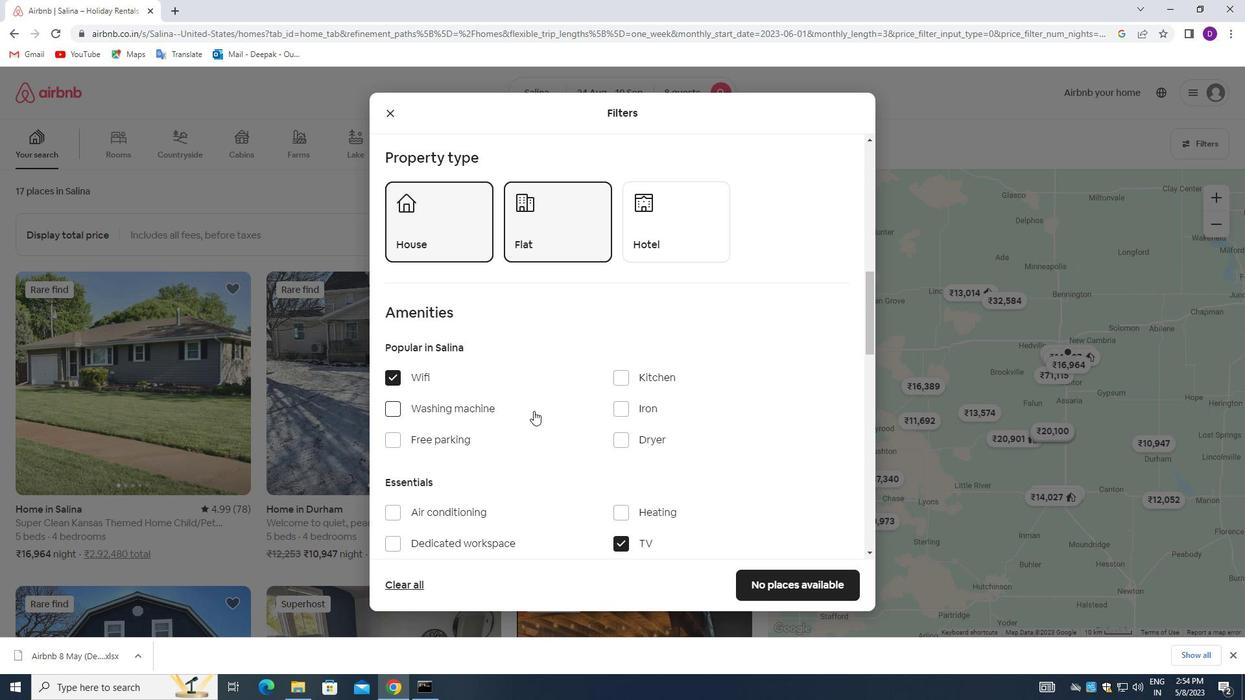 
Action: Mouse scrolled (533, 410) with delta (0, 0)
Screenshot: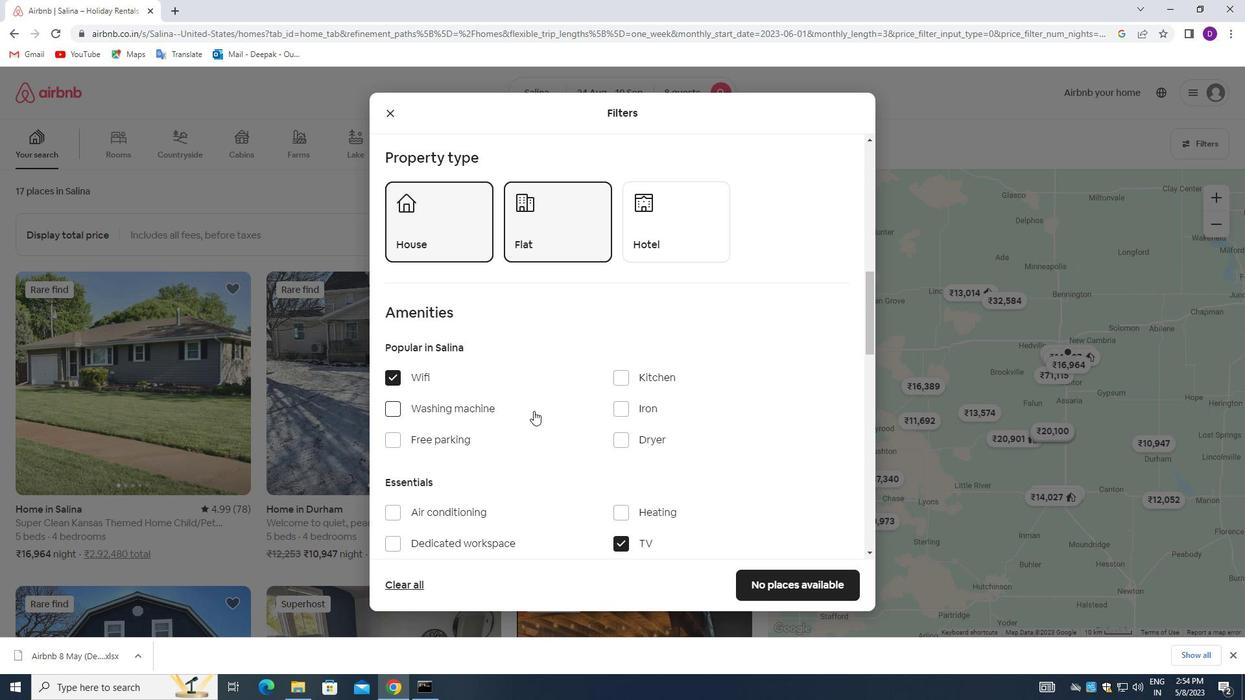 
Action: Mouse moved to (389, 305)
Screenshot: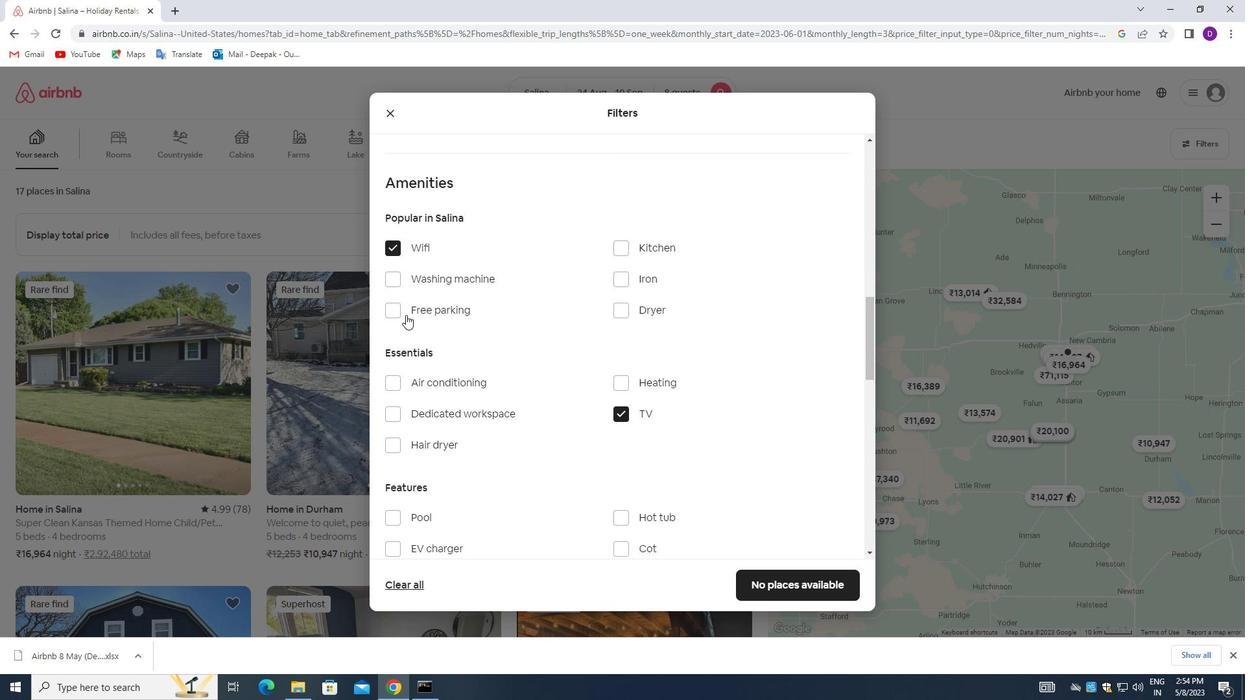 
Action: Mouse pressed left at (389, 305)
Screenshot: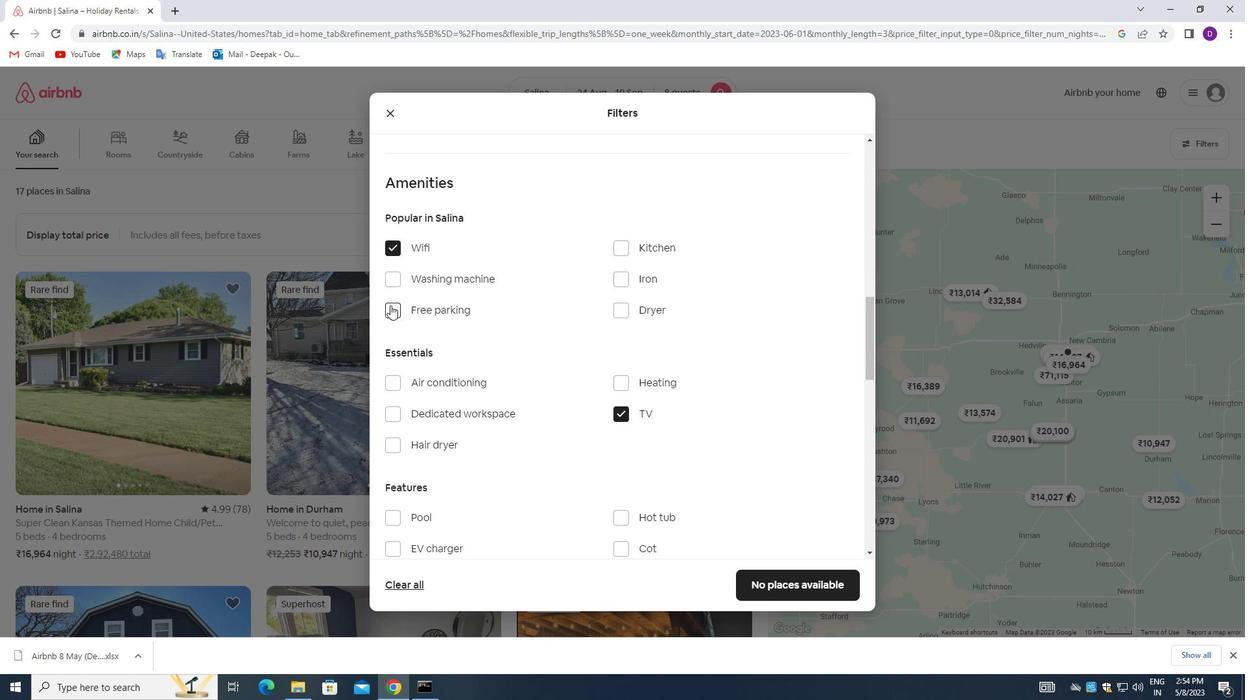 
Action: Mouse moved to (539, 341)
Screenshot: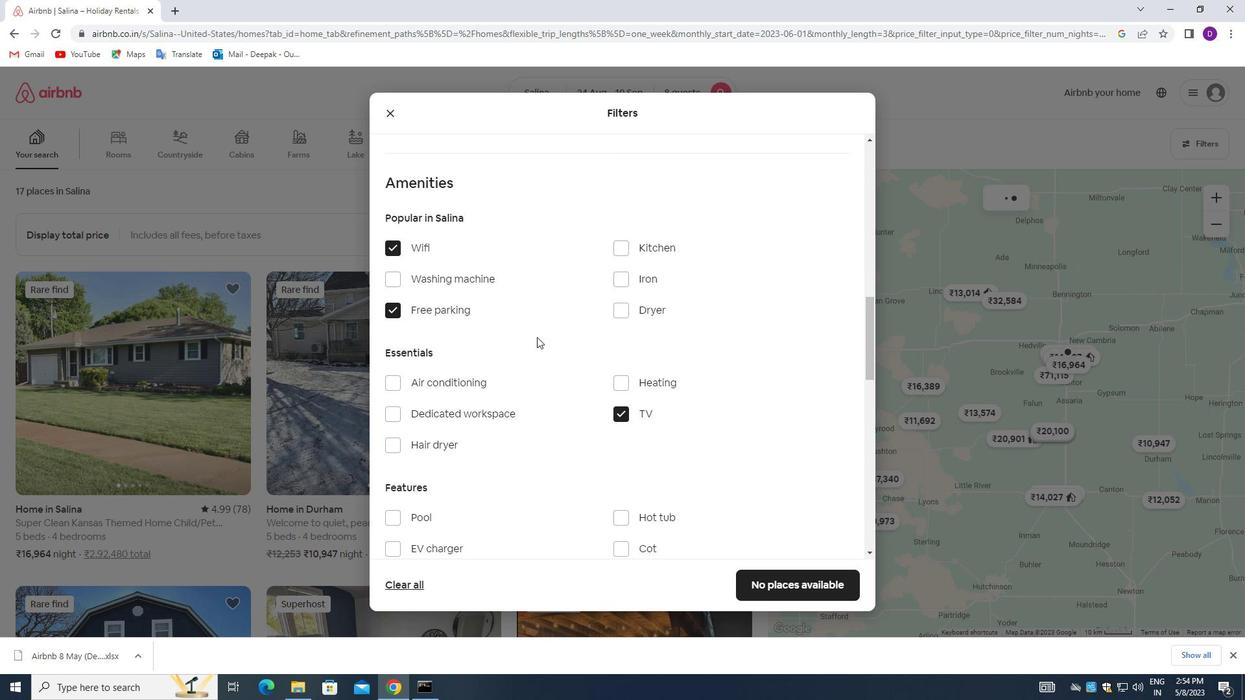 
Action: Mouse scrolled (539, 340) with delta (0, 0)
Screenshot: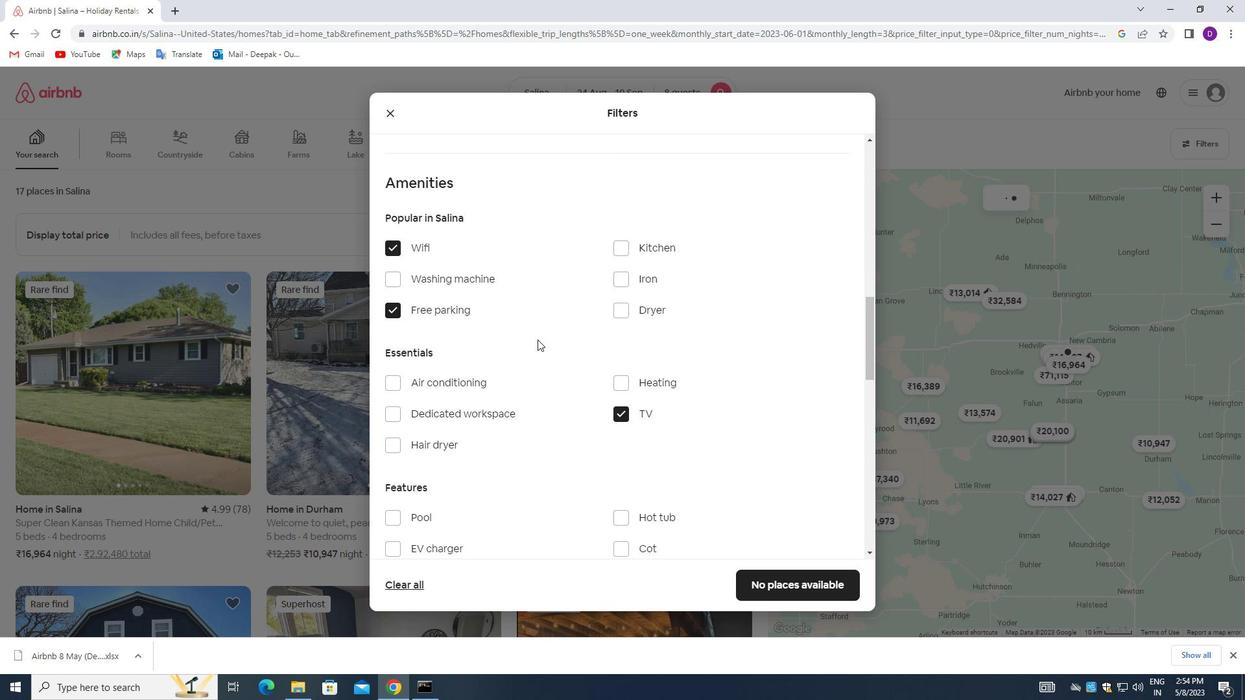 
Action: Mouse scrolled (539, 340) with delta (0, 0)
Screenshot: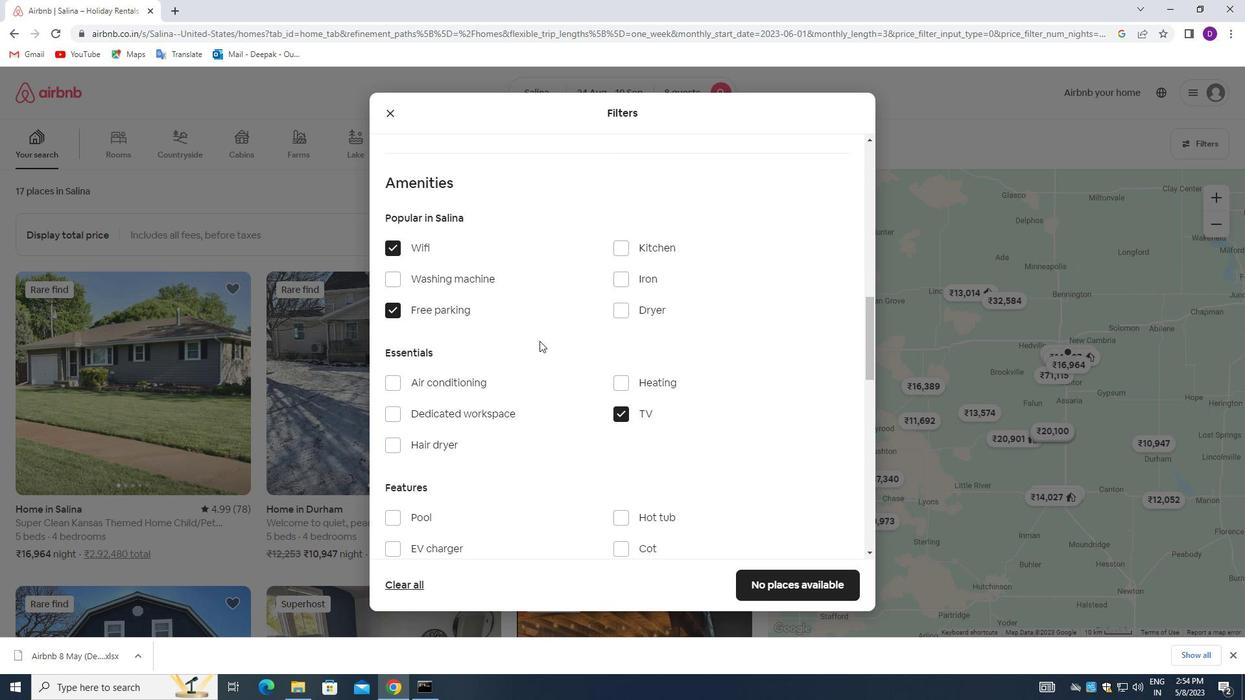 
Action: Mouse moved to (399, 446)
Screenshot: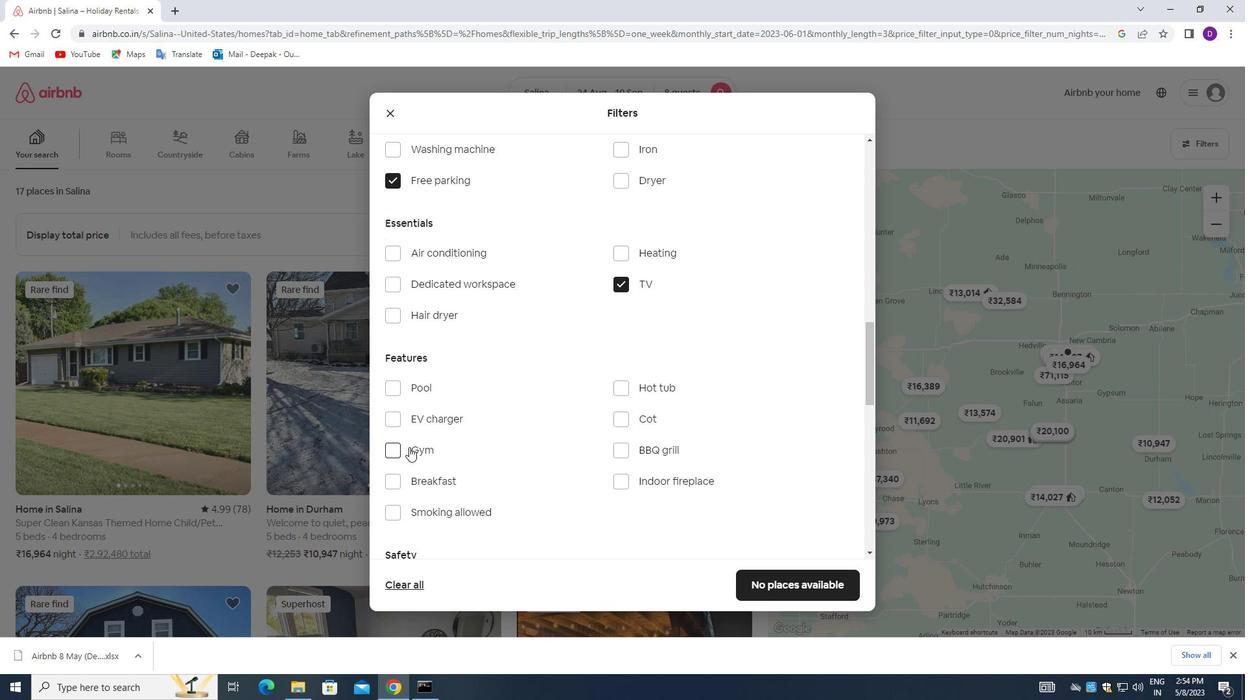 
Action: Mouse pressed left at (399, 446)
Screenshot: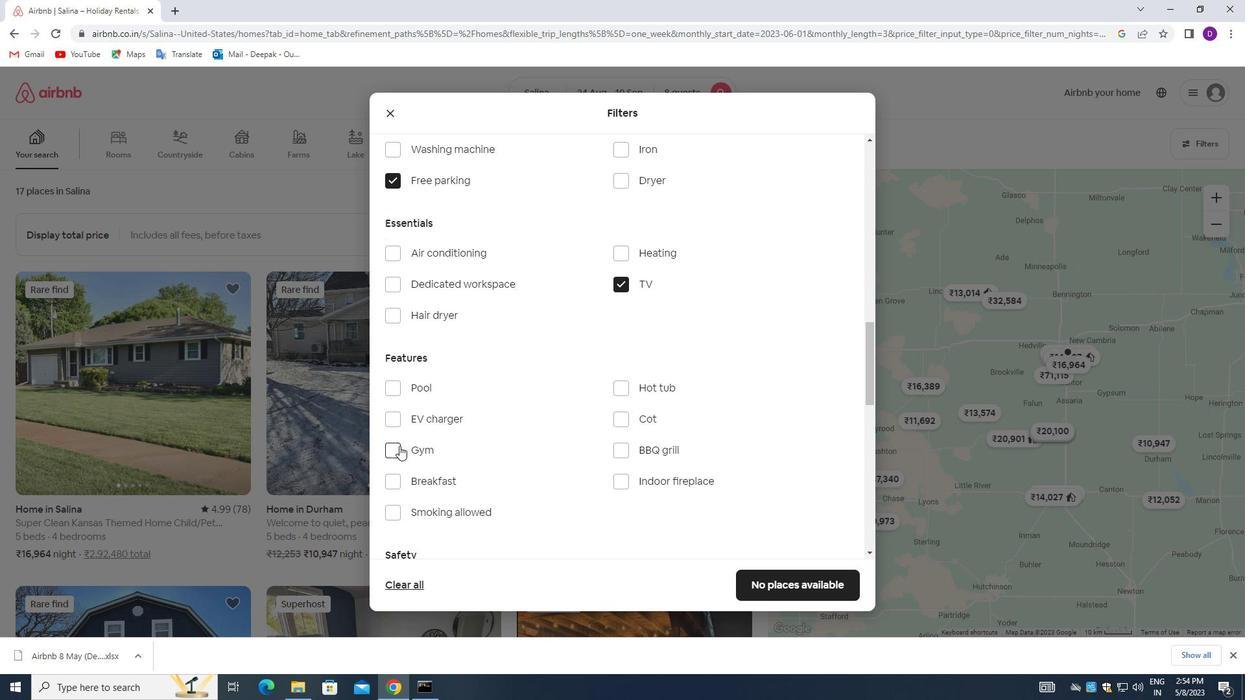 
Action: Mouse moved to (391, 483)
Screenshot: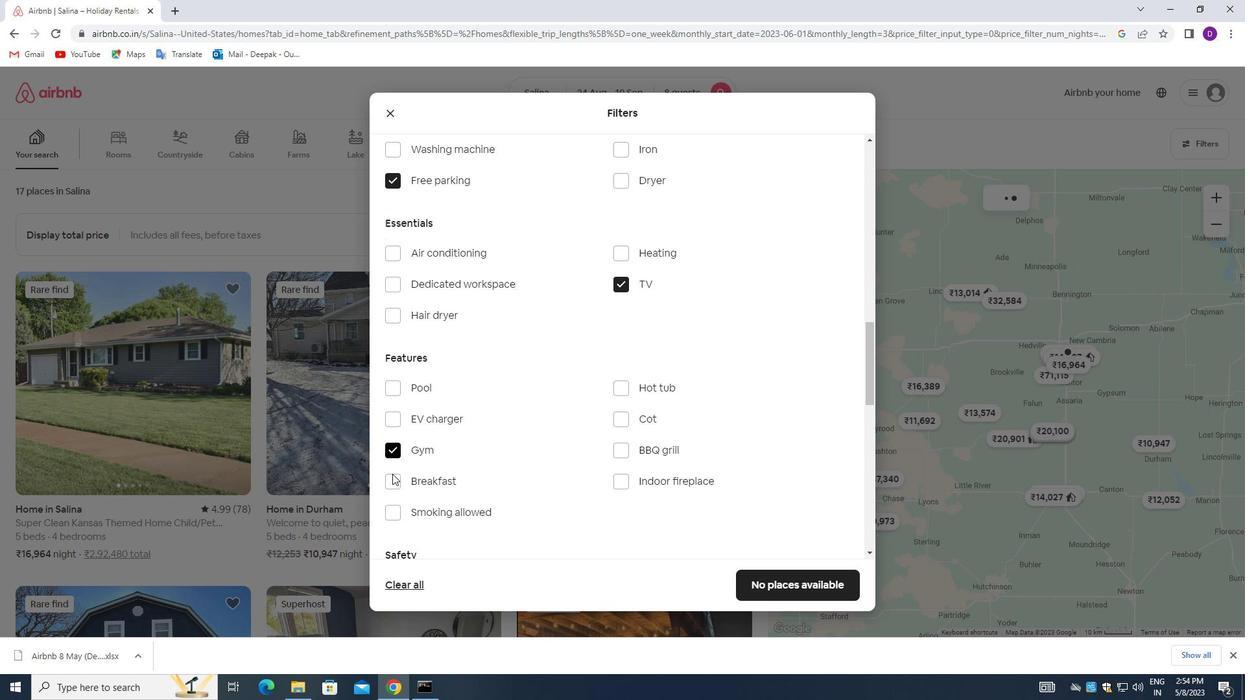 
Action: Mouse pressed left at (391, 483)
Screenshot: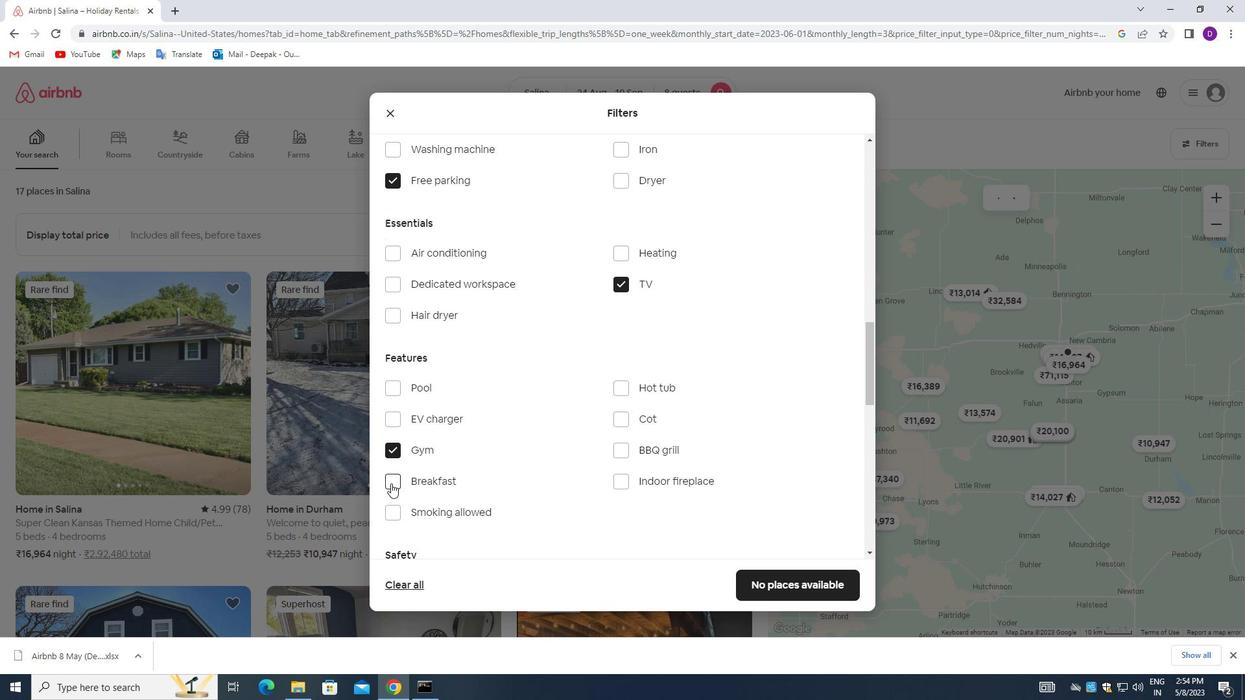 
Action: Mouse moved to (489, 383)
Screenshot: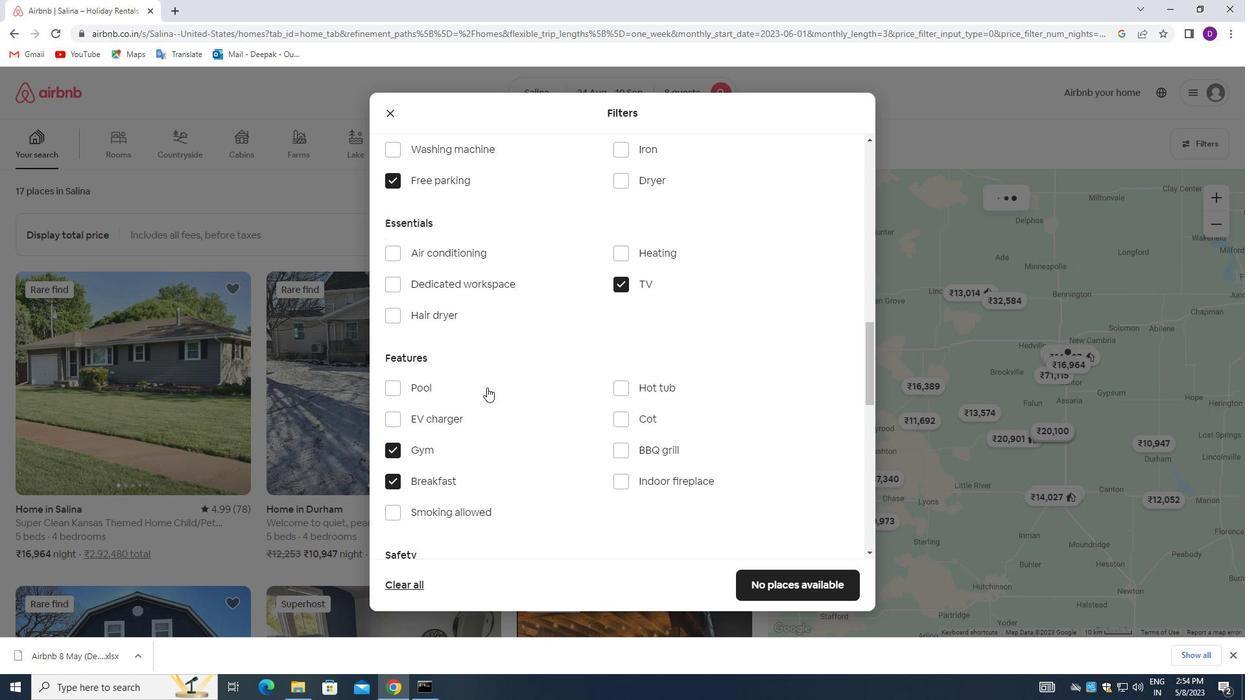 
Action: Mouse scrolled (489, 384) with delta (0, 0)
Screenshot: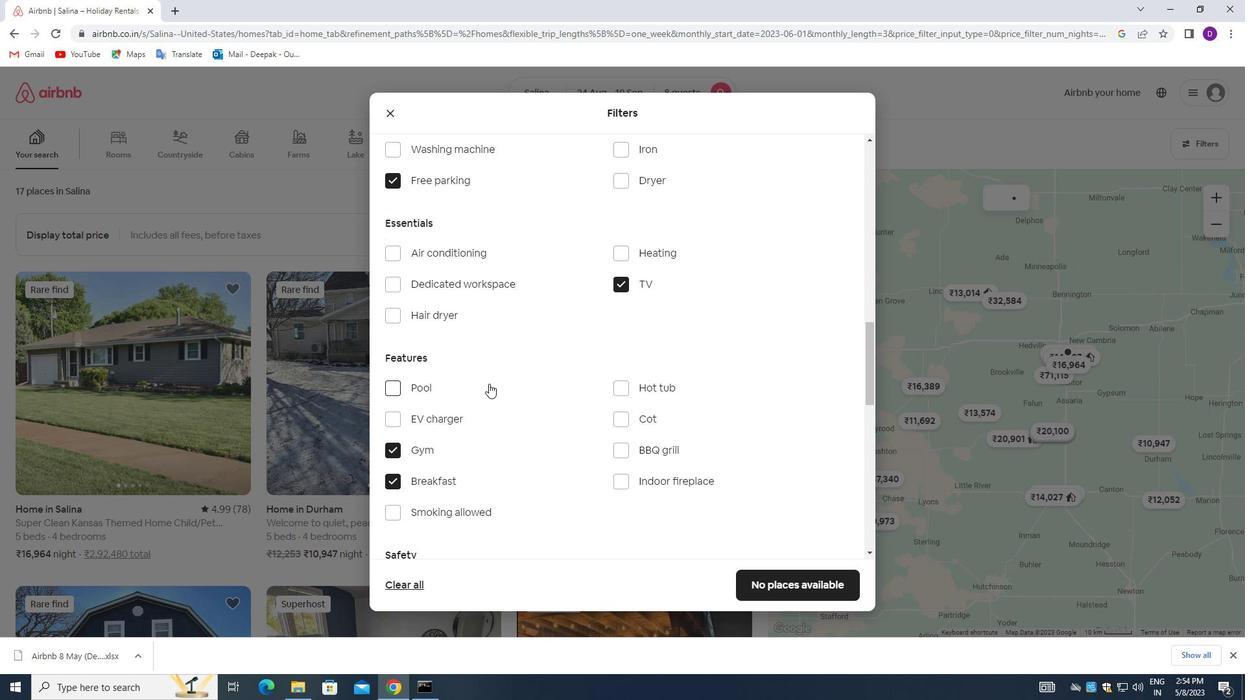 
Action: Mouse scrolled (489, 383) with delta (0, 0)
Screenshot: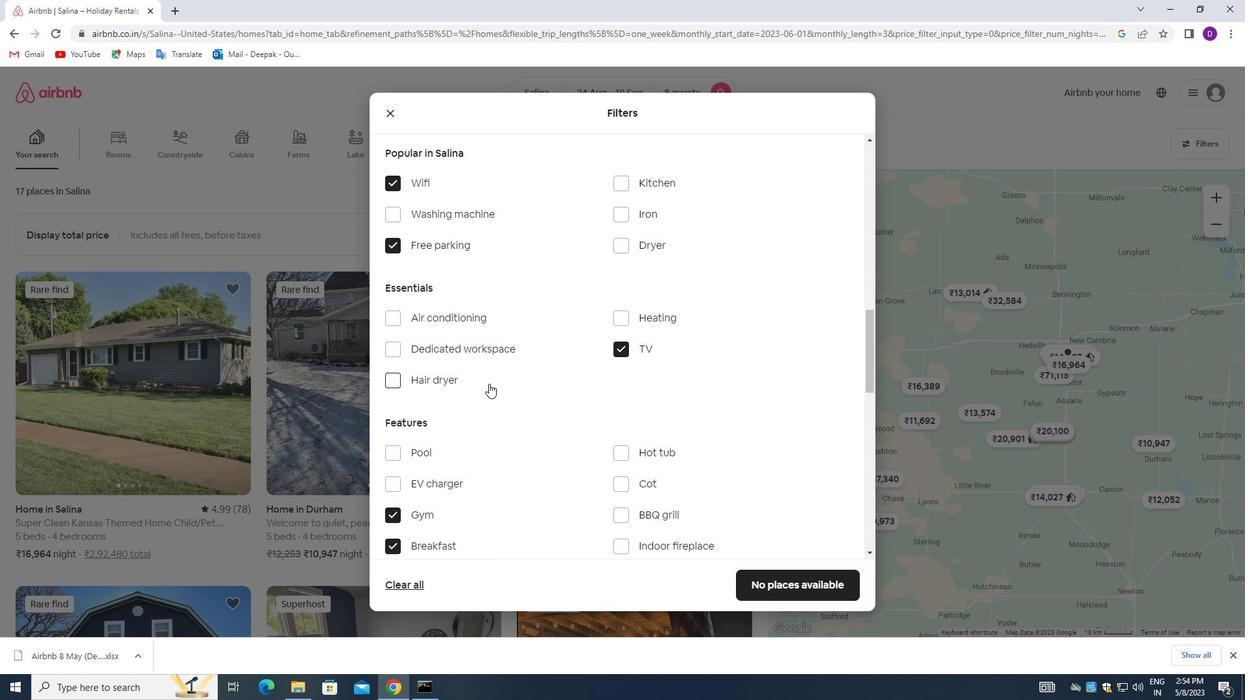 
Action: Mouse scrolled (489, 383) with delta (0, 0)
Screenshot: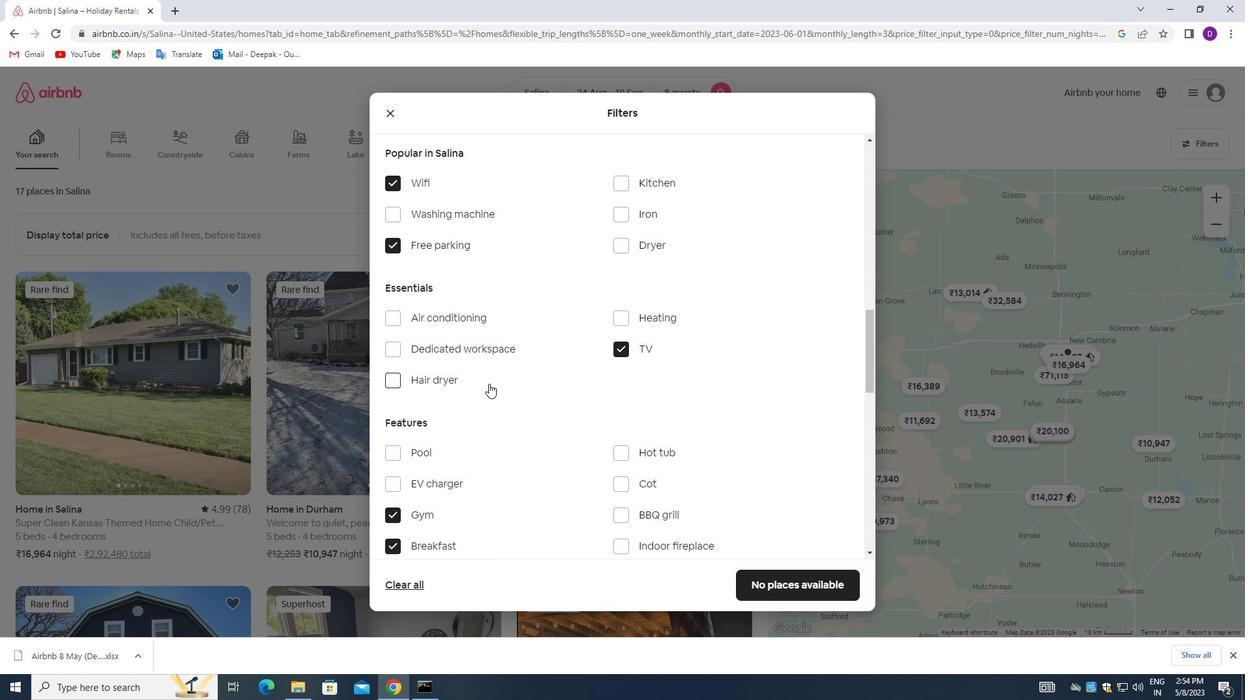 
Action: Mouse scrolled (489, 383) with delta (0, 0)
Screenshot: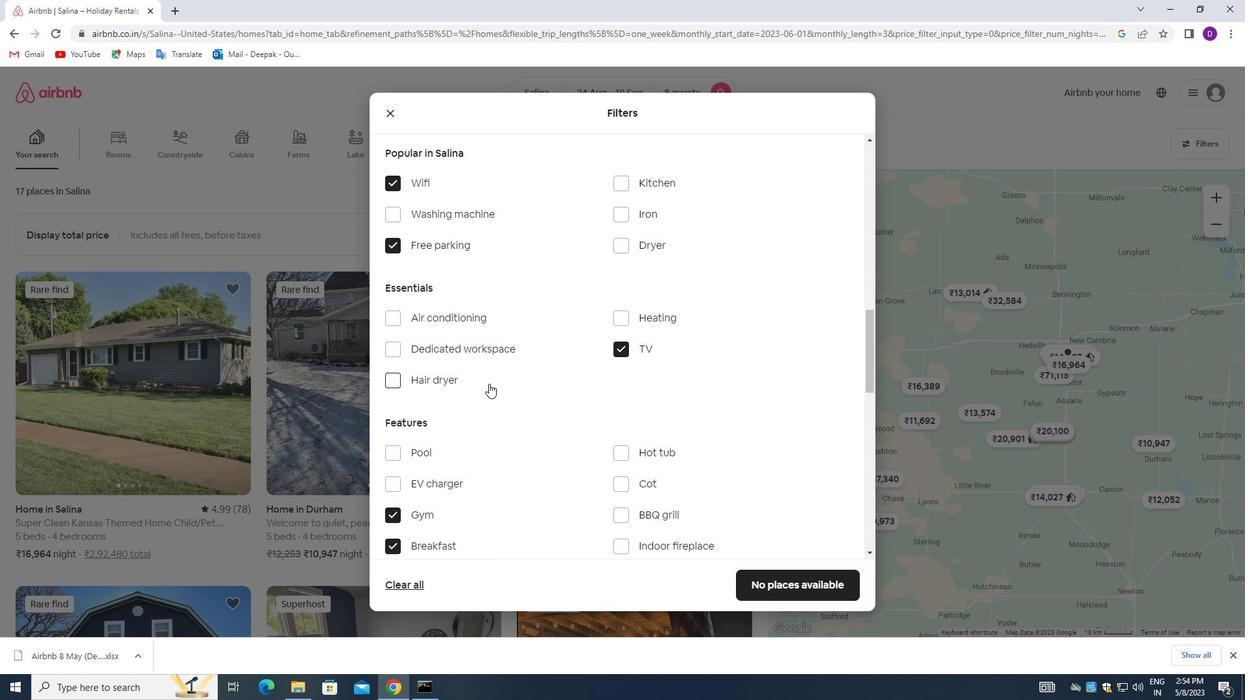 
Action: Mouse moved to (509, 395)
Screenshot: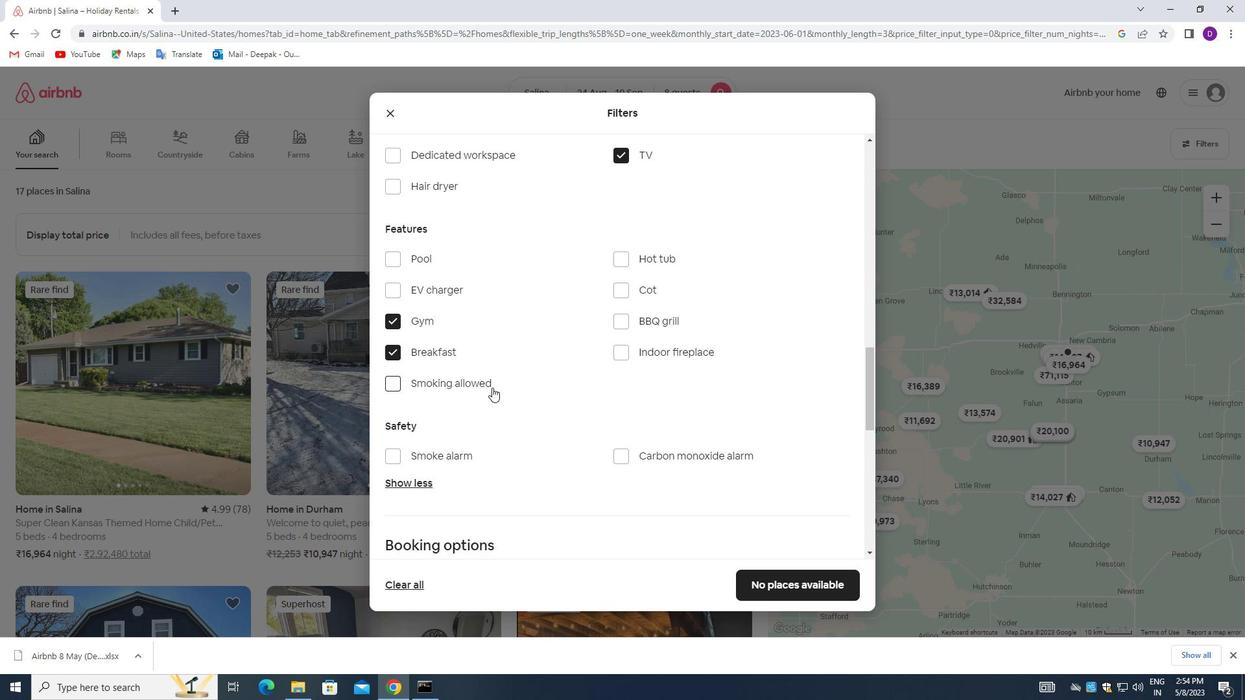 
Action: Mouse scrolled (509, 395) with delta (0, 0)
Screenshot: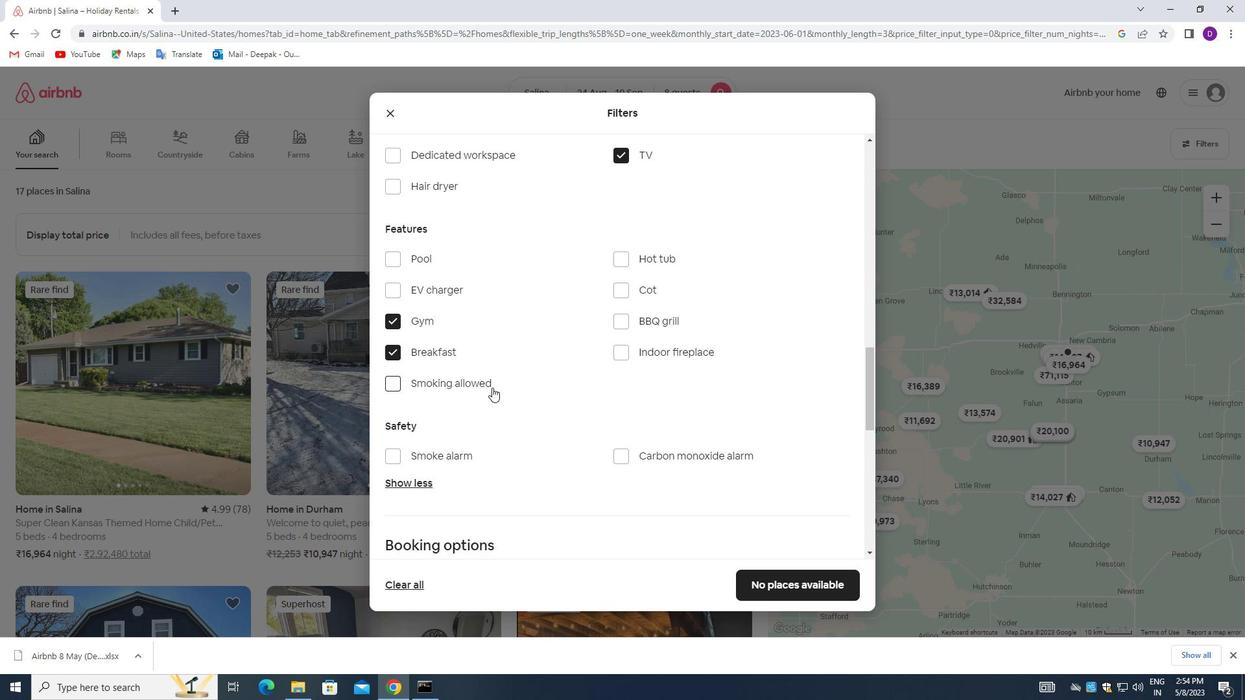 
Action: Mouse moved to (510, 397)
Screenshot: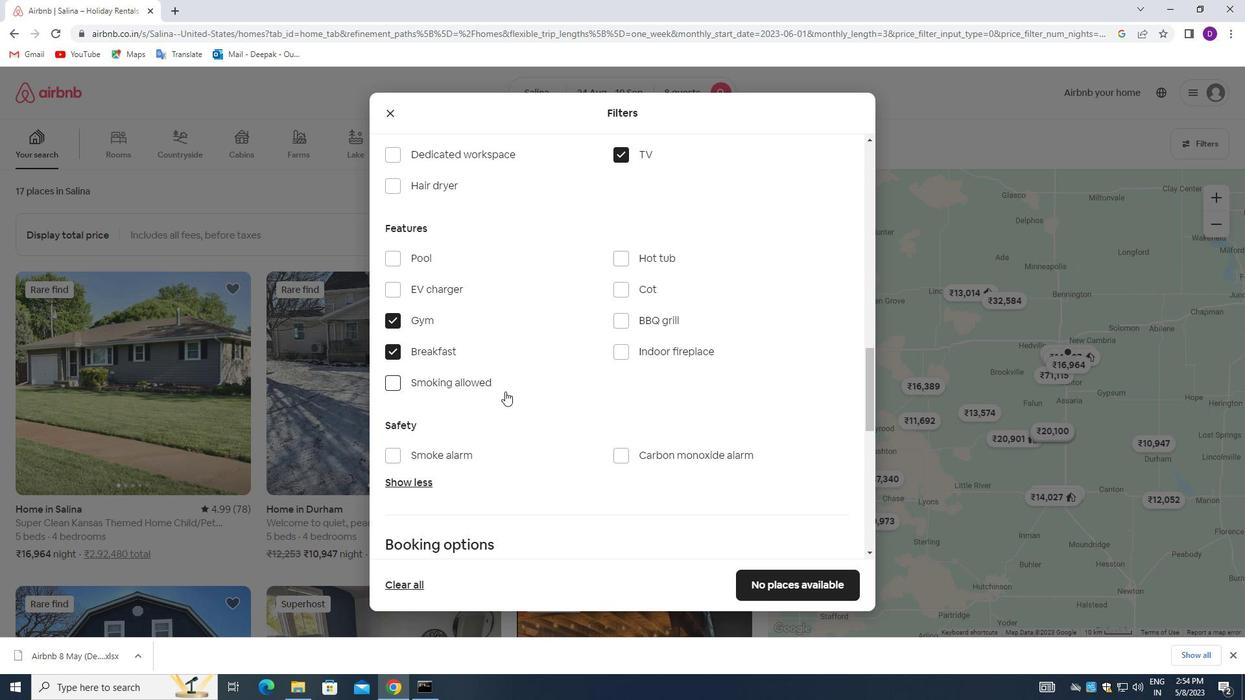 
Action: Mouse scrolled (510, 396) with delta (0, 0)
Screenshot: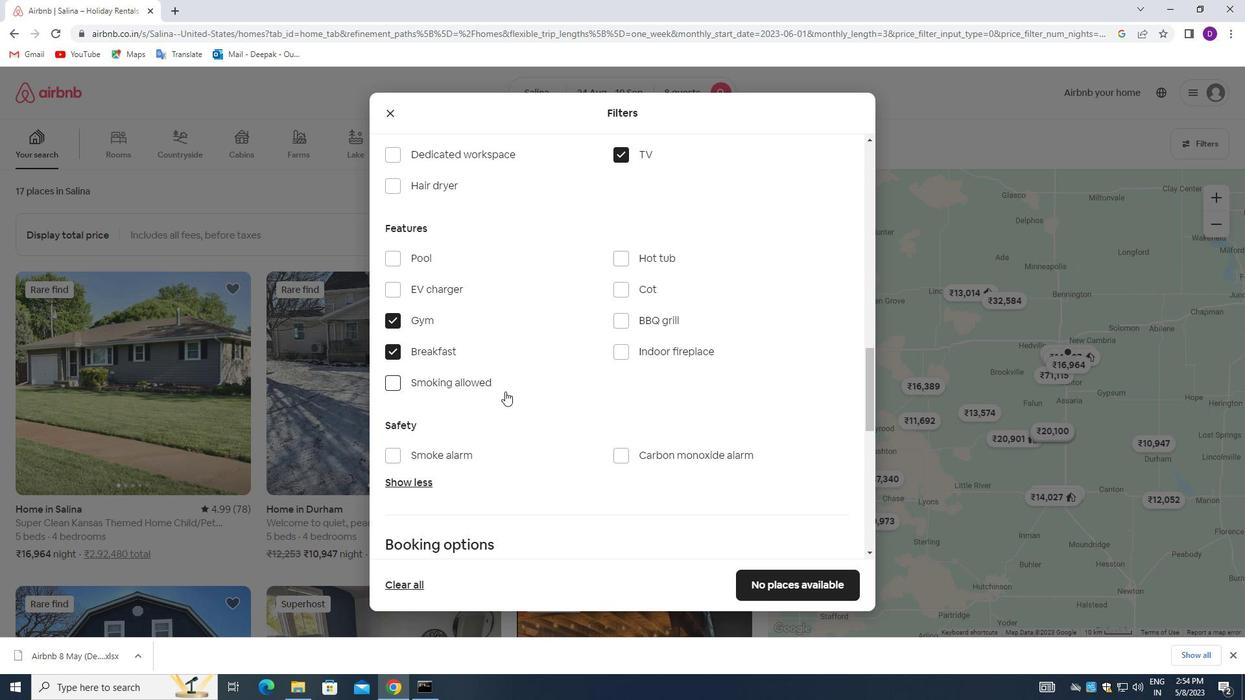 
Action: Mouse moved to (547, 411)
Screenshot: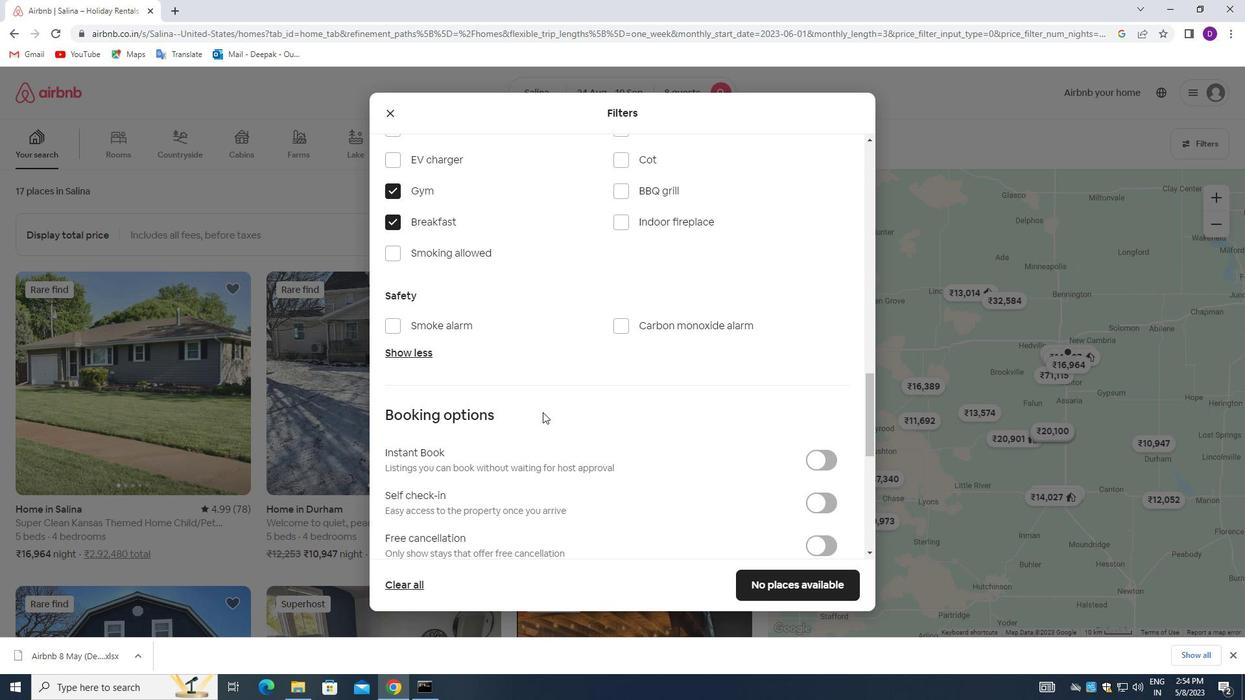 
Action: Mouse scrolled (547, 410) with delta (0, 0)
Screenshot: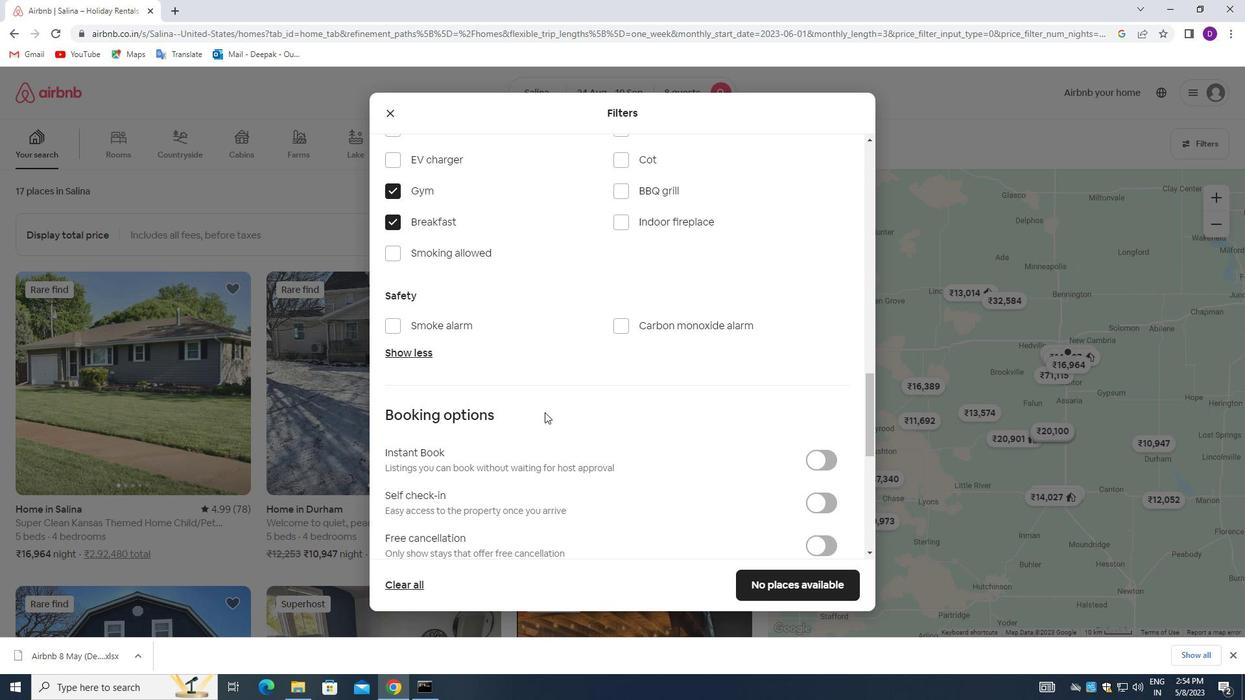 
Action: Mouse moved to (547, 411)
Screenshot: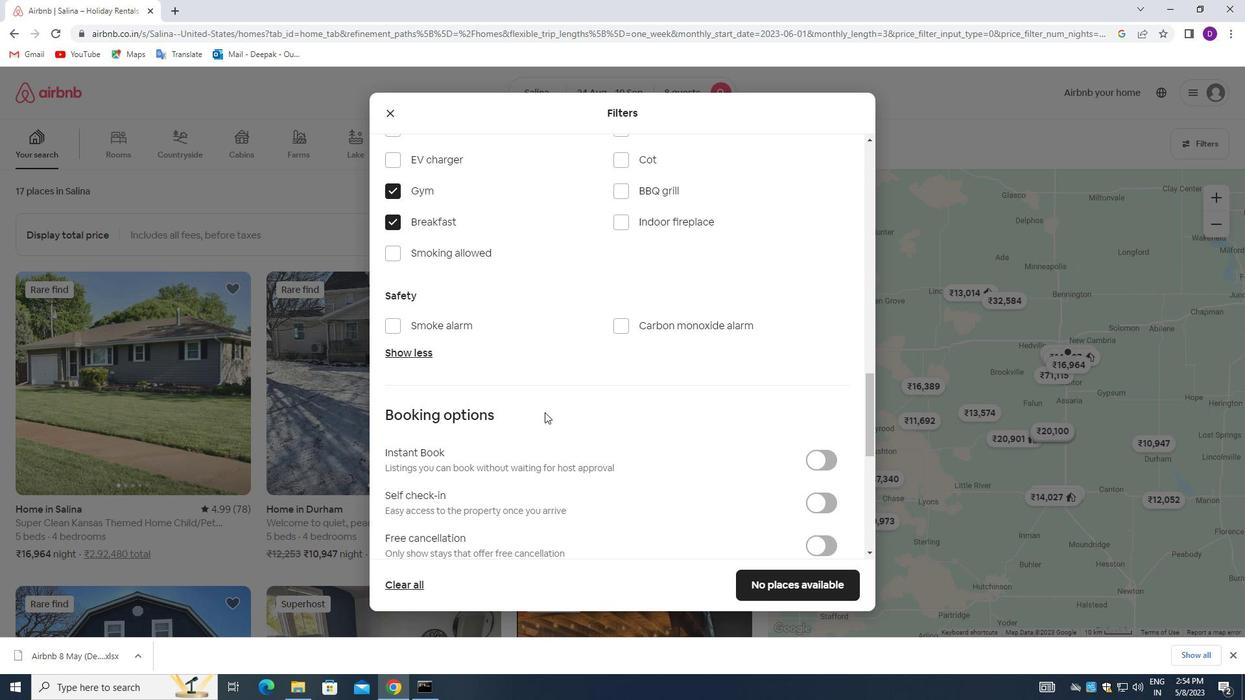 
Action: Mouse scrolled (547, 410) with delta (0, 0)
Screenshot: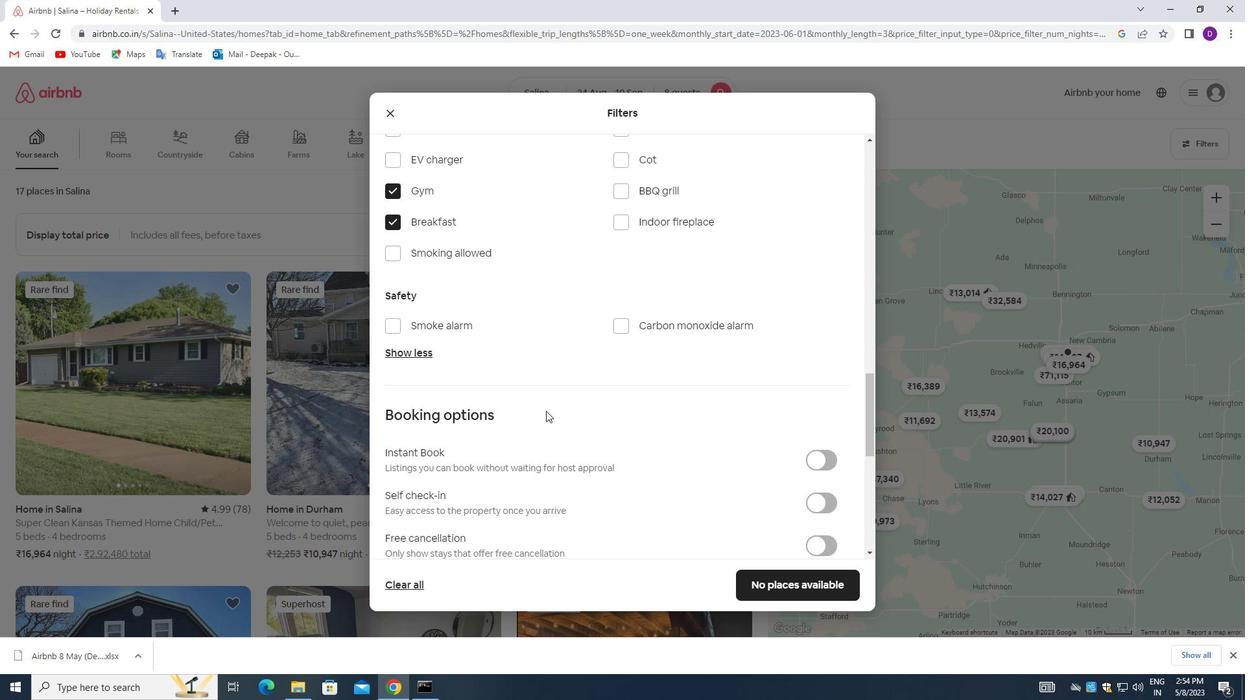 
Action: Mouse moved to (819, 373)
Screenshot: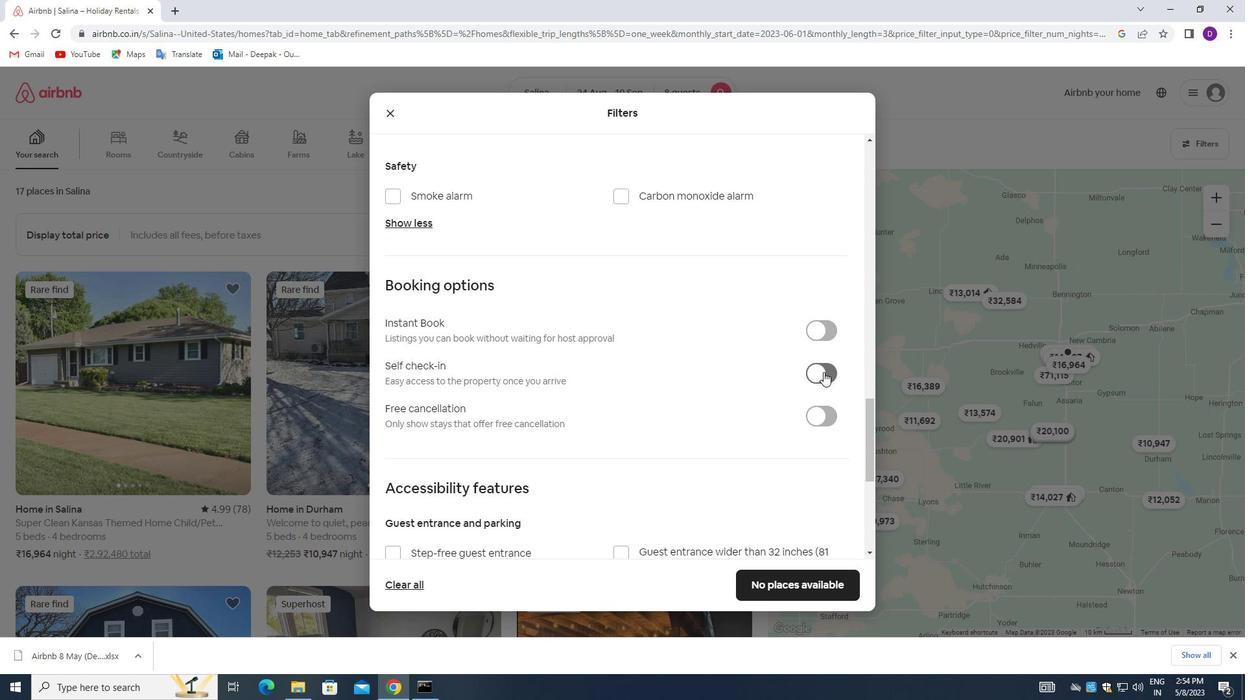 
Action: Mouse pressed left at (819, 373)
Screenshot: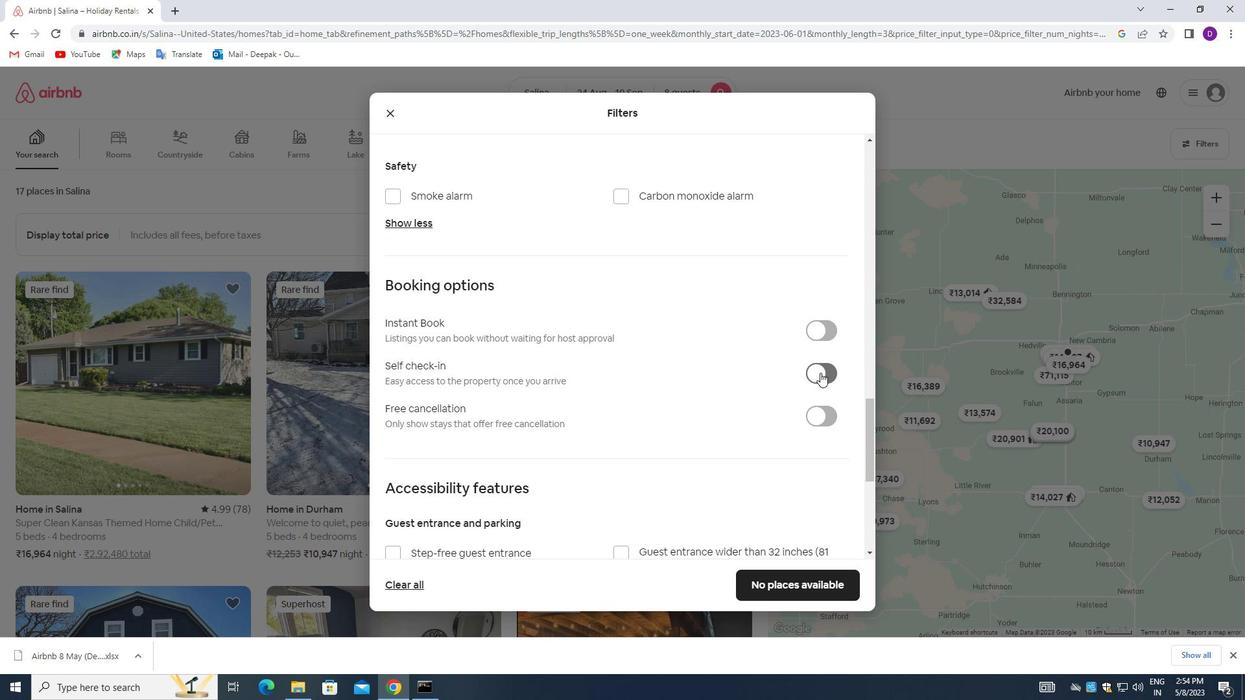 
Action: Mouse moved to (548, 469)
Screenshot: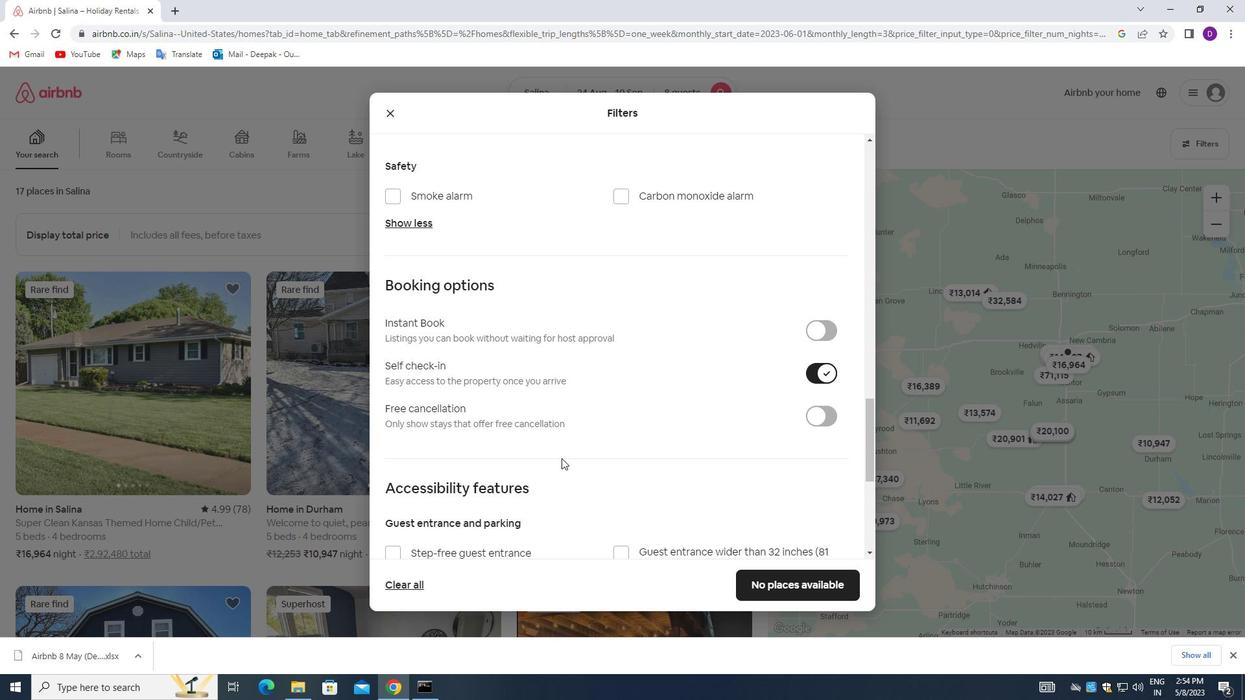 
Action: Mouse scrolled (548, 468) with delta (0, 0)
Screenshot: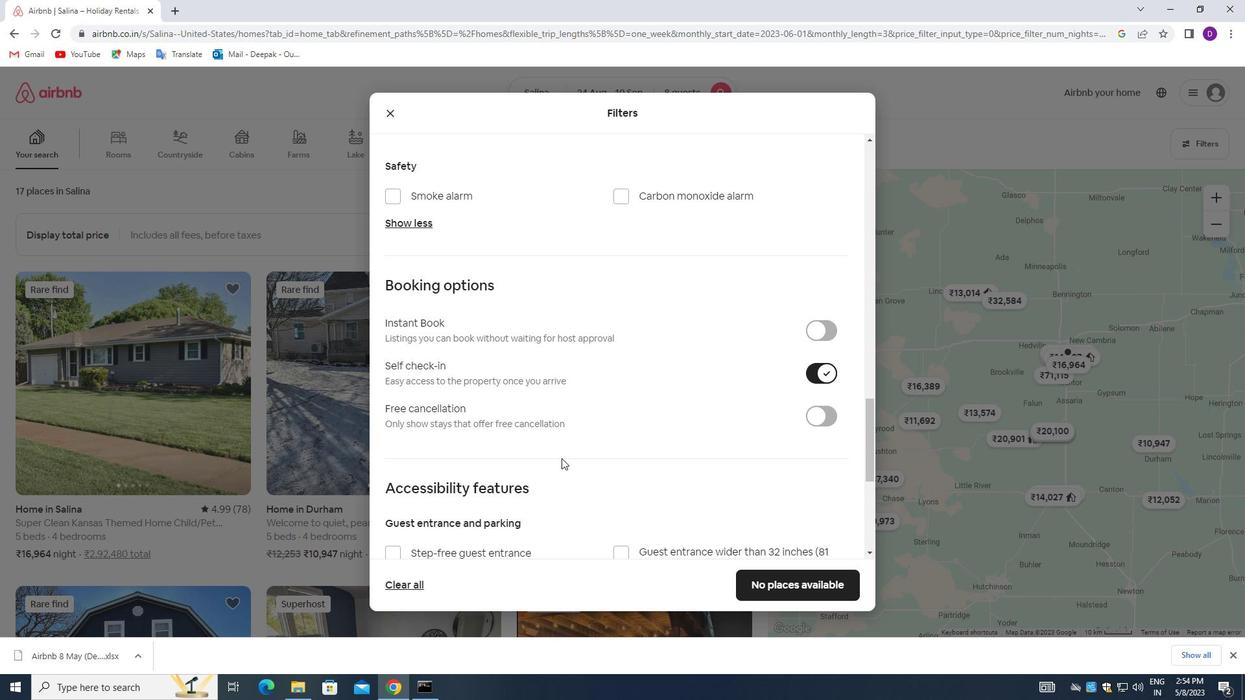 
Action: Mouse moved to (542, 478)
Screenshot: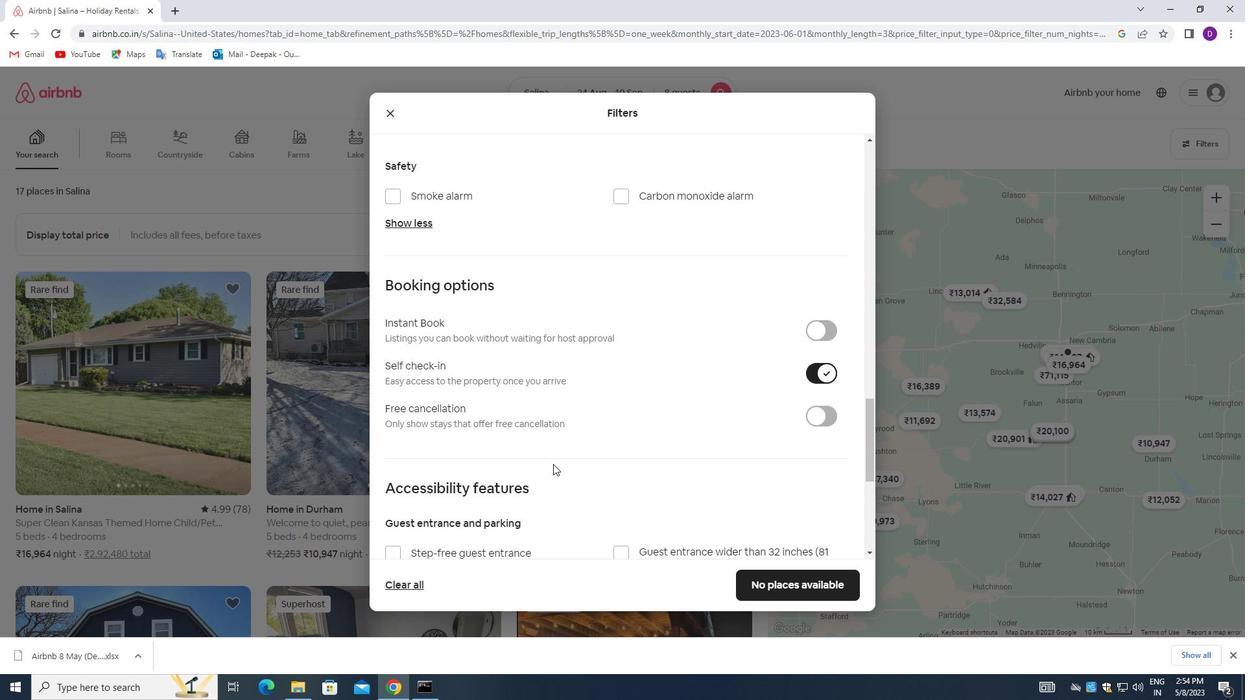 
Action: Mouse scrolled (542, 477) with delta (0, 0)
Screenshot: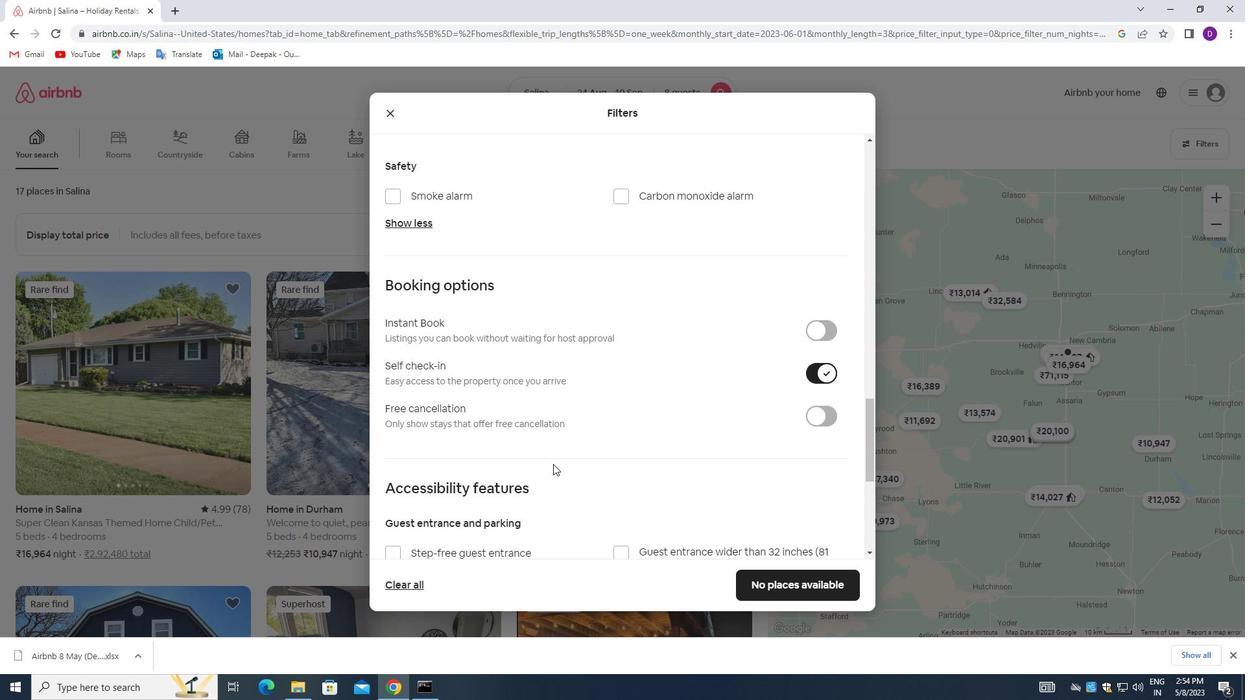 
Action: Mouse moved to (540, 480)
Screenshot: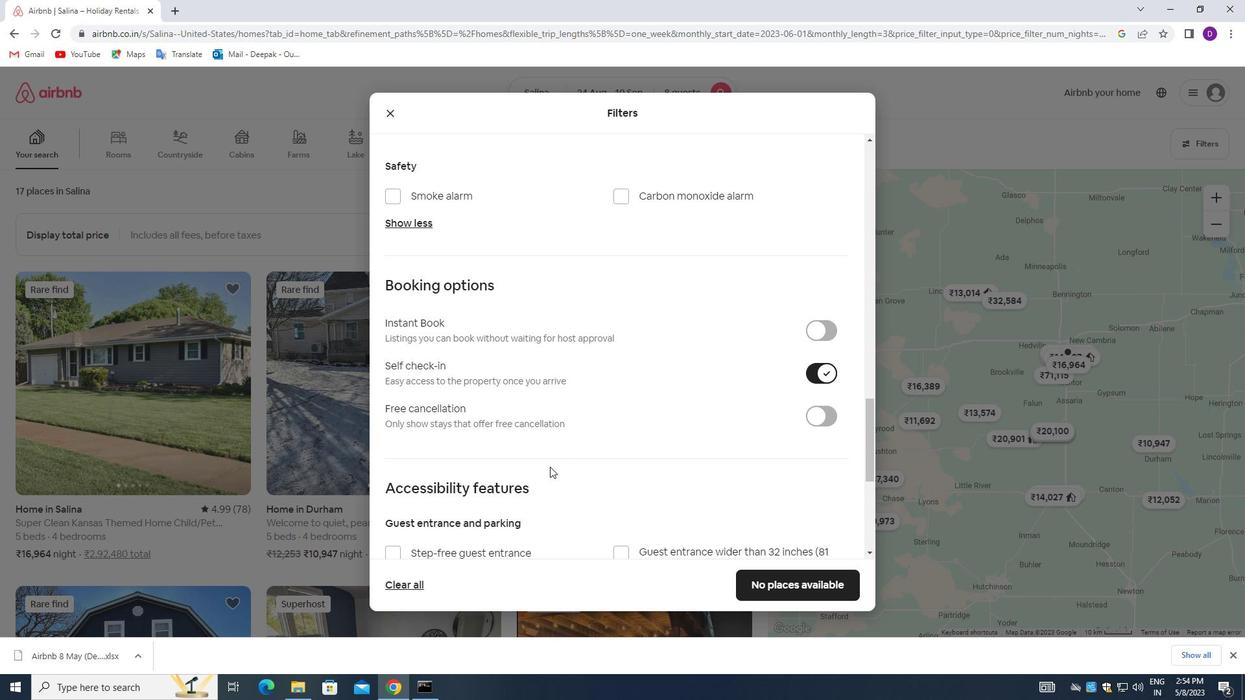 
Action: Mouse scrolled (540, 479) with delta (0, 0)
Screenshot: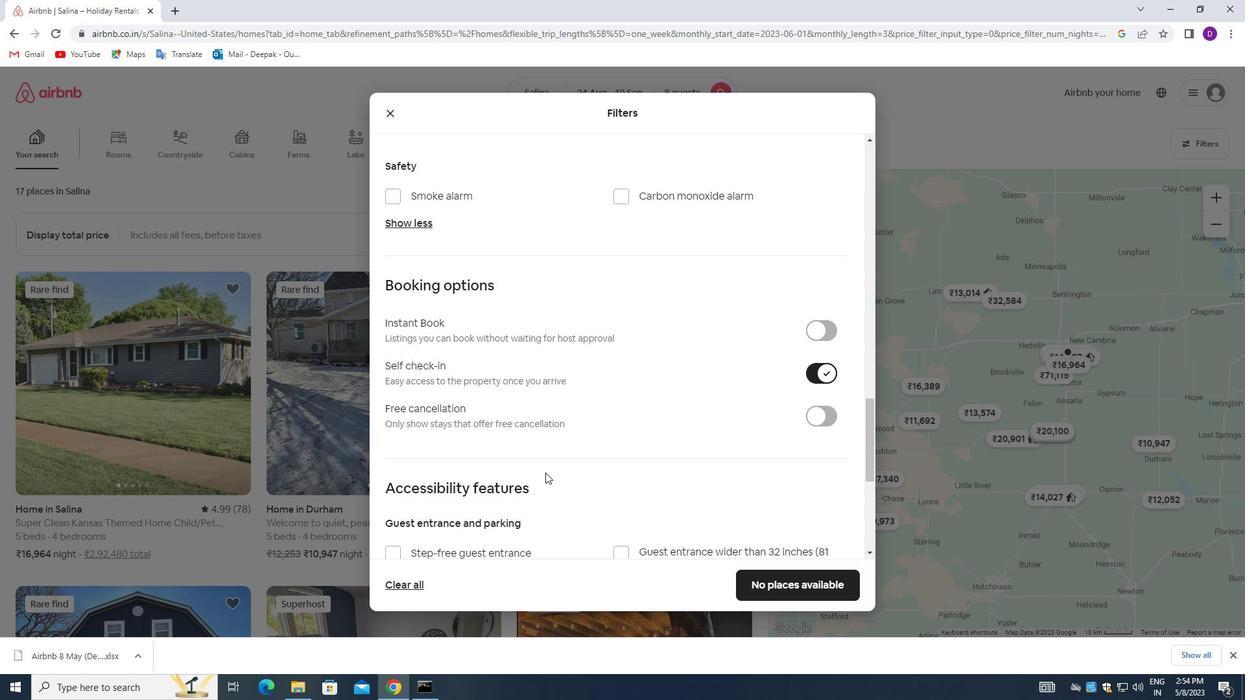 
Action: Mouse scrolled (540, 479) with delta (0, 0)
Screenshot: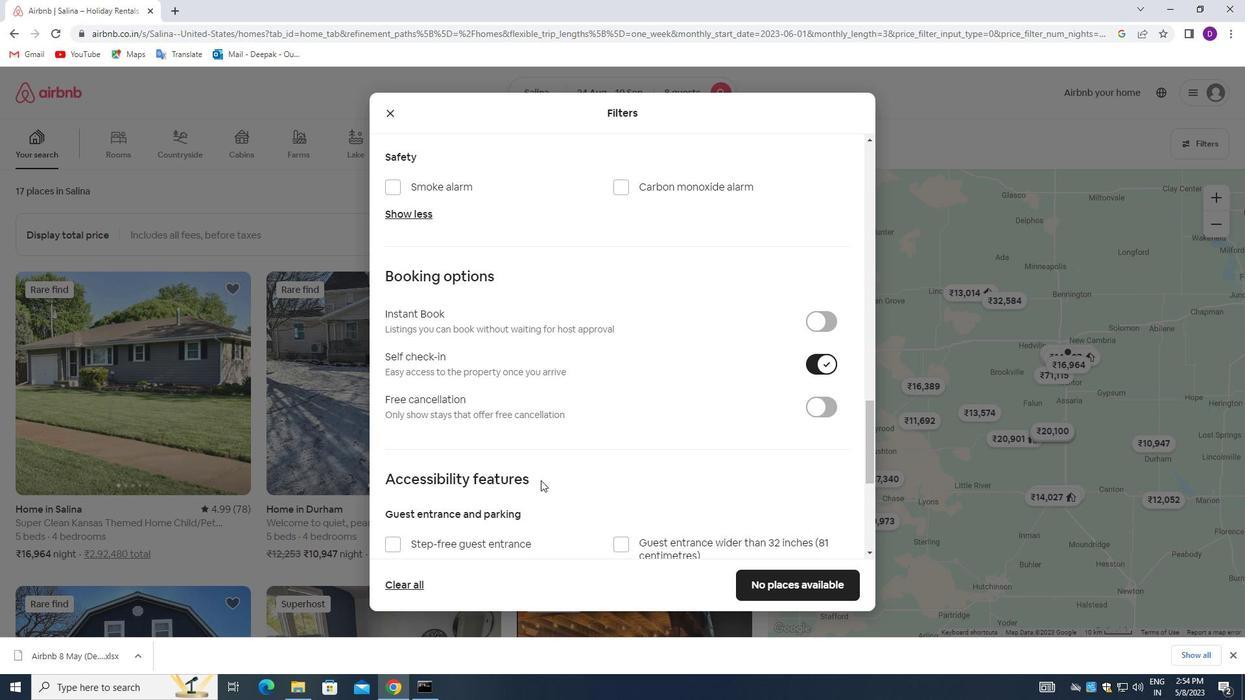 
Action: Mouse moved to (537, 483)
Screenshot: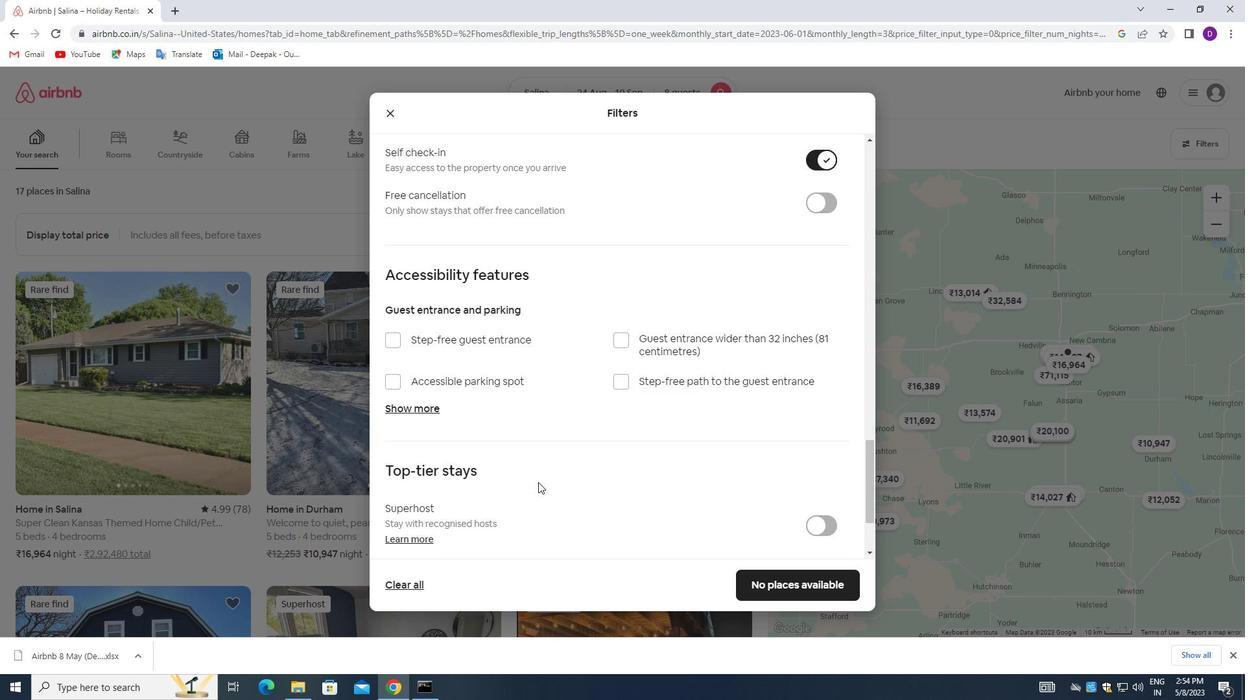 
Action: Mouse scrolled (537, 482) with delta (0, 0)
Screenshot: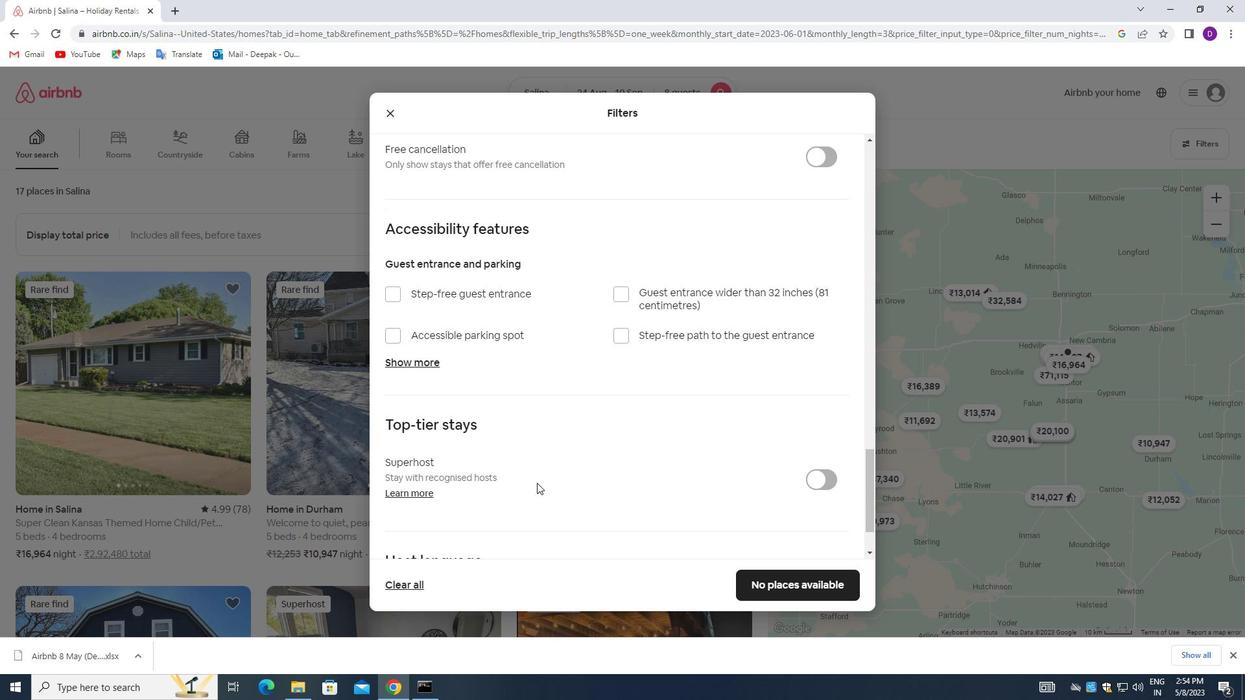 
Action: Mouse scrolled (537, 482) with delta (0, 0)
Screenshot: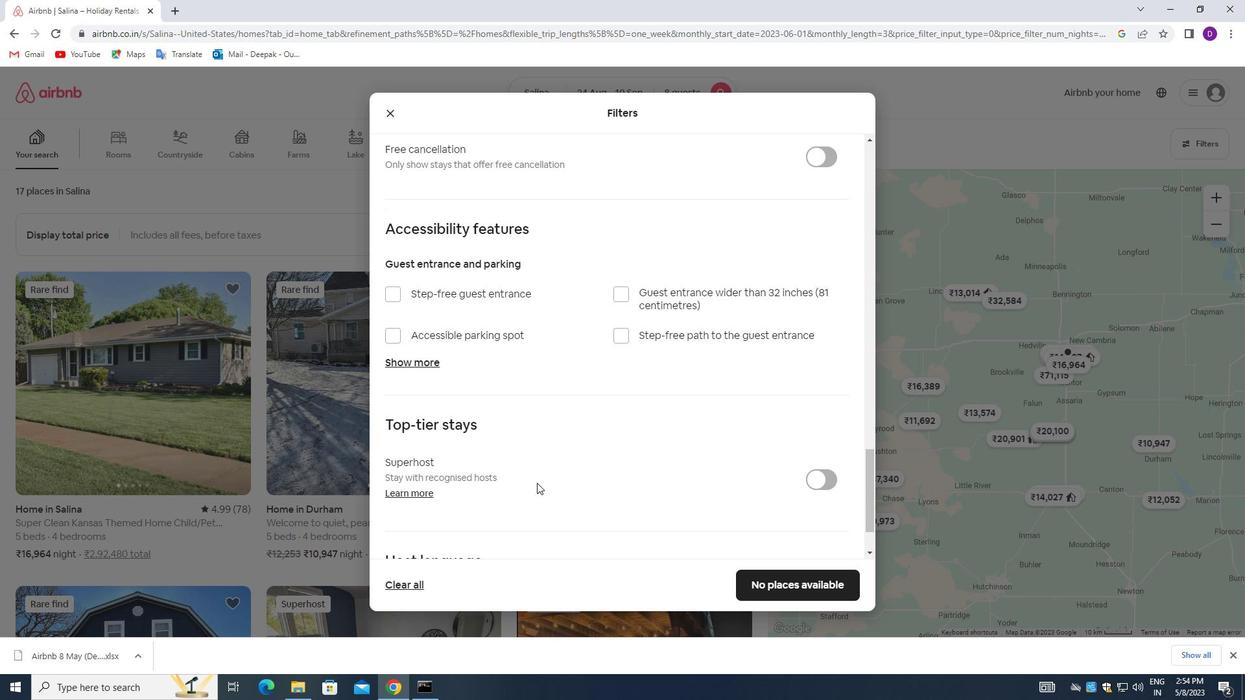 
Action: Mouse scrolled (537, 482) with delta (0, 0)
Screenshot: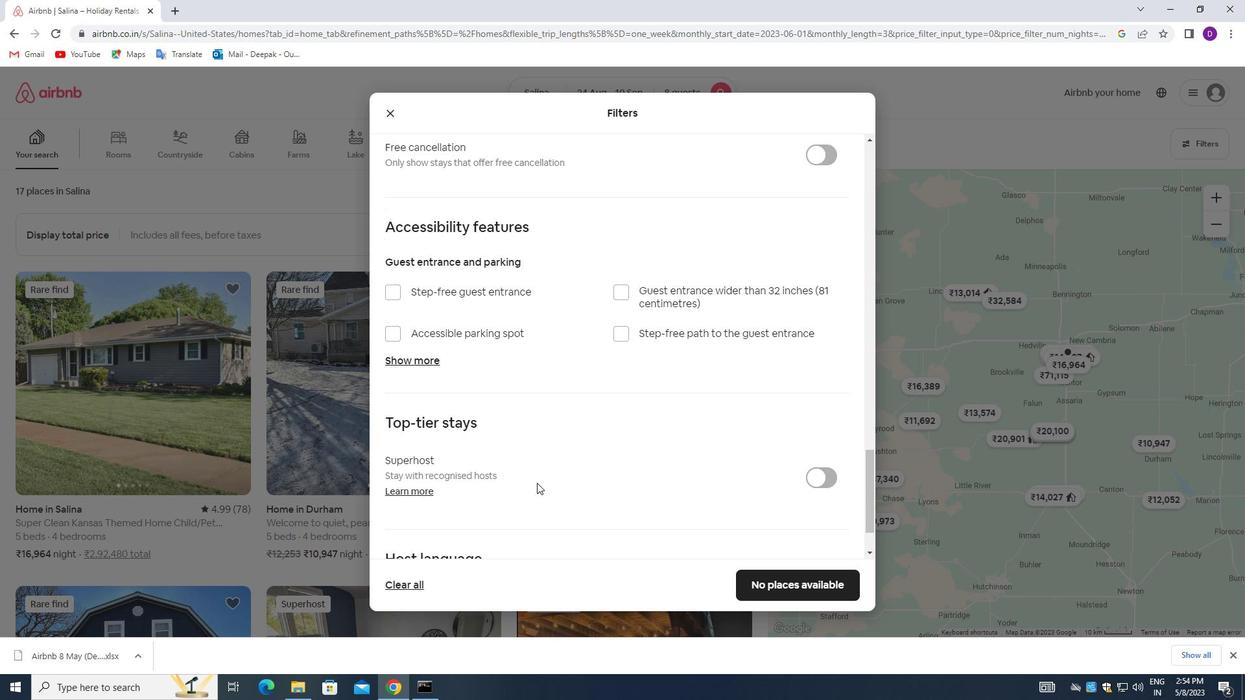 
Action: Mouse scrolled (537, 482) with delta (0, 0)
Screenshot: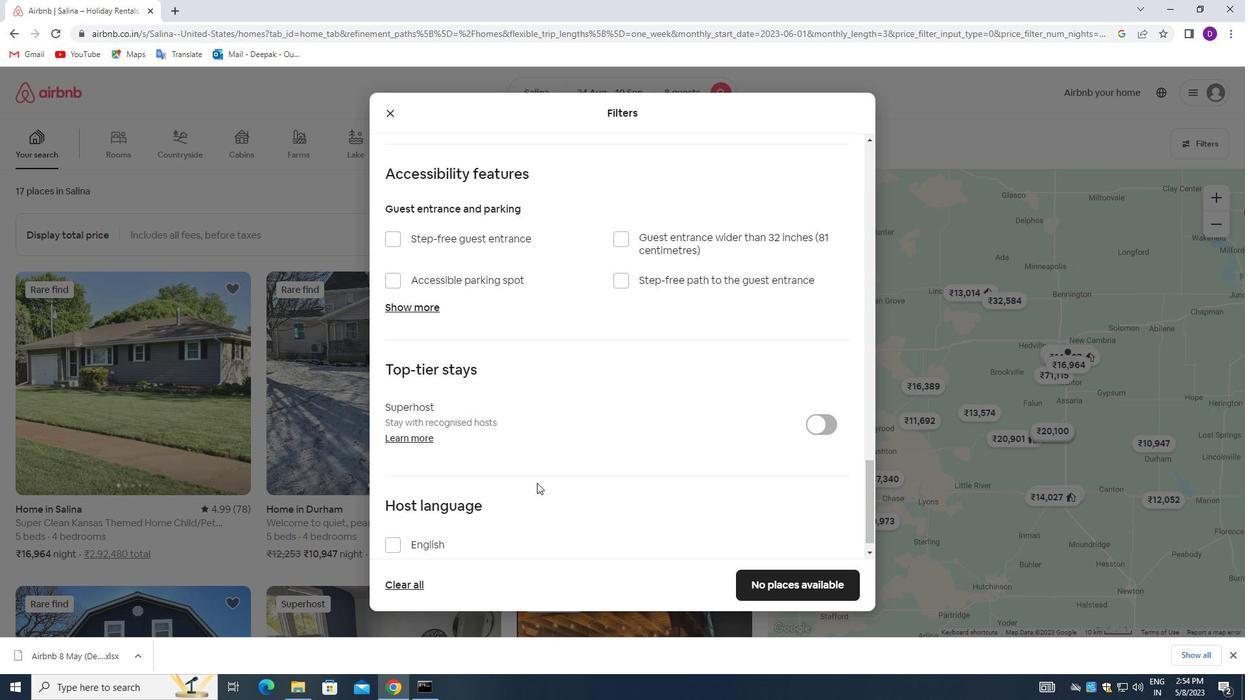 
Action: Mouse moved to (386, 519)
Screenshot: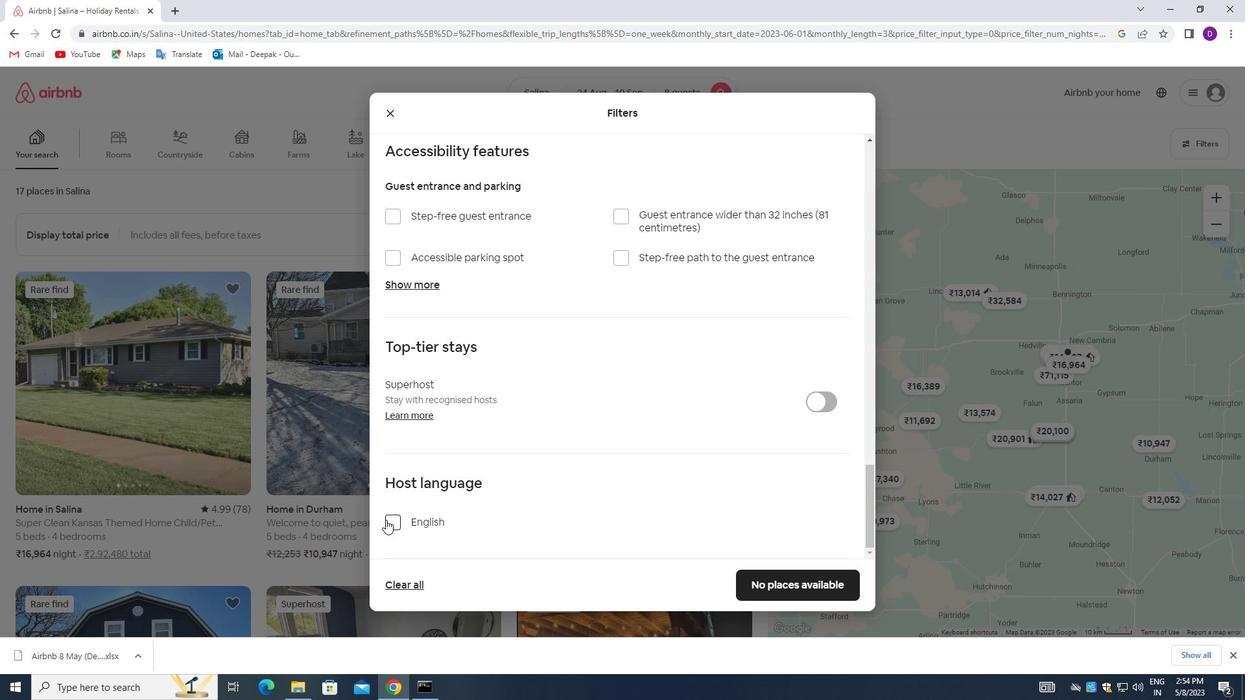 
Action: Mouse pressed left at (386, 519)
Screenshot: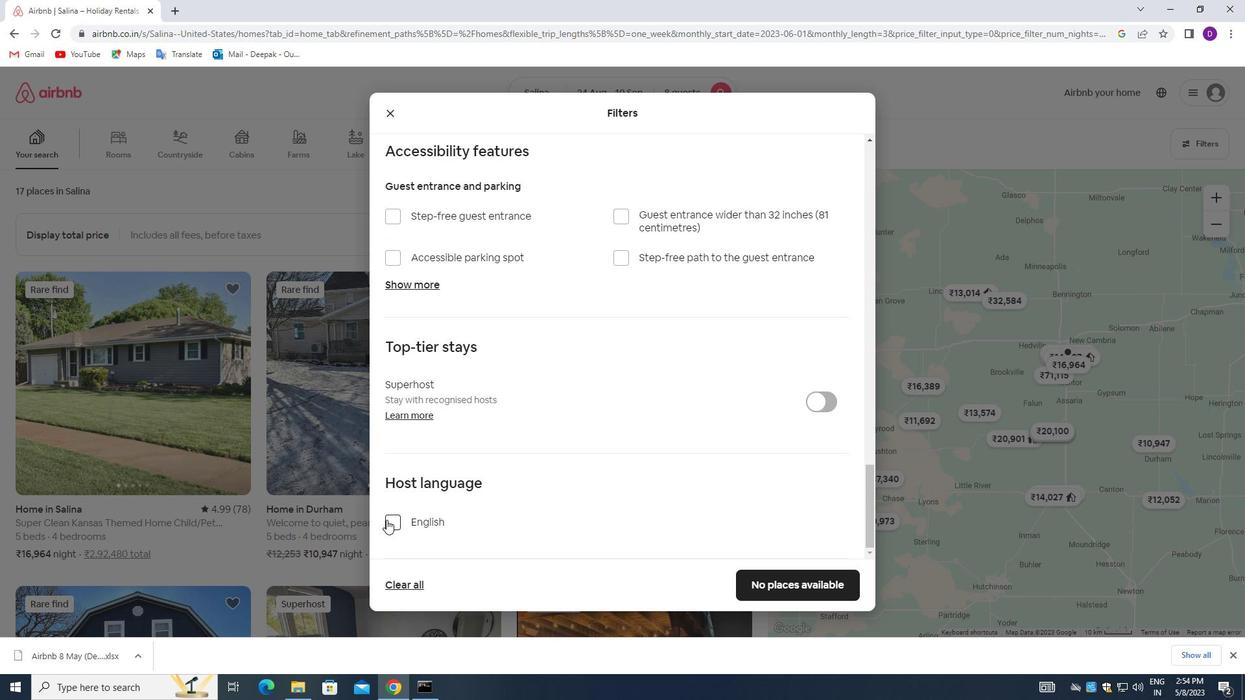 
Action: Mouse moved to (745, 579)
Screenshot: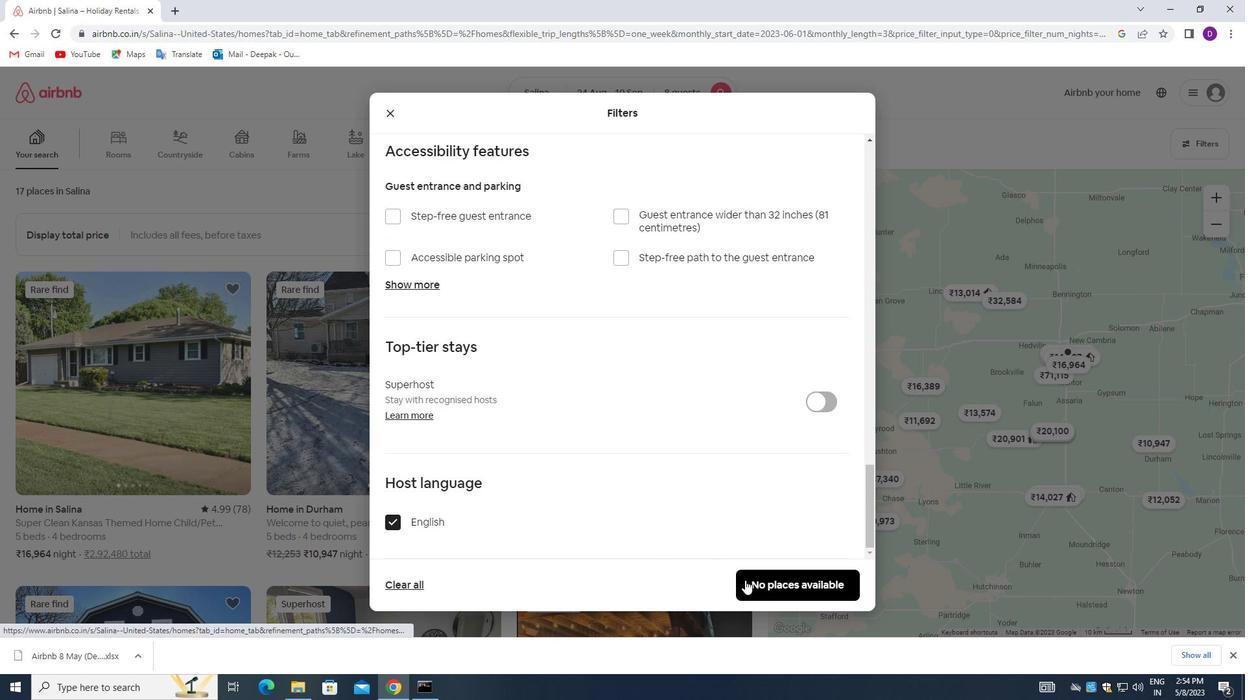 
Action: Mouse pressed left at (745, 579)
Screenshot: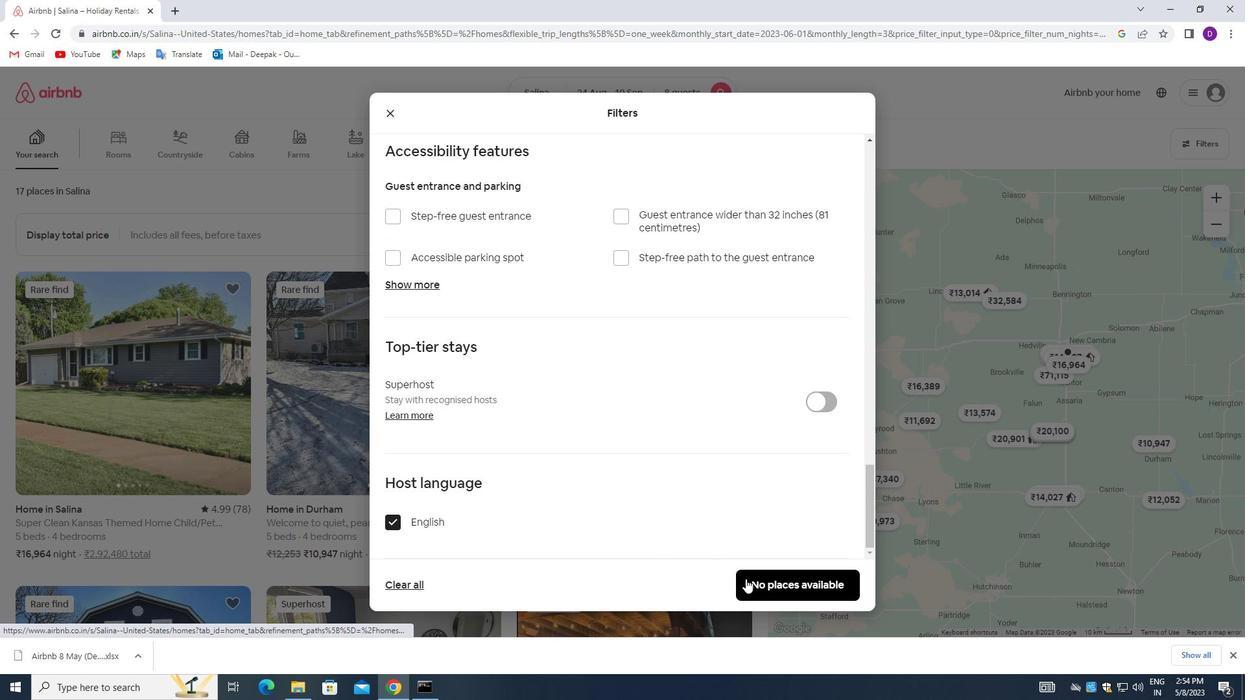 
Action: Mouse moved to (705, 509)
Screenshot: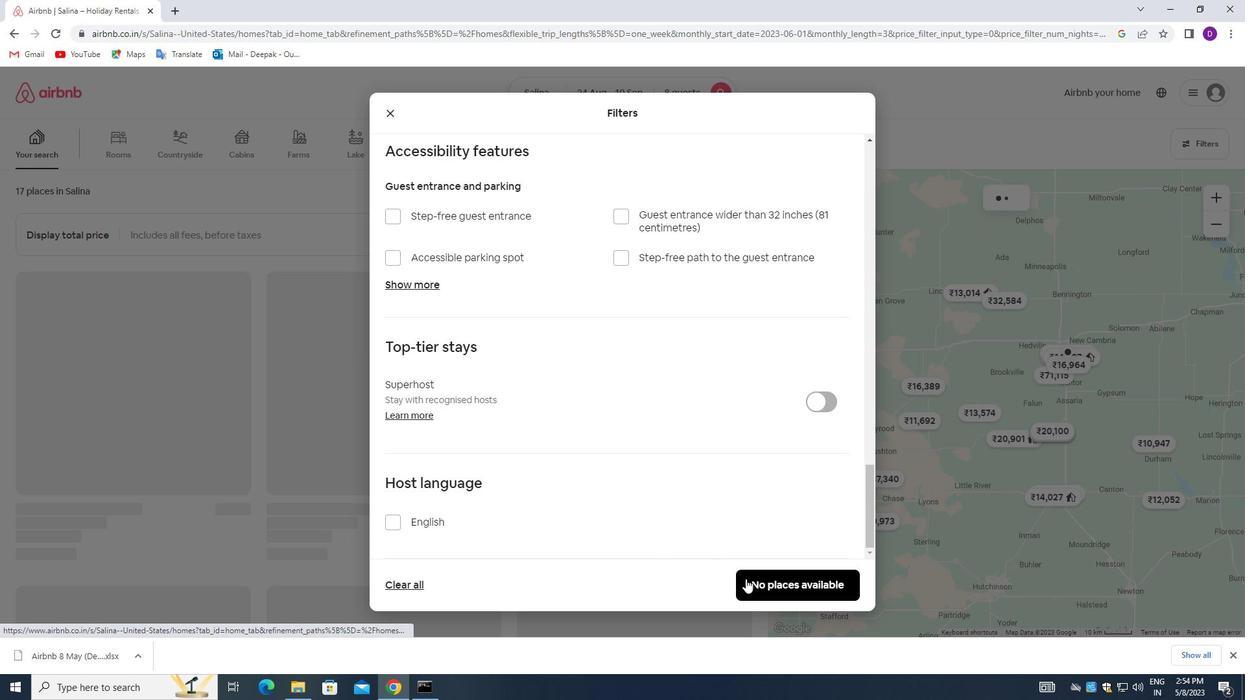 
